 Task: Change the location setting on Google Flights to a different country.
Action: Mouse pressed left at (597, 201)
Screenshot: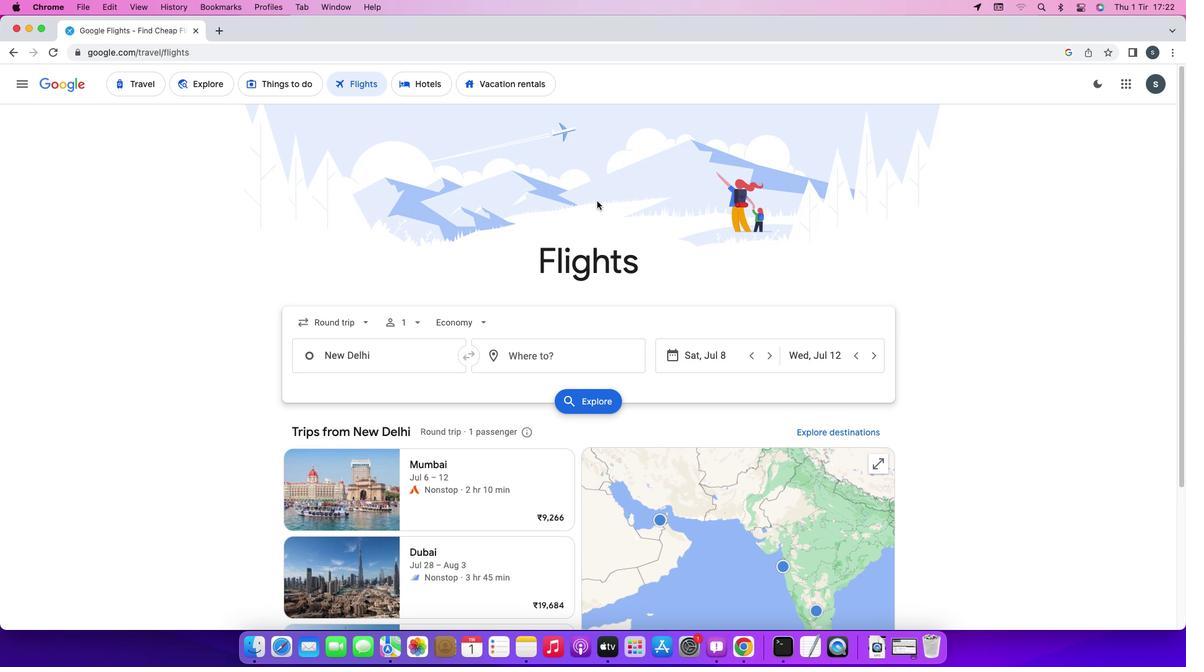 
Action: Mouse moved to (620, 257)
Screenshot: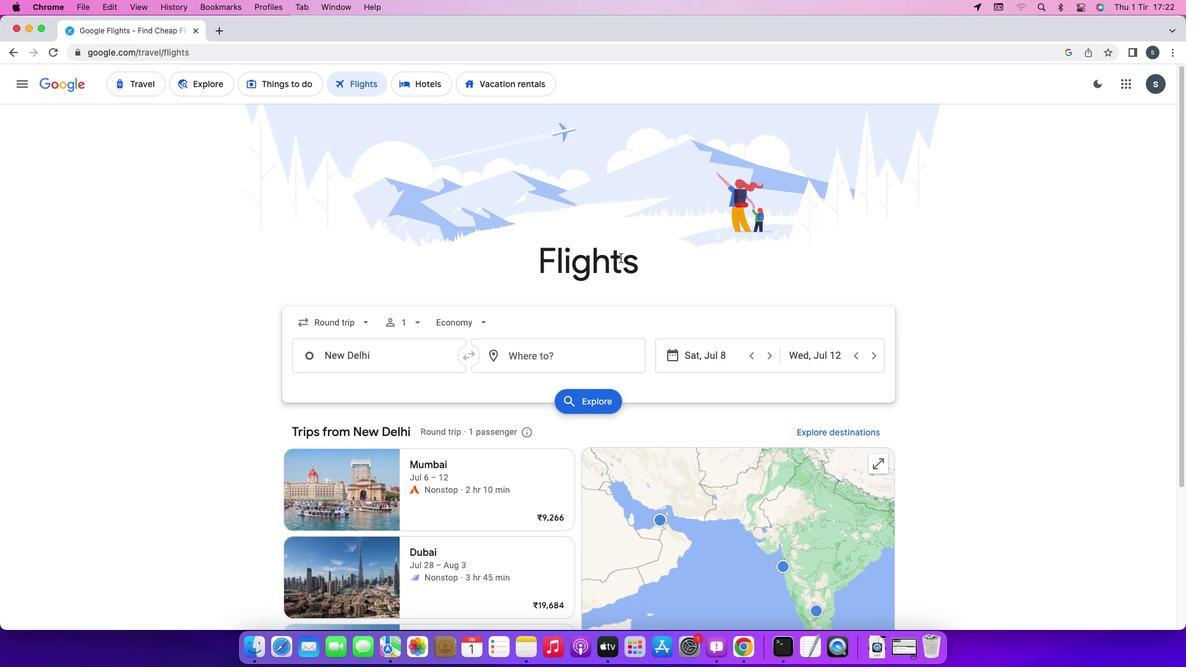 
Action: Mouse scrolled (620, 257) with delta (0, 0)
Screenshot: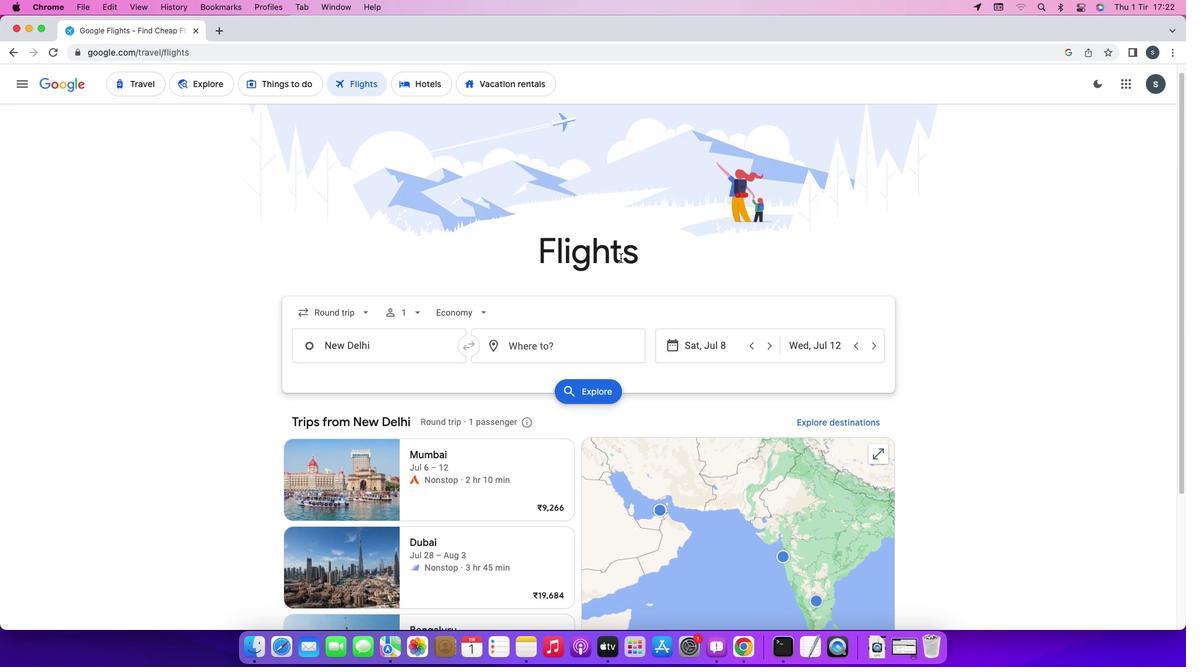 
Action: Mouse scrolled (620, 257) with delta (0, 0)
Screenshot: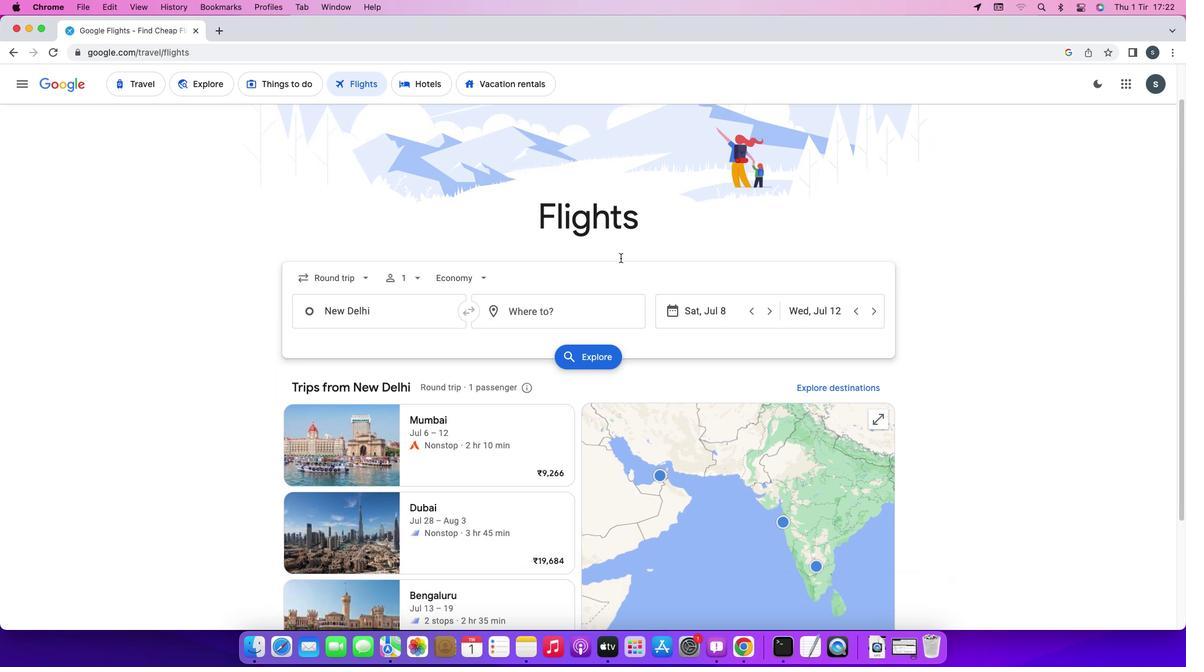 
Action: Mouse scrolled (620, 257) with delta (0, -1)
Screenshot: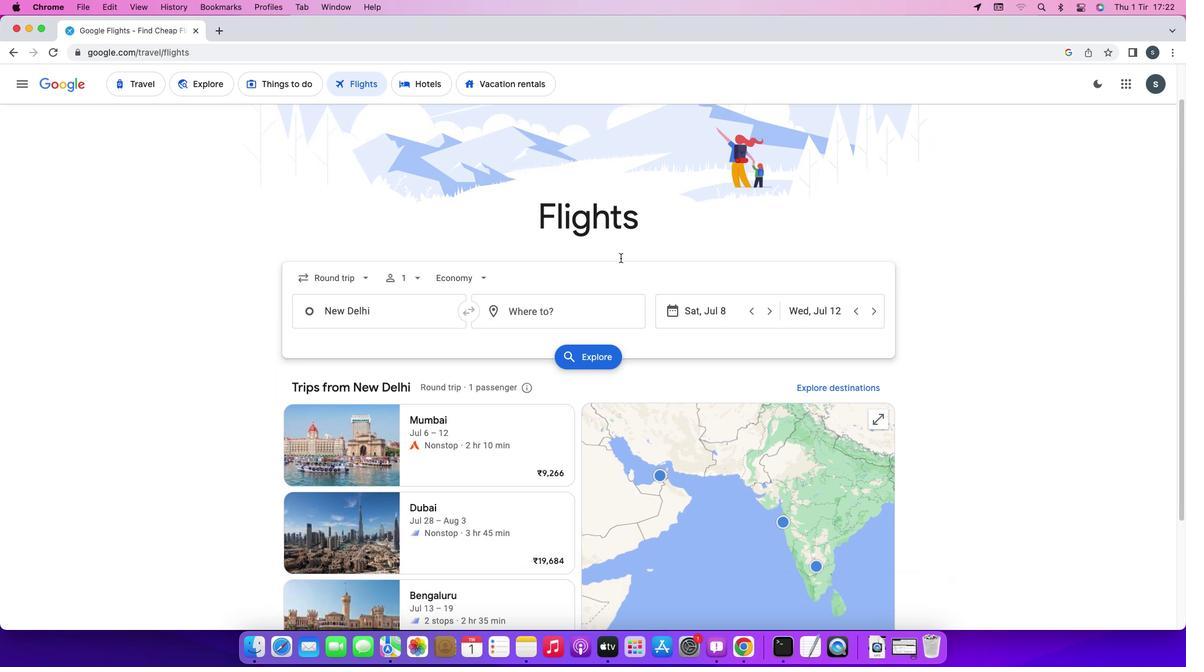 
Action: Mouse scrolled (620, 257) with delta (0, -3)
Screenshot: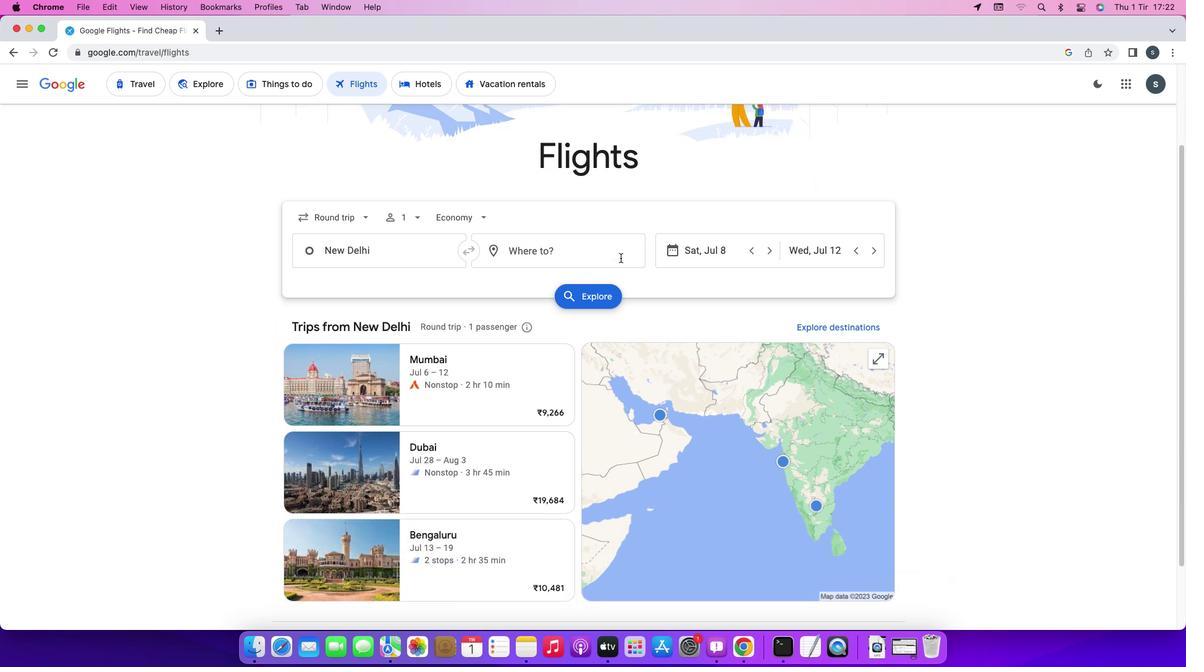 
Action: Mouse scrolled (620, 257) with delta (0, -3)
Screenshot: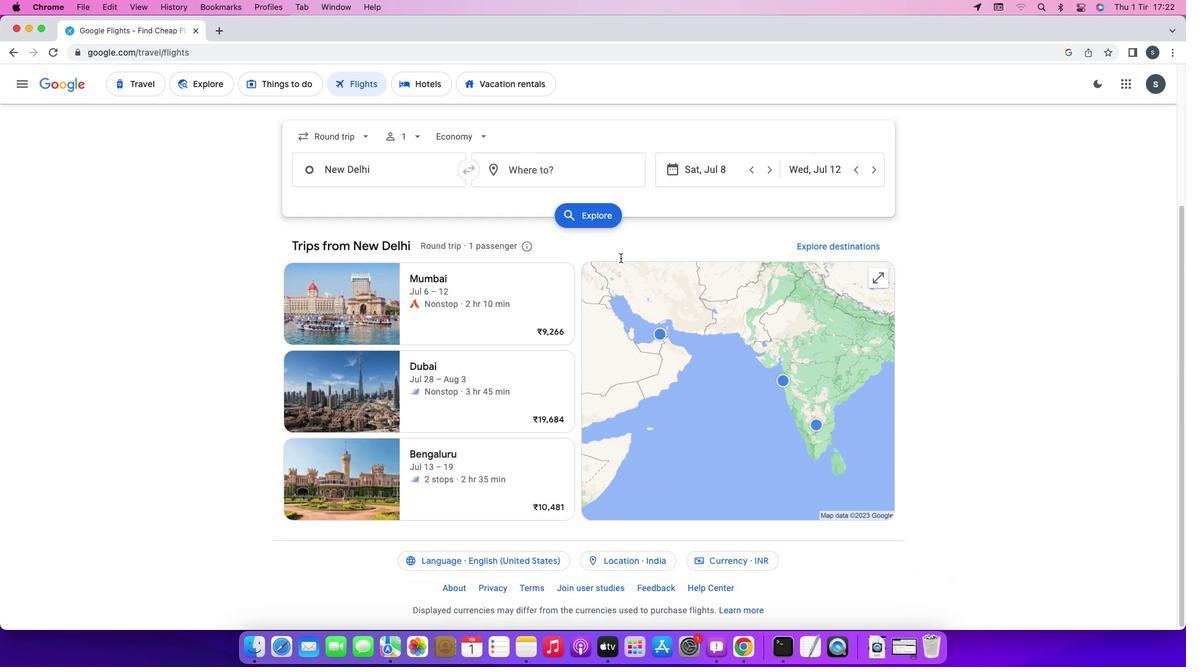 
Action: Mouse scrolled (620, 257) with delta (0, 0)
Screenshot: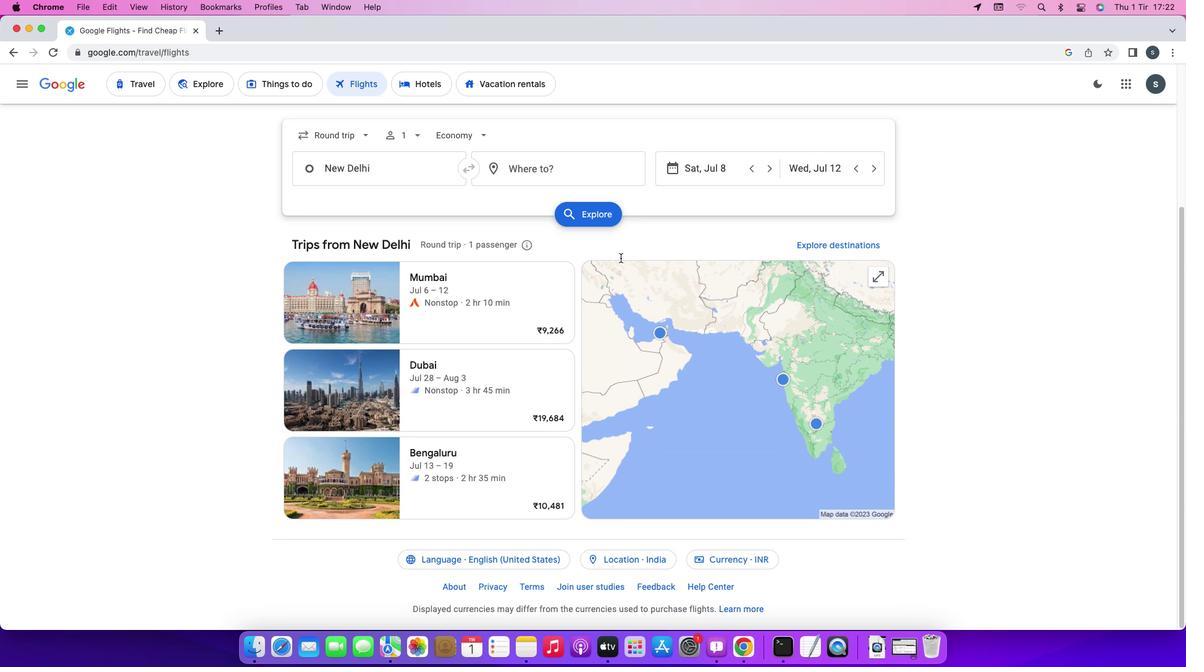 
Action: Mouse scrolled (620, 257) with delta (0, 0)
Screenshot: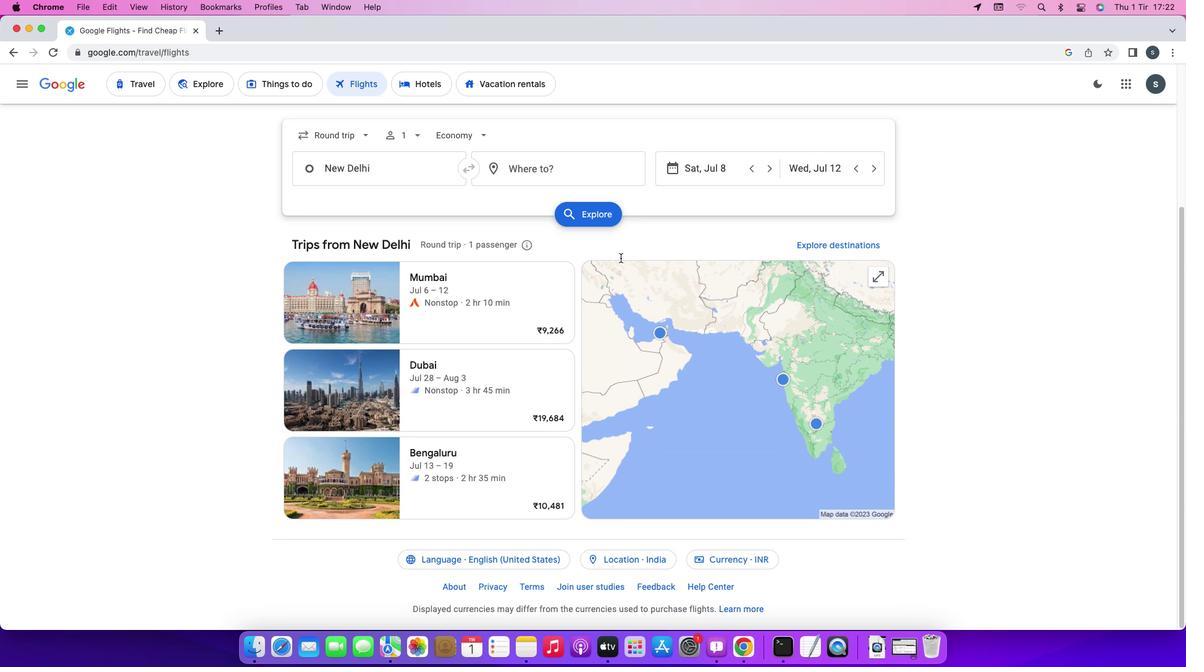 
Action: Mouse scrolled (620, 257) with delta (0, -1)
Screenshot: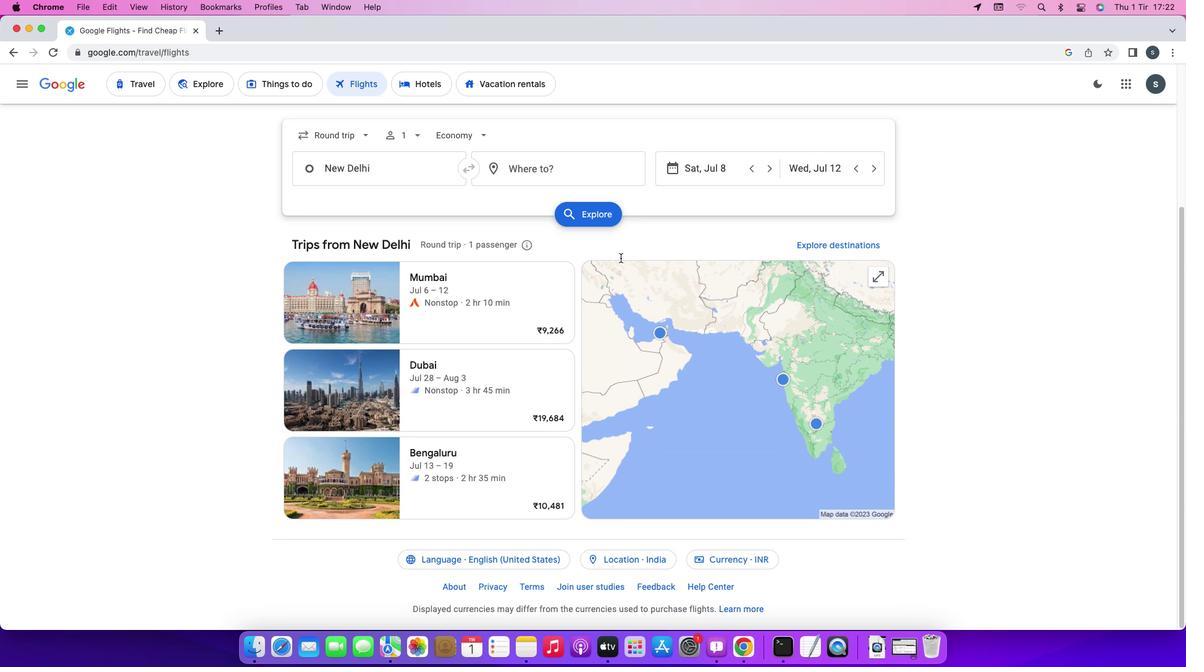 
Action: Mouse moved to (636, 558)
Screenshot: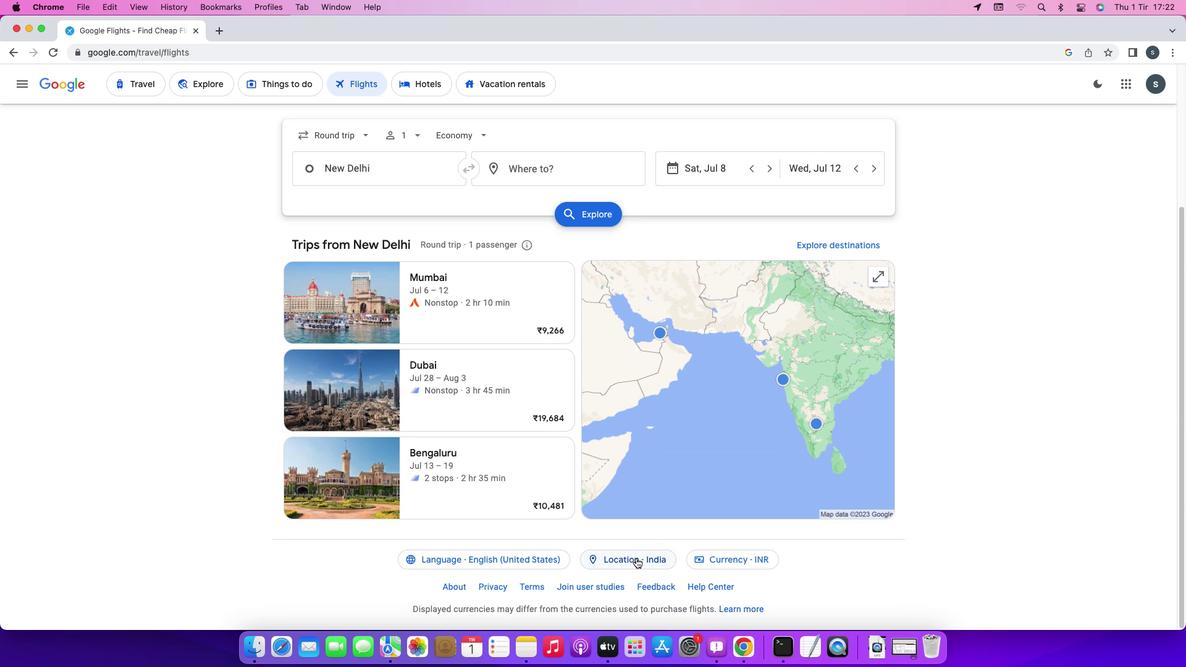 
Action: Mouse pressed left at (636, 558)
Screenshot: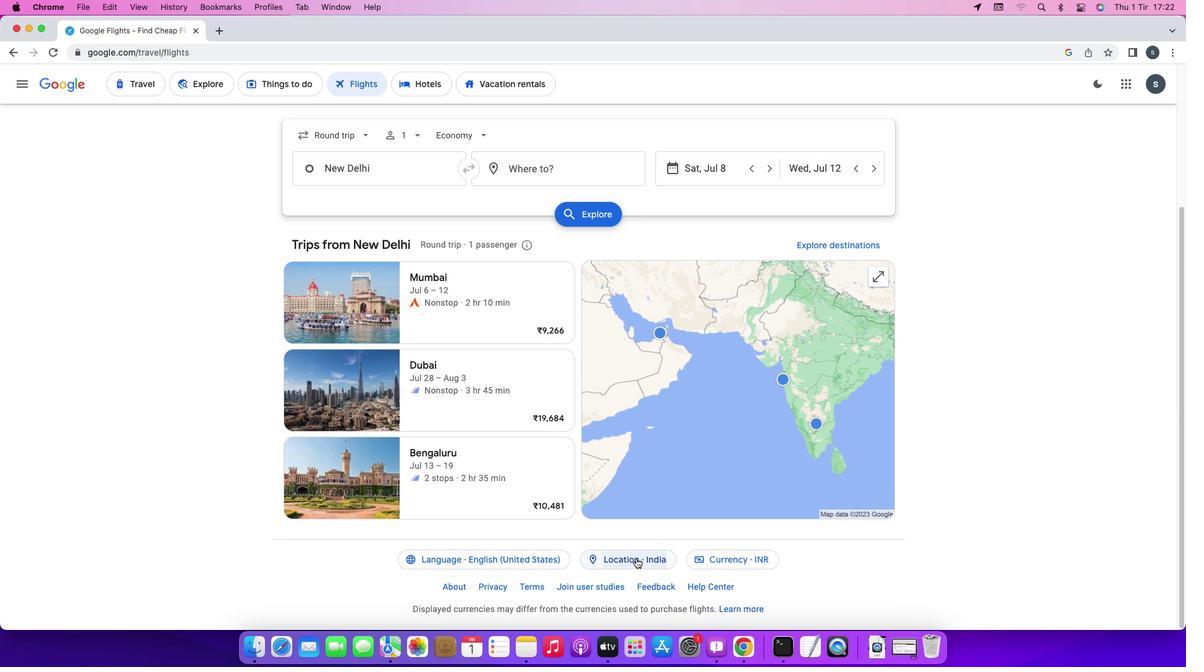 
Action: Mouse moved to (597, 406)
Screenshot: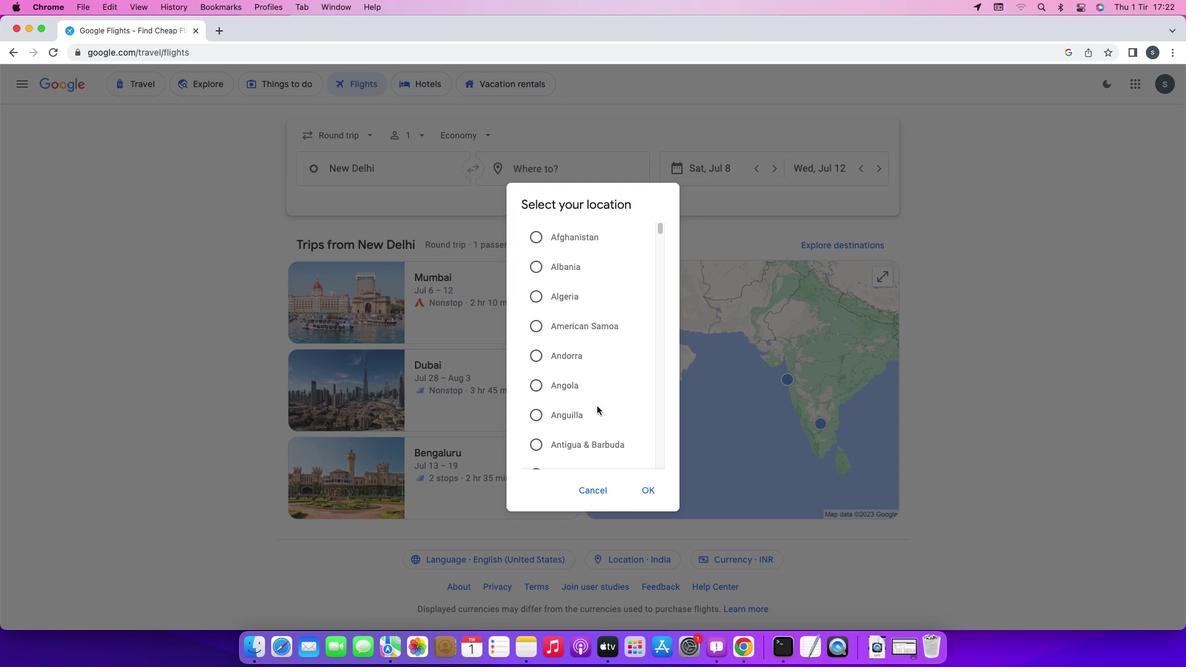
Action: Mouse scrolled (597, 406) with delta (0, 0)
Screenshot: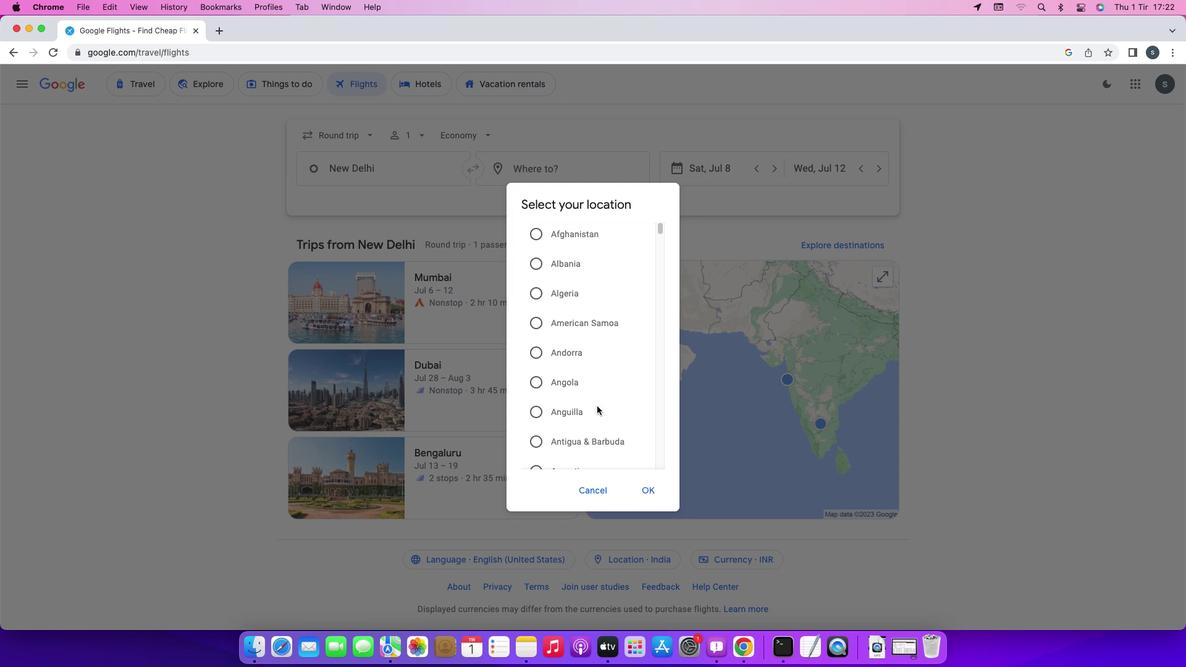 
Action: Mouse scrolled (597, 406) with delta (0, 0)
Screenshot: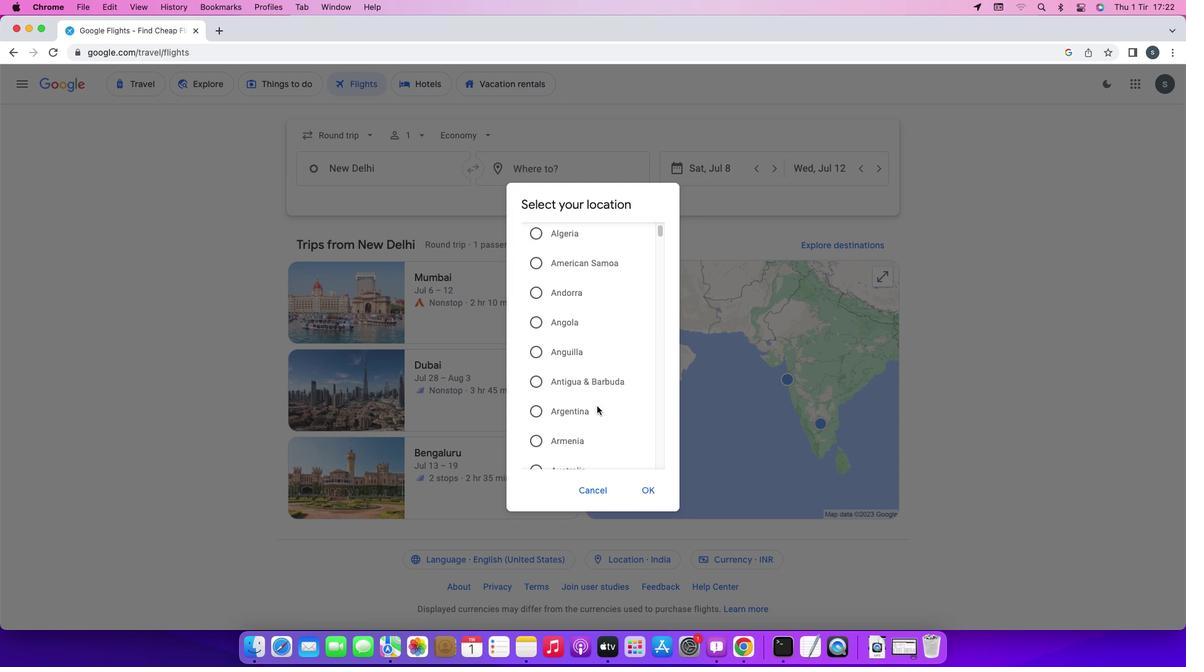 
Action: Mouse scrolled (597, 406) with delta (0, -1)
Screenshot: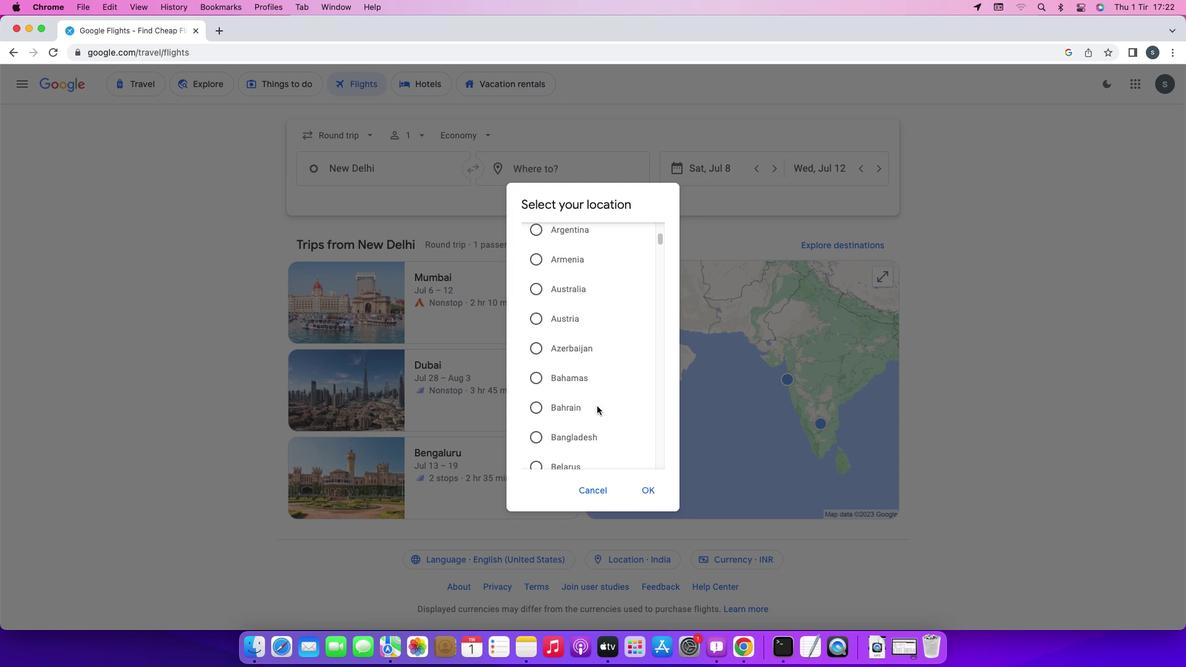 
Action: Mouse scrolled (597, 406) with delta (0, -3)
Screenshot: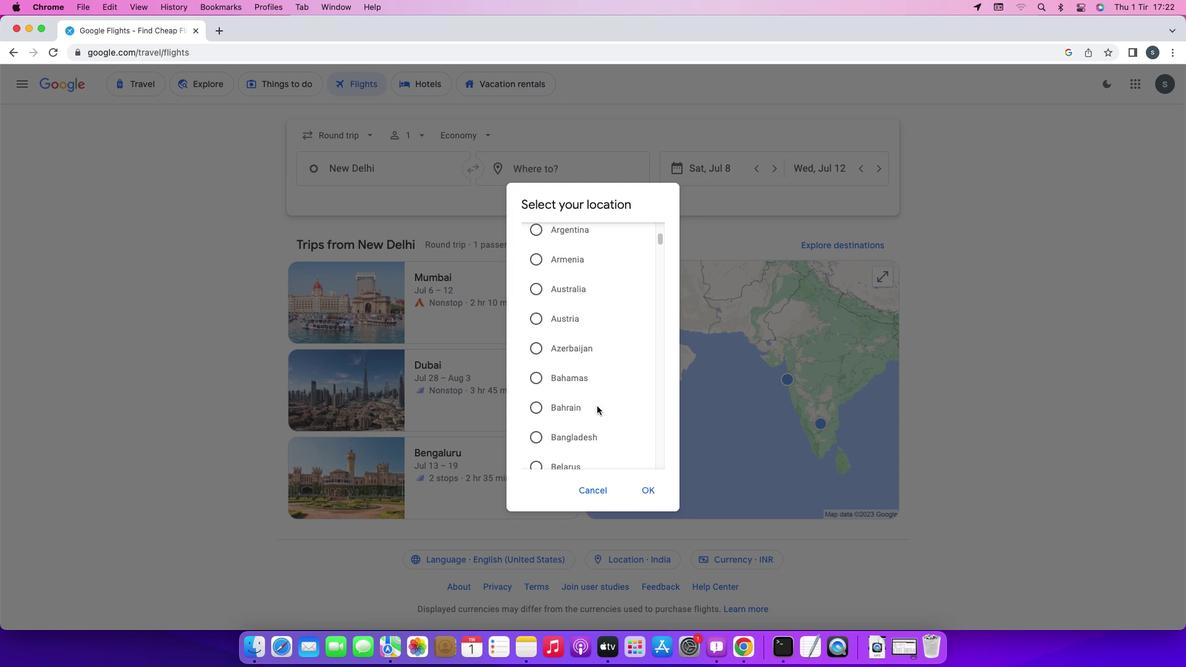
Action: Mouse scrolled (597, 406) with delta (0, -3)
Screenshot: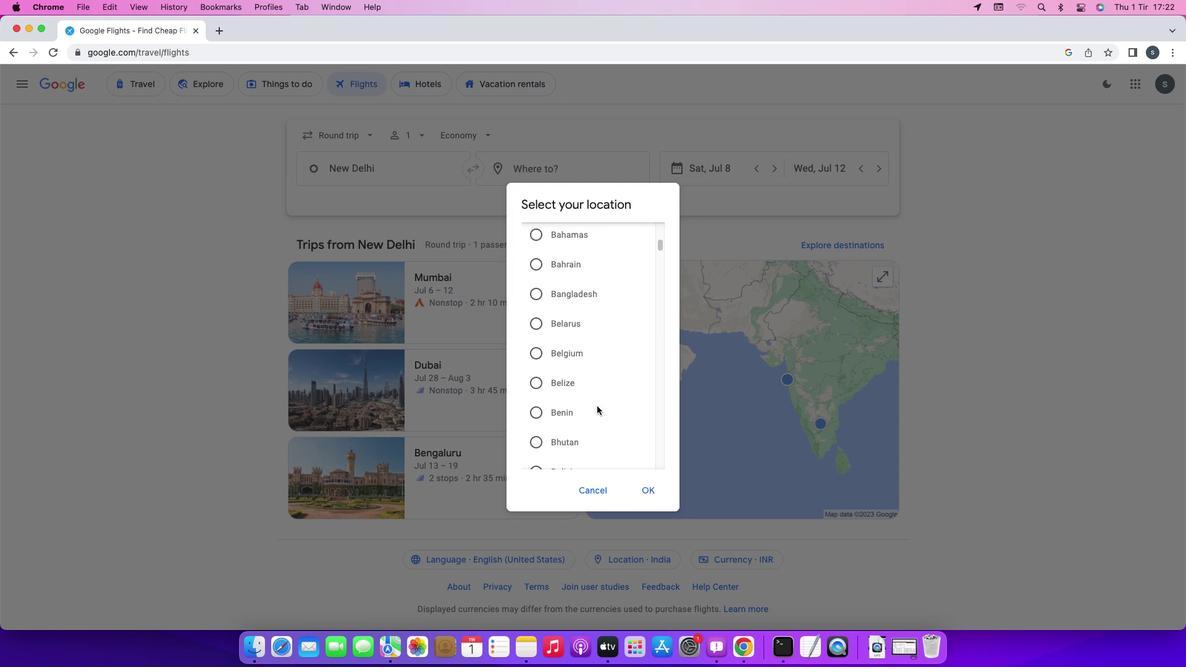 
Action: Mouse scrolled (597, 406) with delta (0, 0)
Screenshot: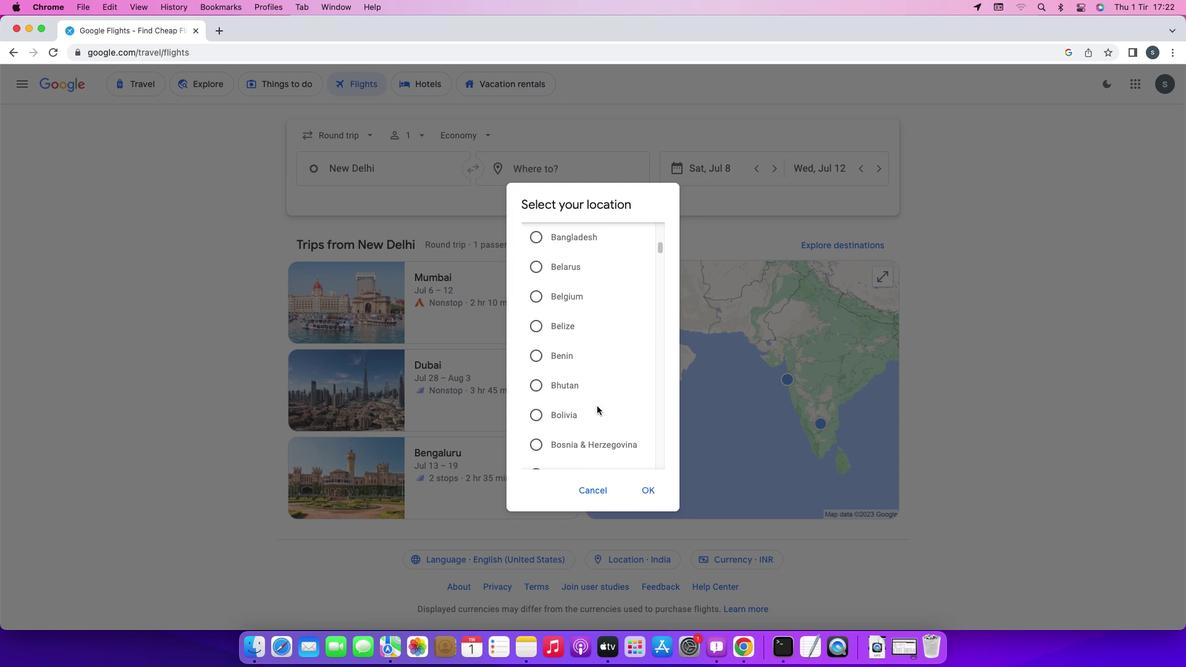 
Action: Mouse scrolled (597, 406) with delta (0, 0)
Screenshot: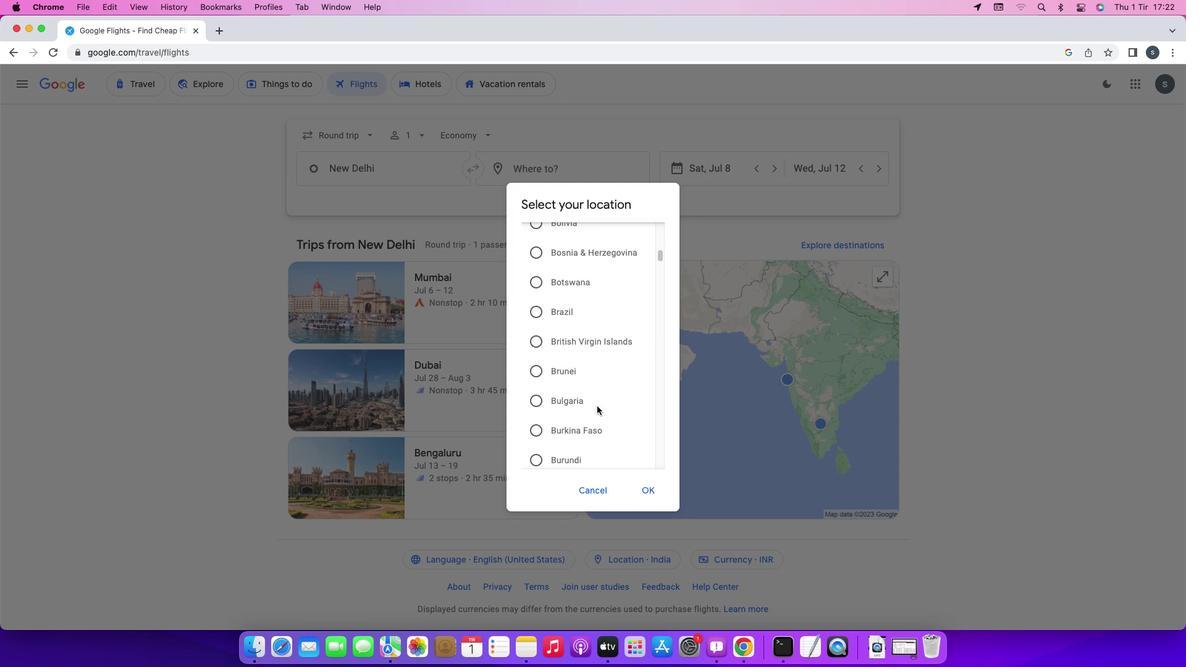 
Action: Mouse scrolled (597, 406) with delta (0, -1)
Screenshot: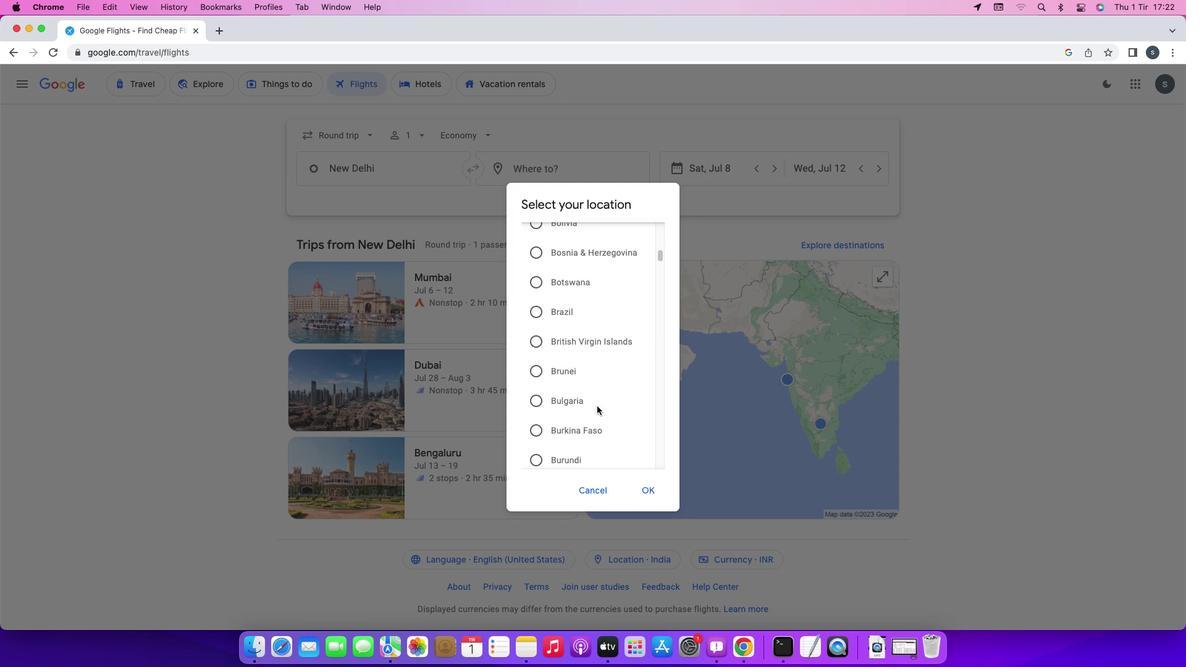 
Action: Mouse scrolled (597, 406) with delta (0, -3)
Screenshot: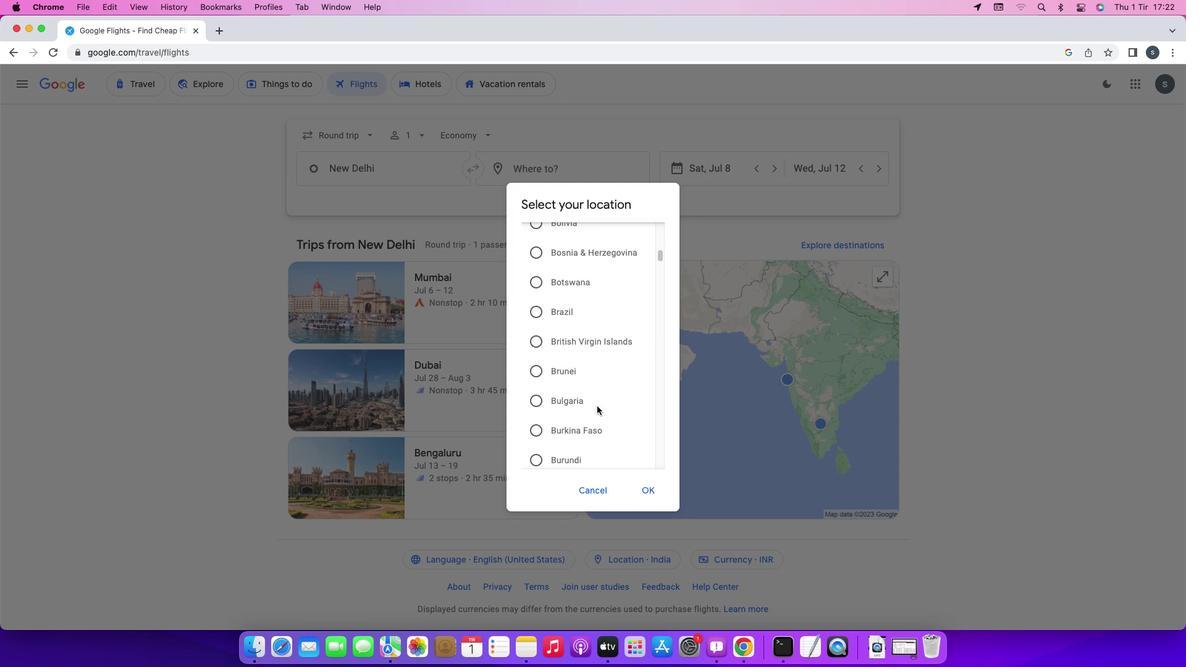 
Action: Mouse scrolled (597, 406) with delta (0, -3)
Screenshot: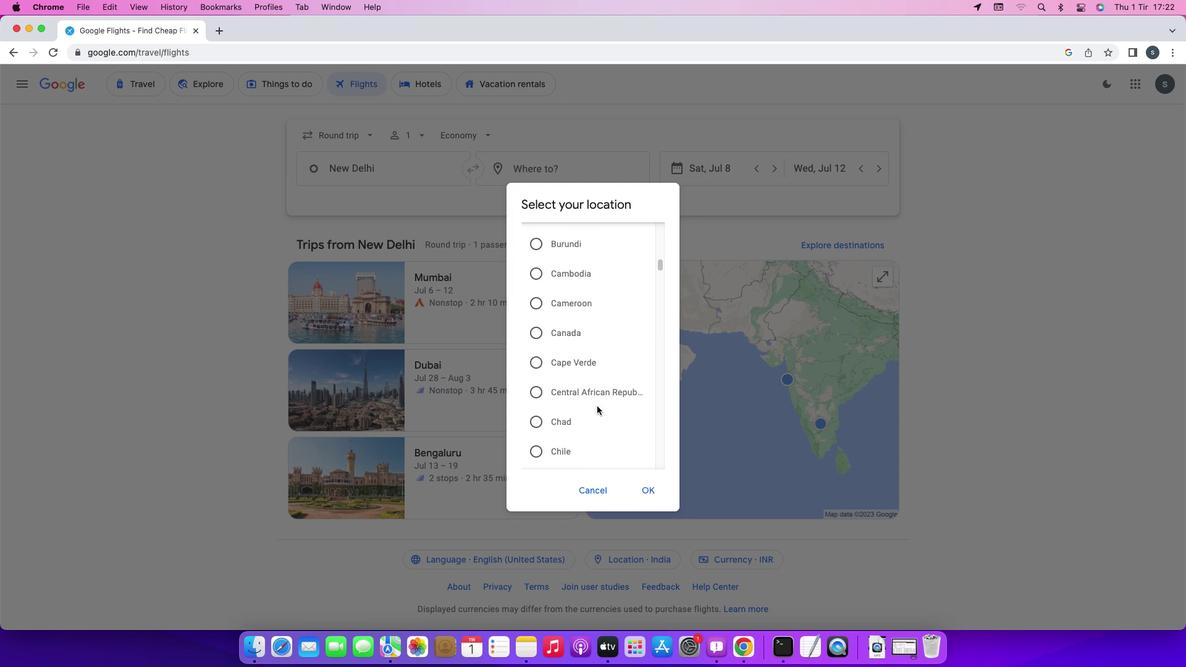 
Action: Mouse scrolled (597, 406) with delta (0, -3)
Screenshot: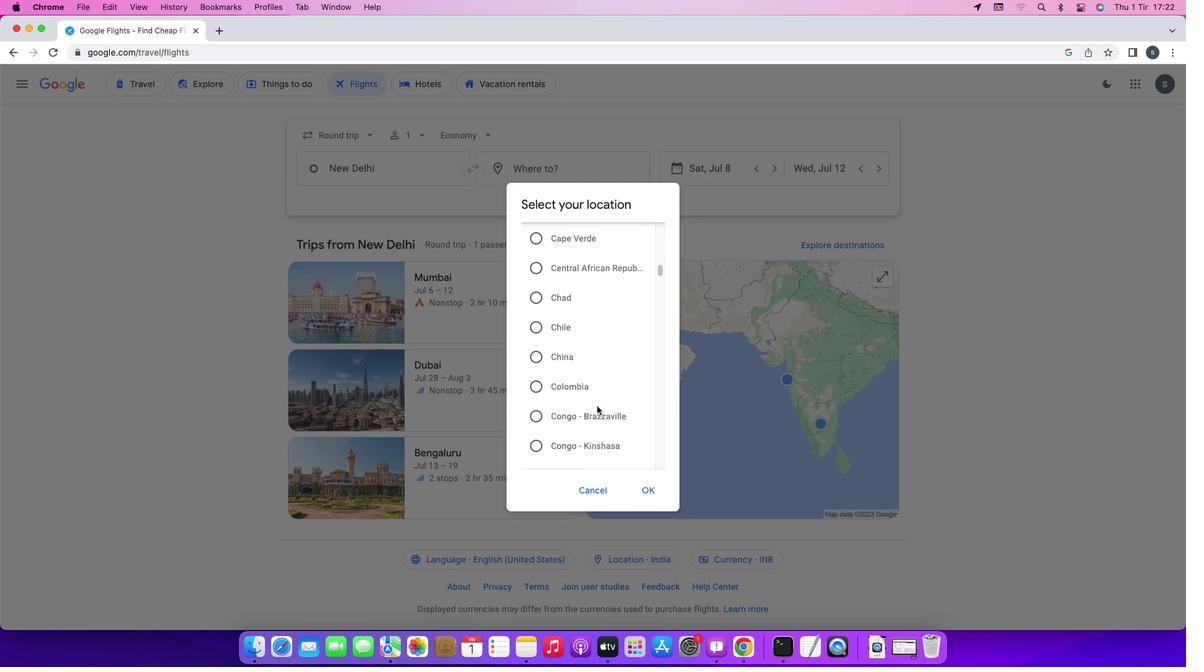 
Action: Mouse scrolled (597, 406) with delta (0, 0)
Screenshot: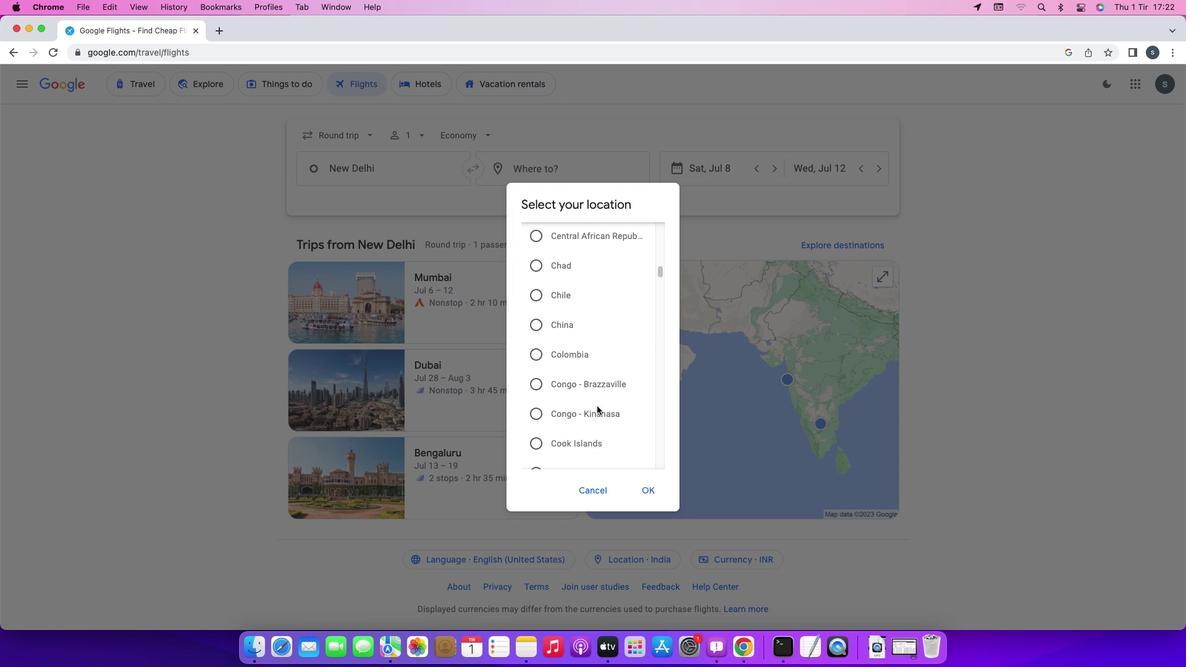 
Action: Mouse scrolled (597, 406) with delta (0, 0)
Screenshot: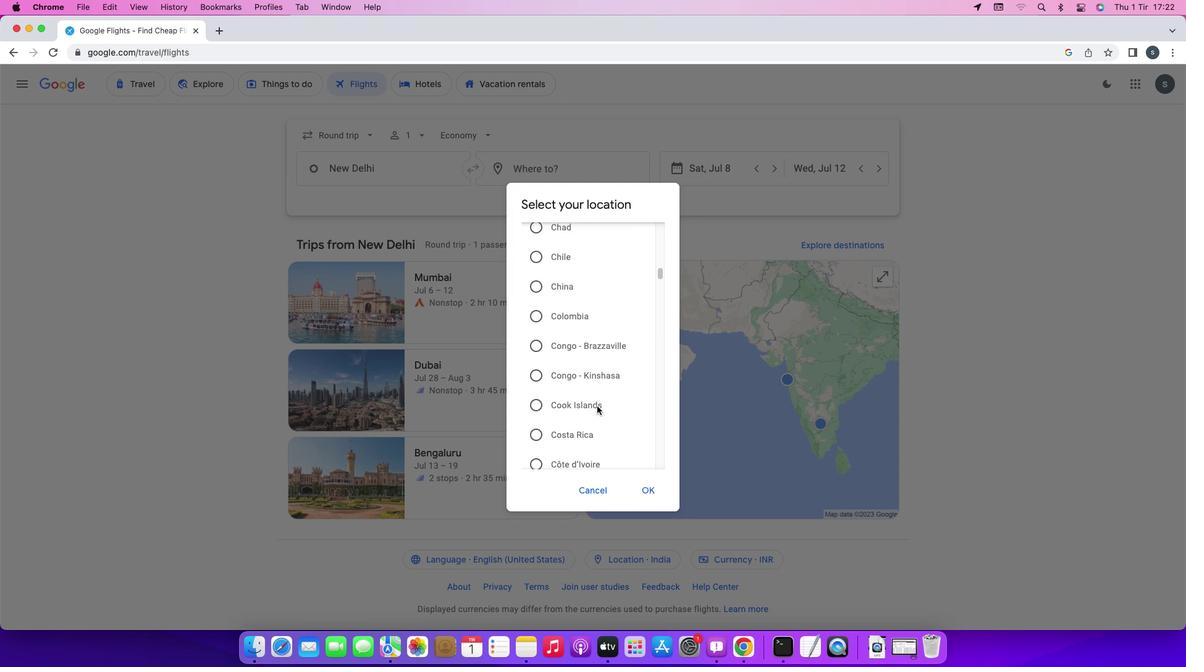 
Action: Mouse scrolled (597, 406) with delta (0, -1)
Screenshot: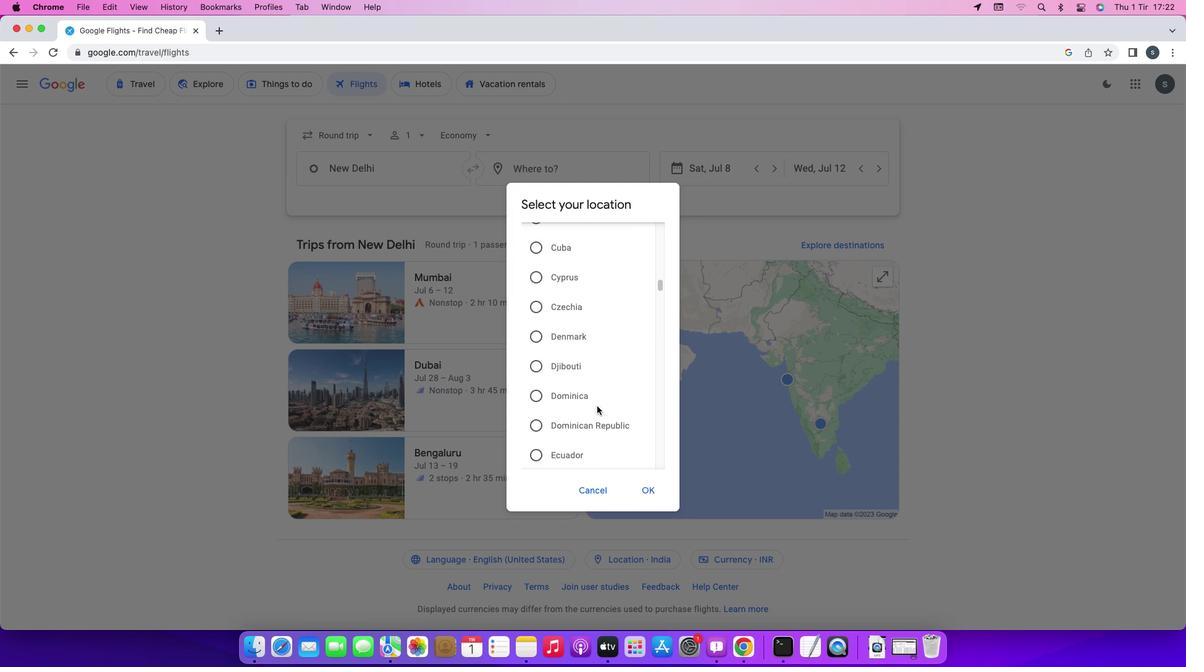 
Action: Mouse scrolled (597, 406) with delta (0, -3)
Screenshot: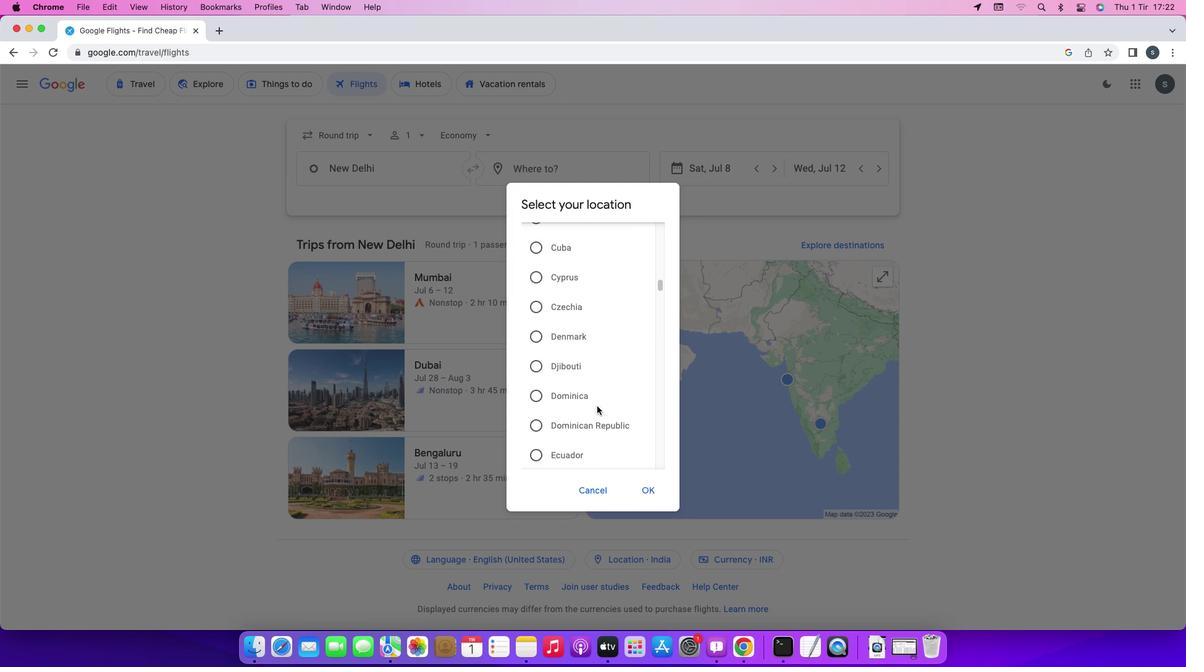 
Action: Mouse scrolled (597, 406) with delta (0, -3)
Screenshot: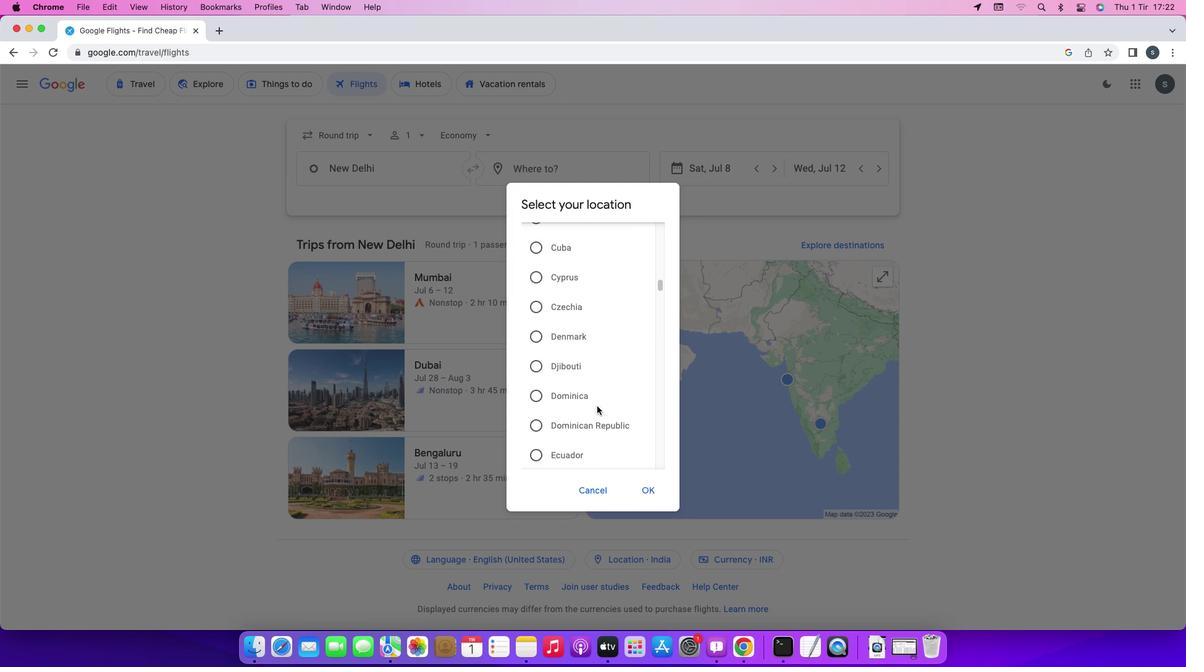 
Action: Mouse scrolled (597, 406) with delta (0, 0)
Screenshot: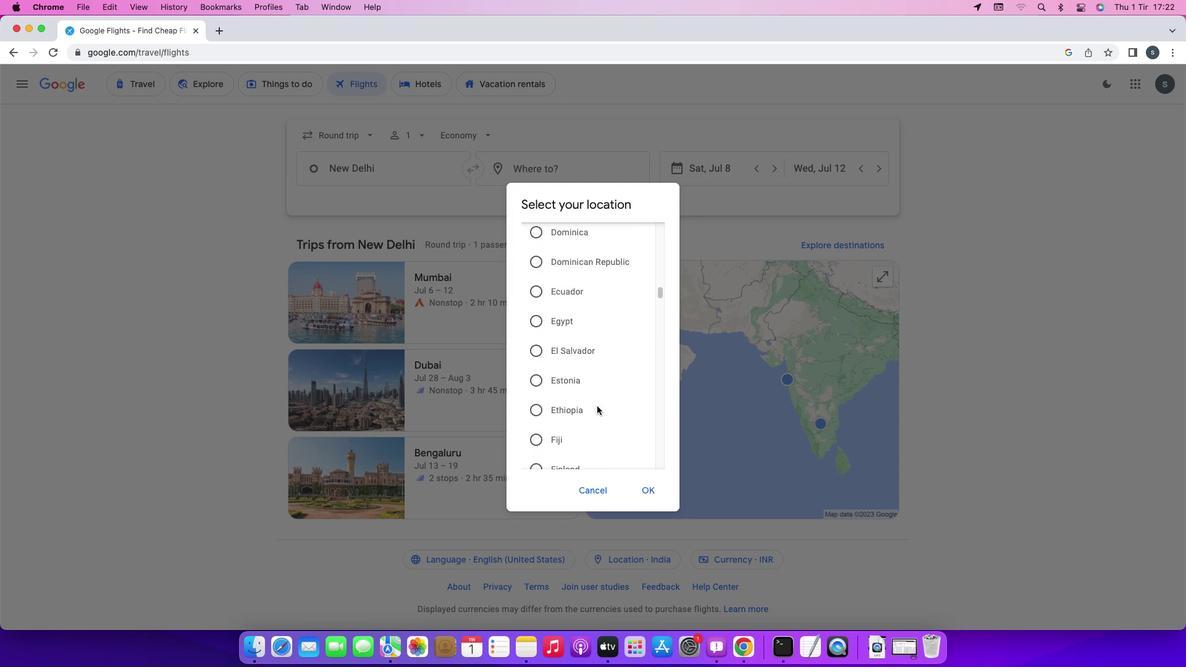 
Action: Mouse scrolled (597, 406) with delta (0, 0)
Screenshot: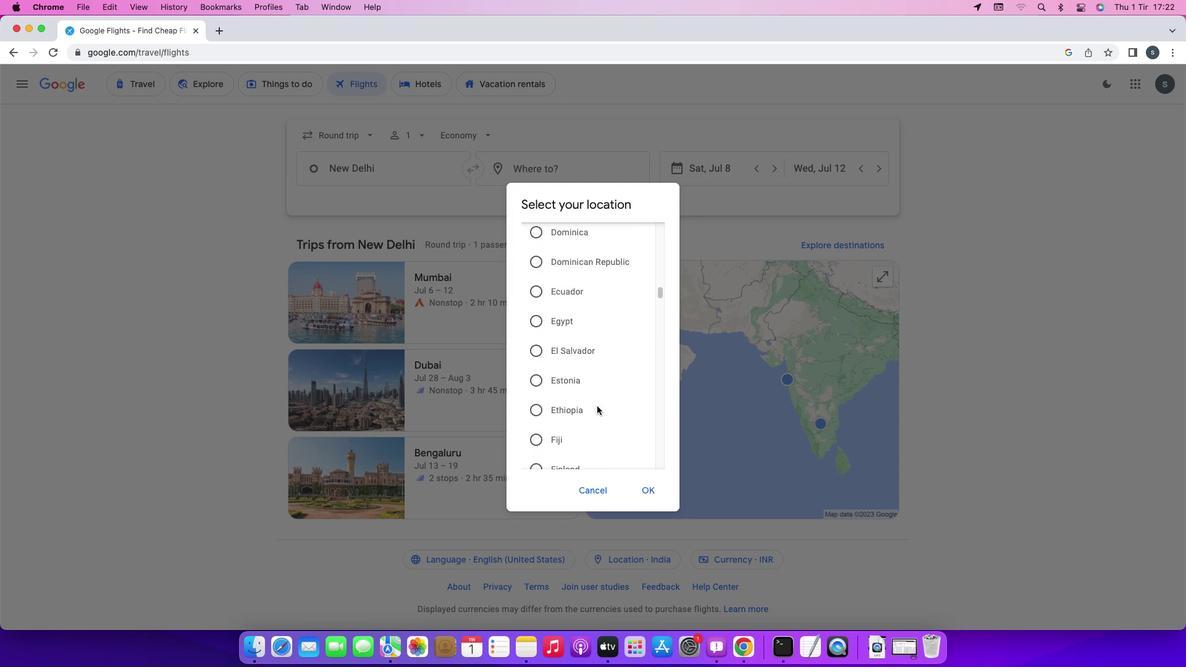 
Action: Mouse scrolled (597, 406) with delta (0, -1)
Screenshot: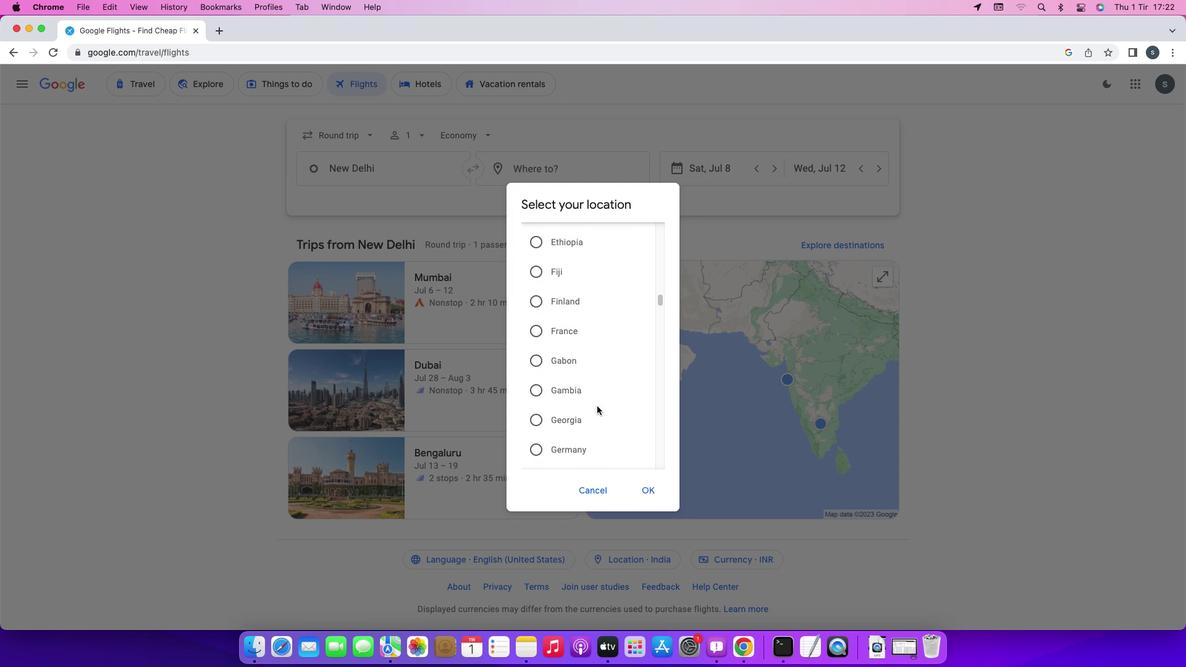 
Action: Mouse scrolled (597, 406) with delta (0, -3)
Screenshot: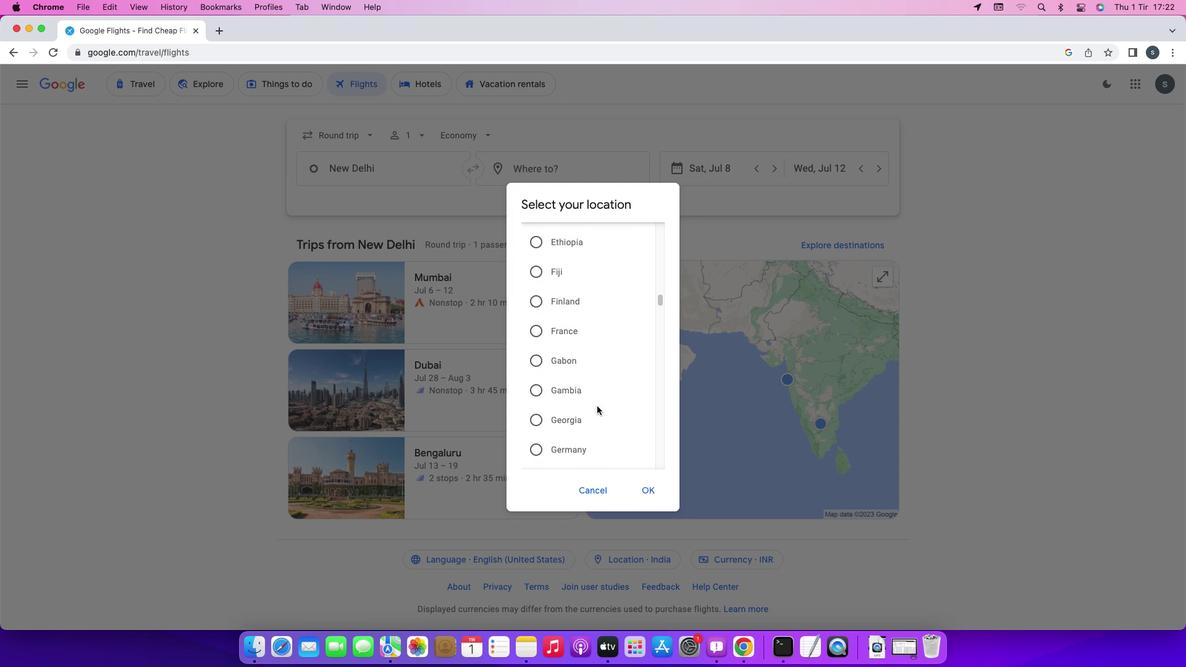 
Action: Mouse scrolled (597, 406) with delta (0, -3)
Screenshot: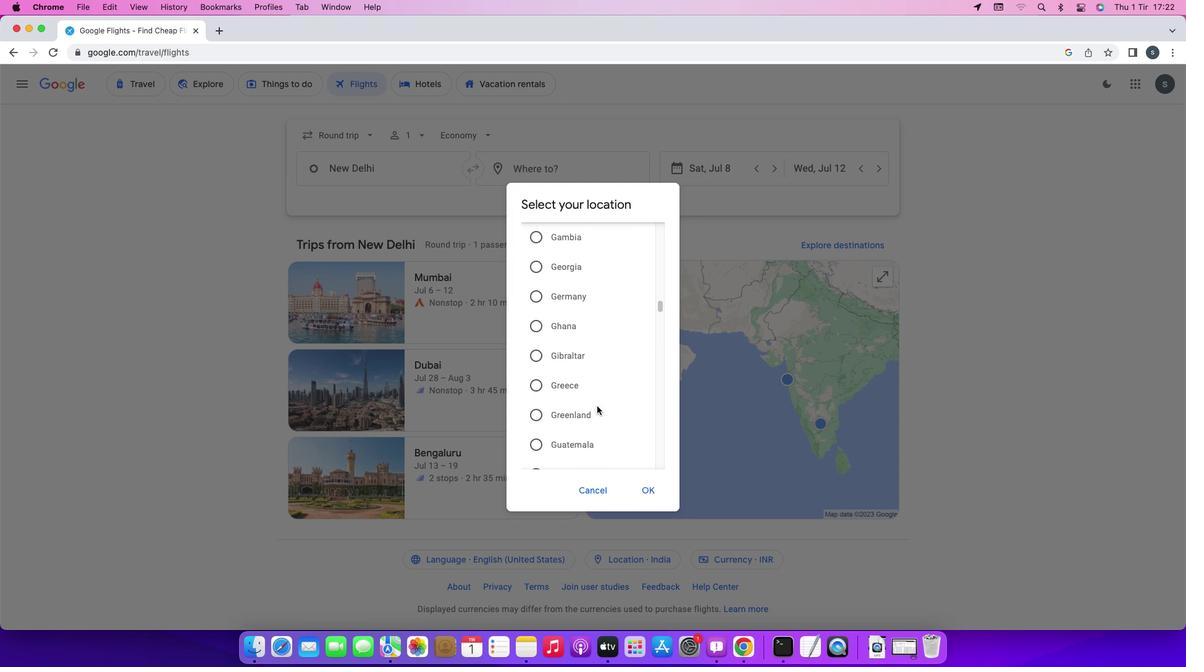 
Action: Mouse scrolled (597, 406) with delta (0, 0)
Screenshot: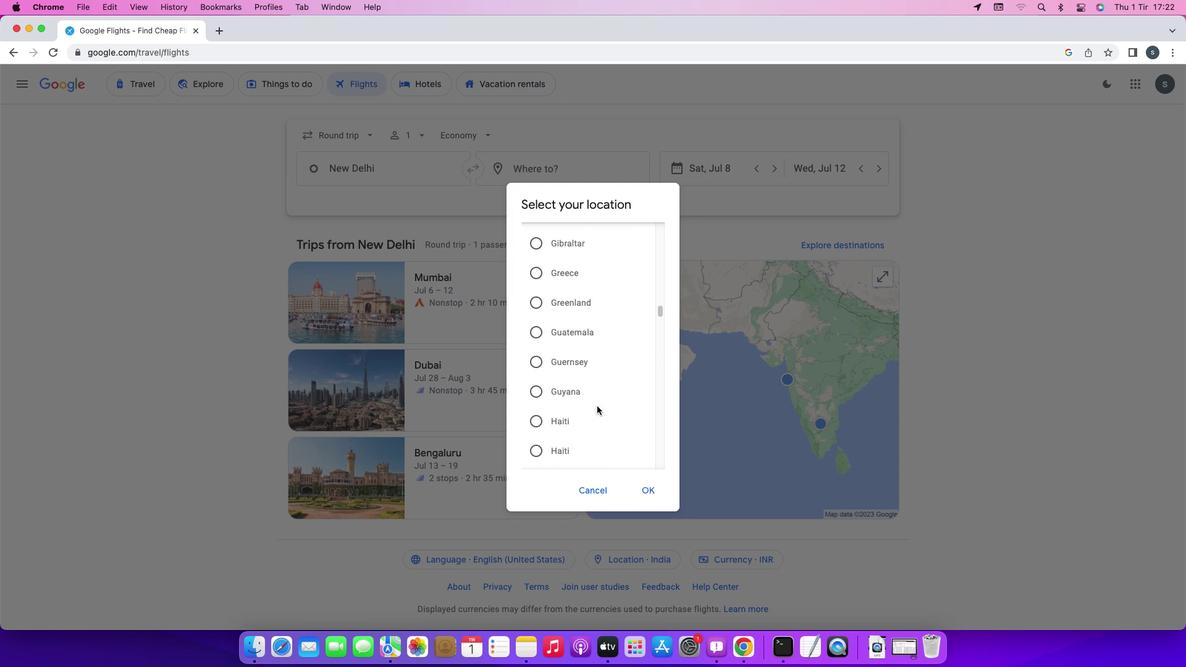 
Action: Mouse scrolled (597, 406) with delta (0, 0)
Screenshot: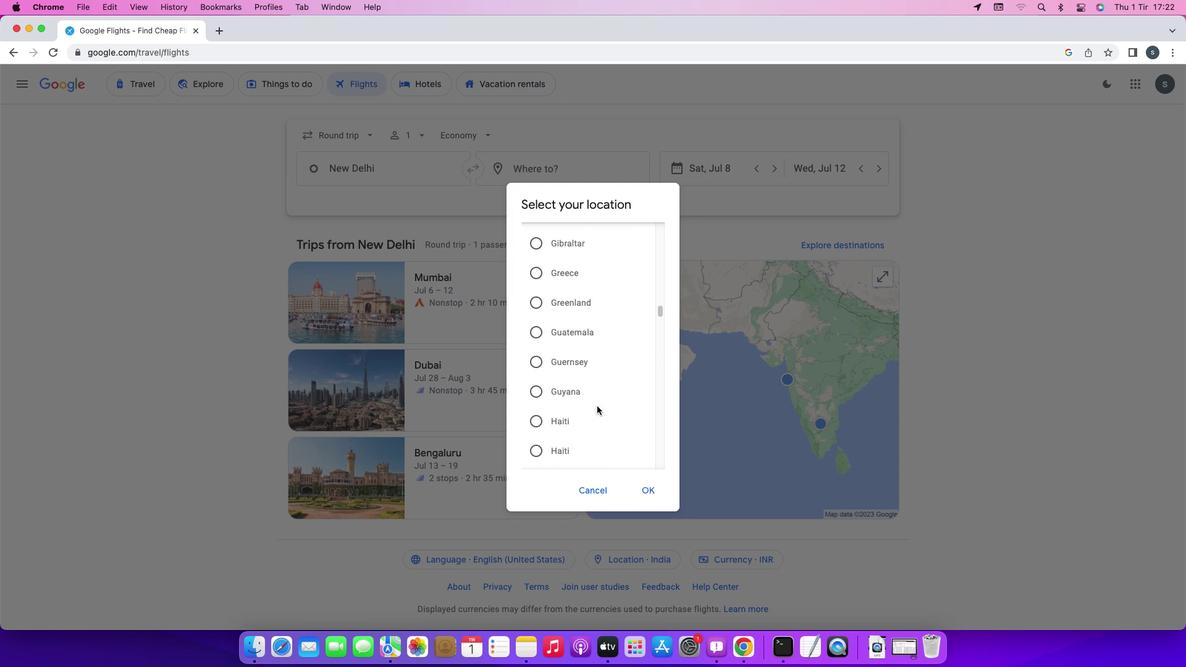 
Action: Mouse scrolled (597, 406) with delta (0, -1)
Screenshot: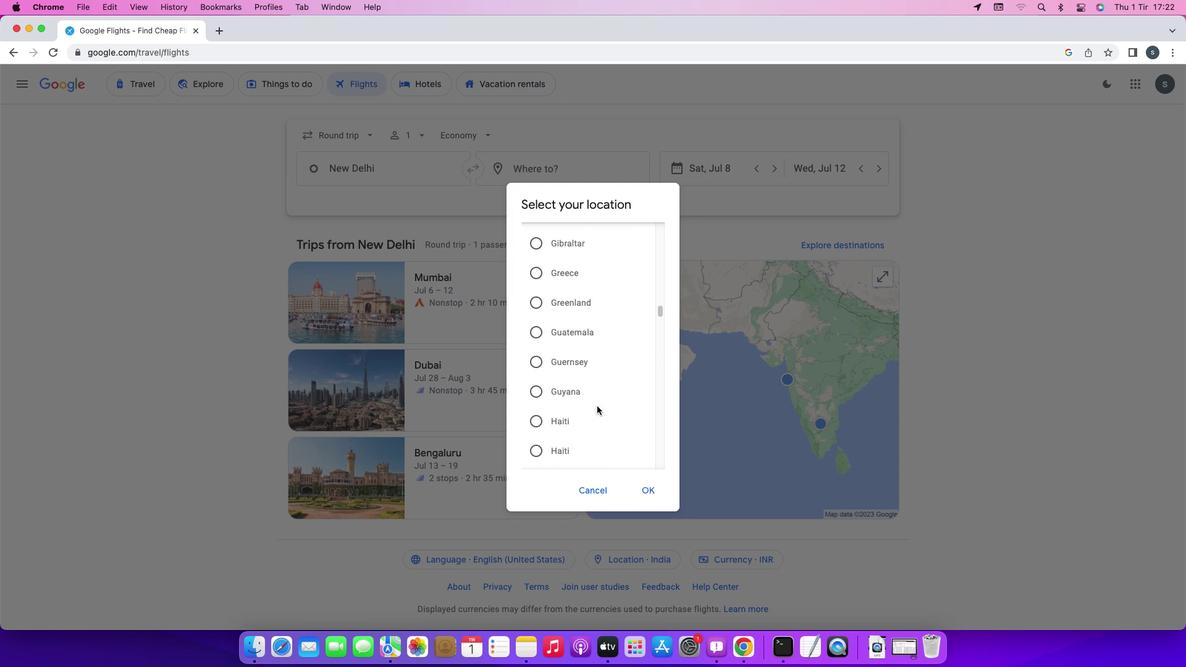 
Action: Mouse scrolled (597, 406) with delta (0, -3)
Screenshot: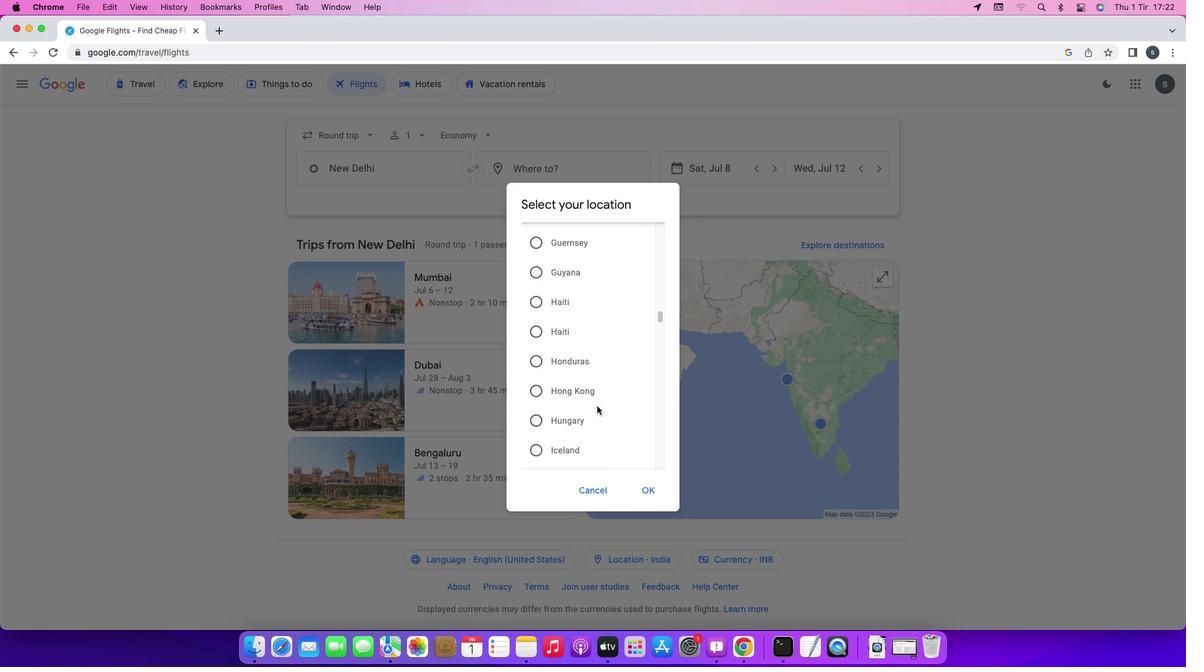 
Action: Mouse scrolled (597, 406) with delta (0, 0)
Screenshot: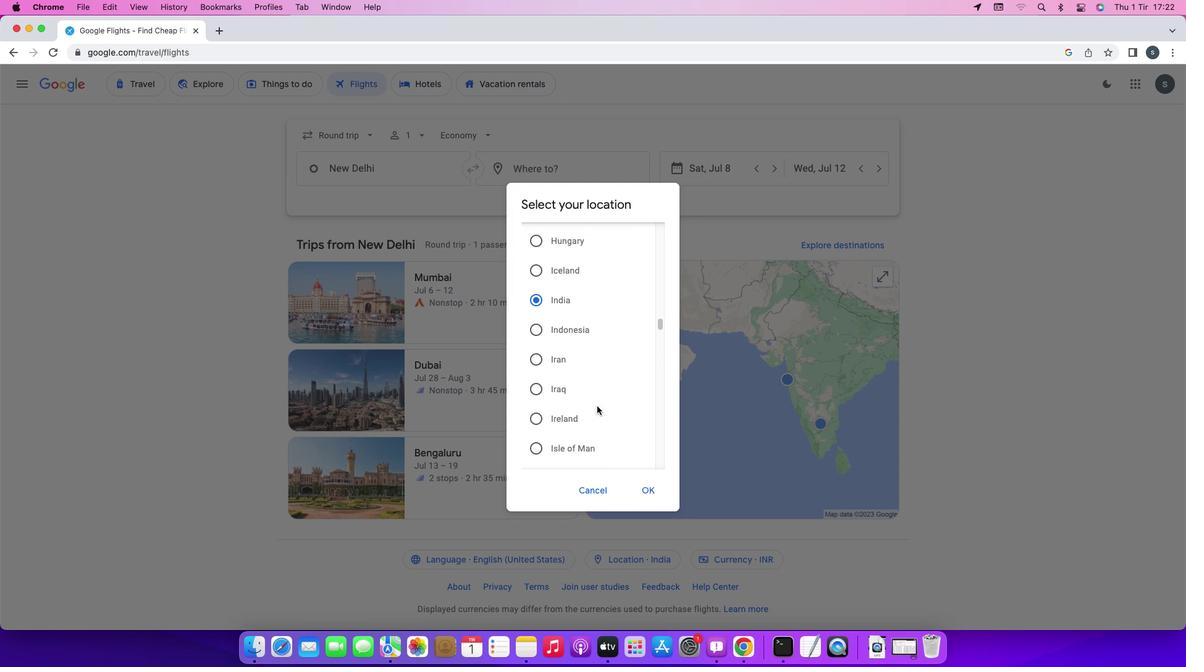 
Action: Mouse scrolled (597, 406) with delta (0, 0)
Screenshot: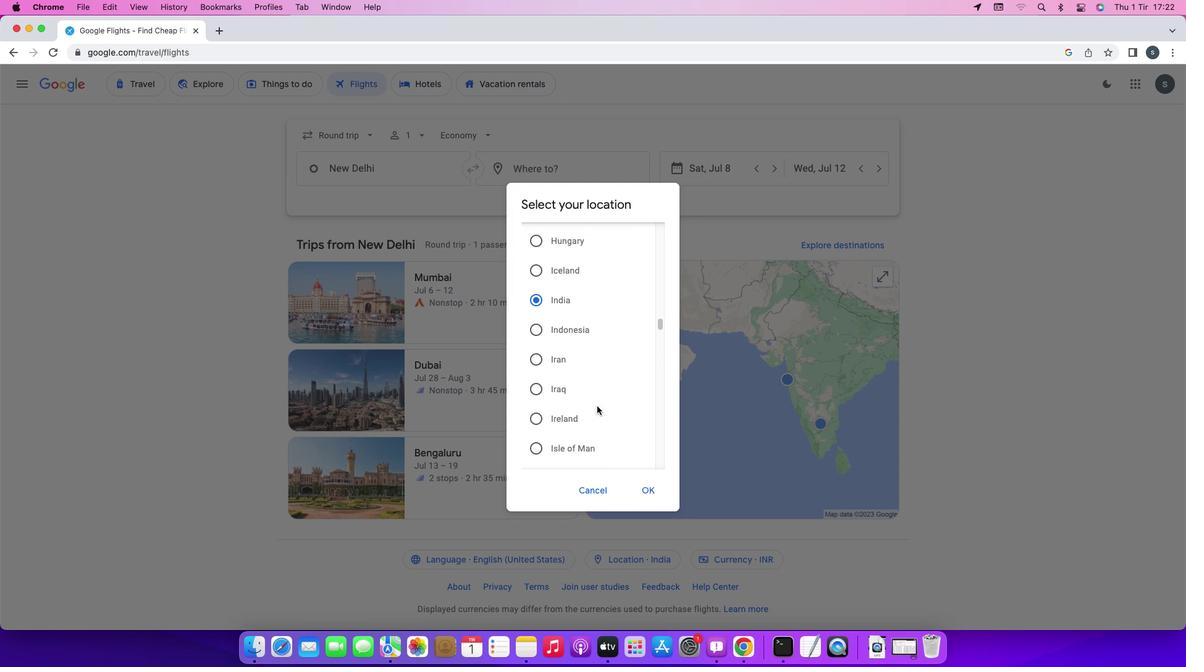 
Action: Mouse scrolled (597, 406) with delta (0, -1)
Screenshot: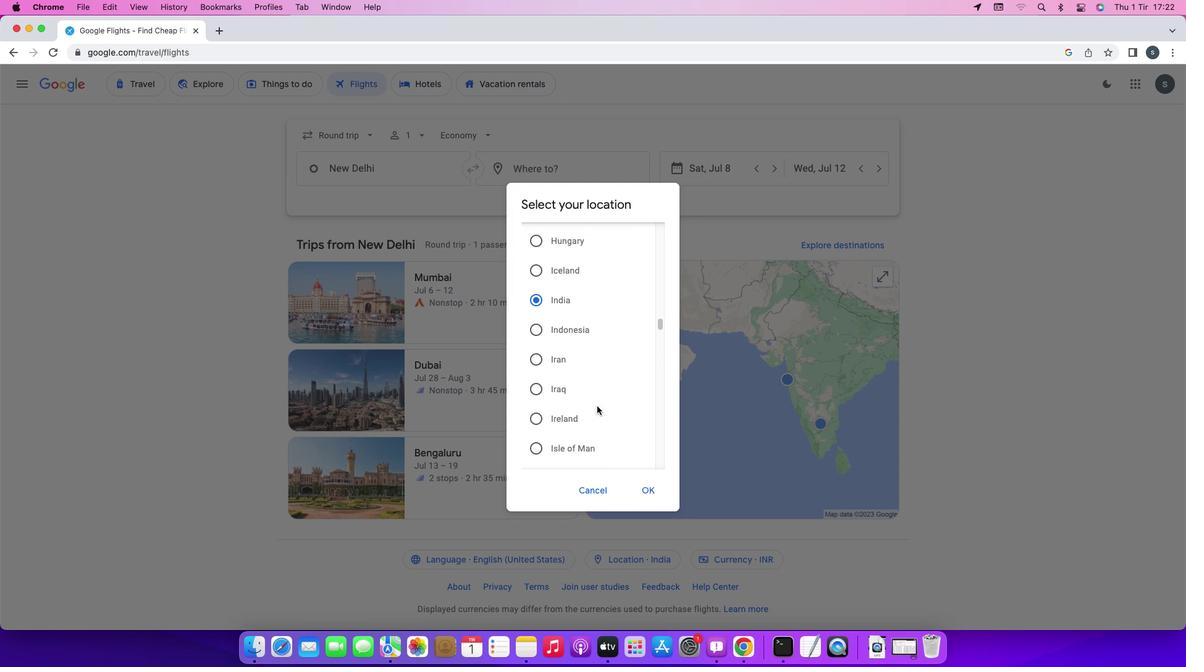 
Action: Mouse scrolled (597, 406) with delta (0, -3)
Screenshot: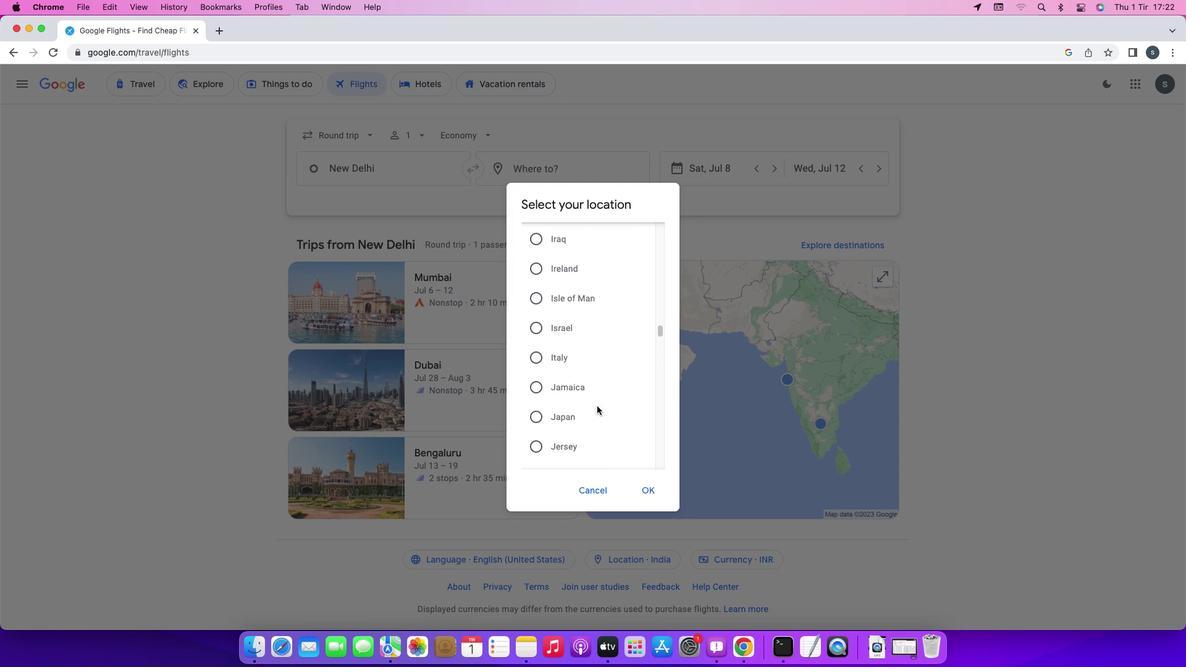 
Action: Mouse scrolled (597, 406) with delta (0, -3)
Screenshot: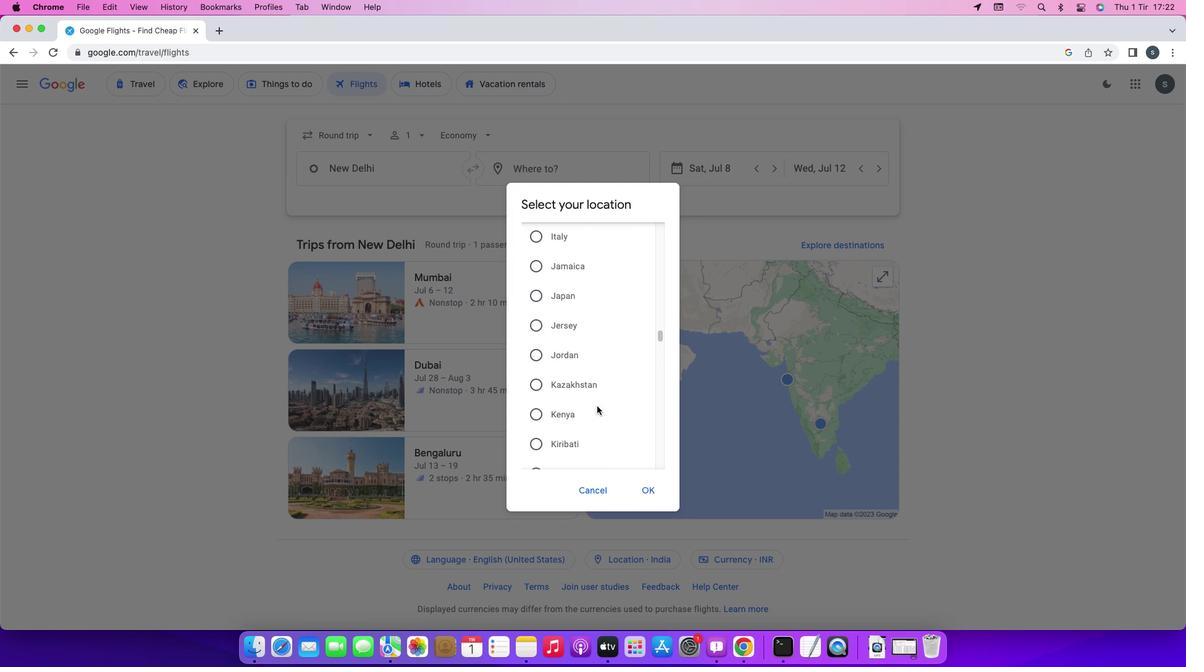 
Action: Mouse scrolled (597, 406) with delta (0, 0)
Screenshot: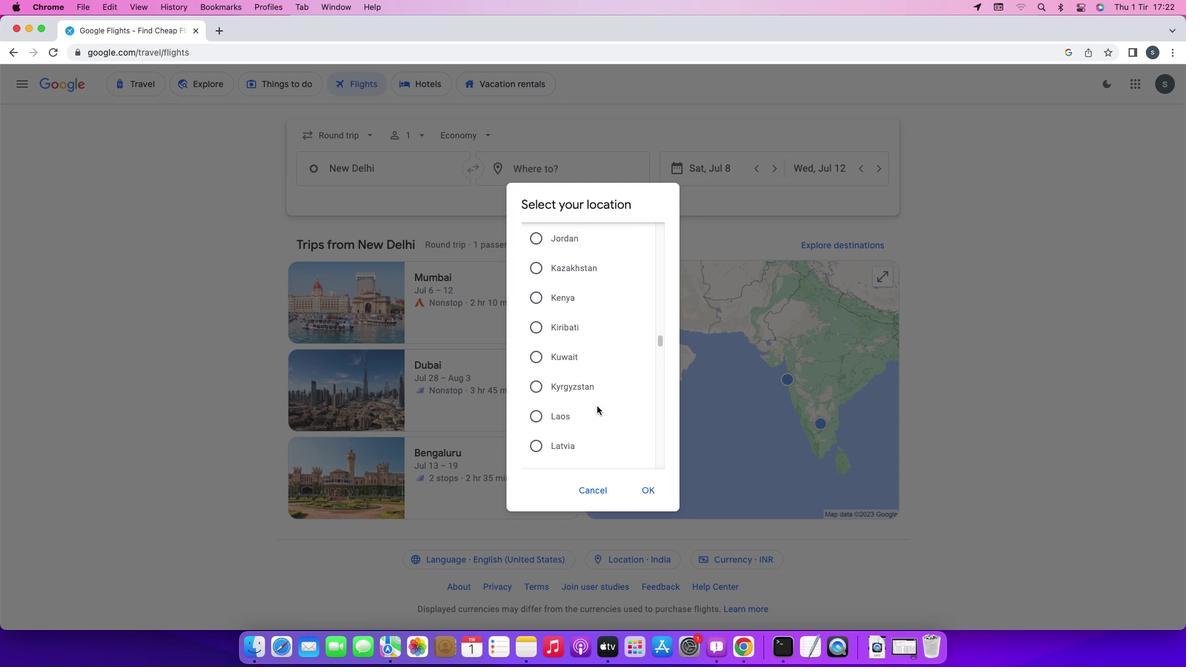 
Action: Mouse scrolled (597, 406) with delta (0, 0)
Screenshot: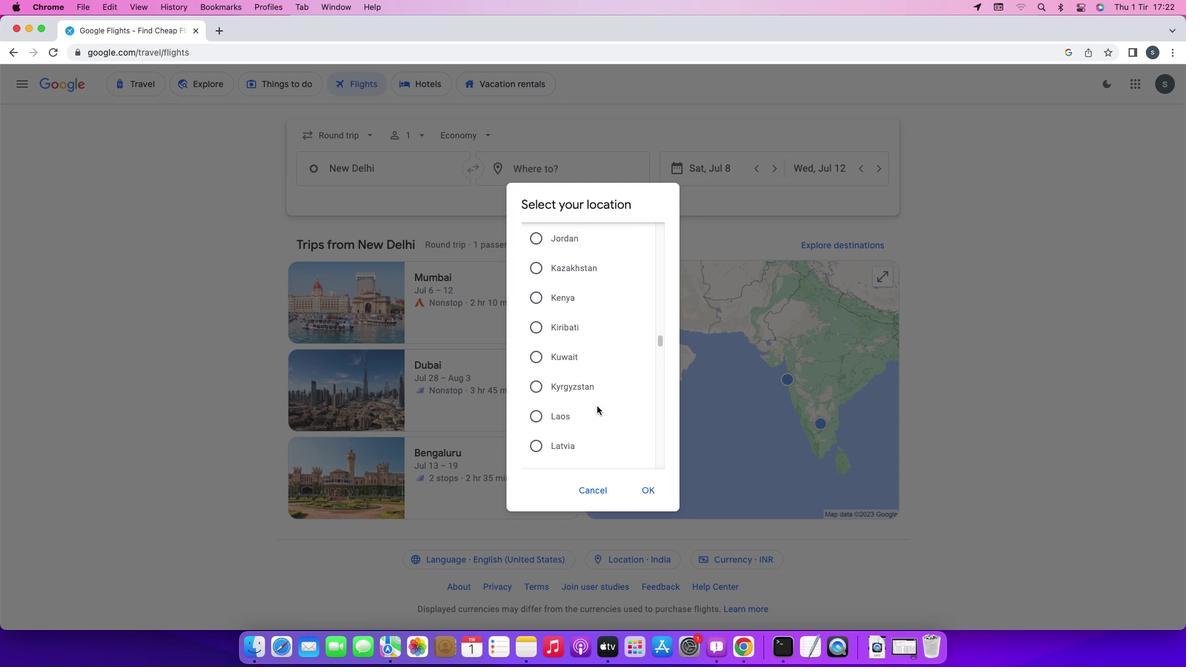 
Action: Mouse scrolled (597, 406) with delta (0, -2)
Screenshot: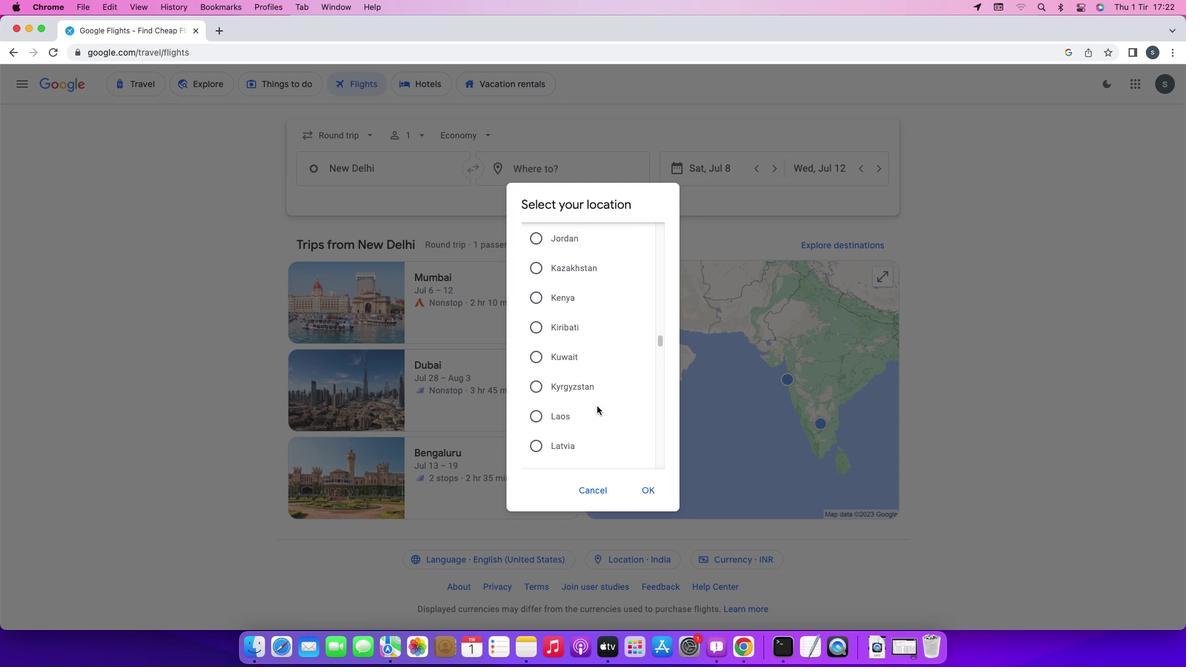 
Action: Mouse scrolled (597, 406) with delta (0, -3)
Screenshot: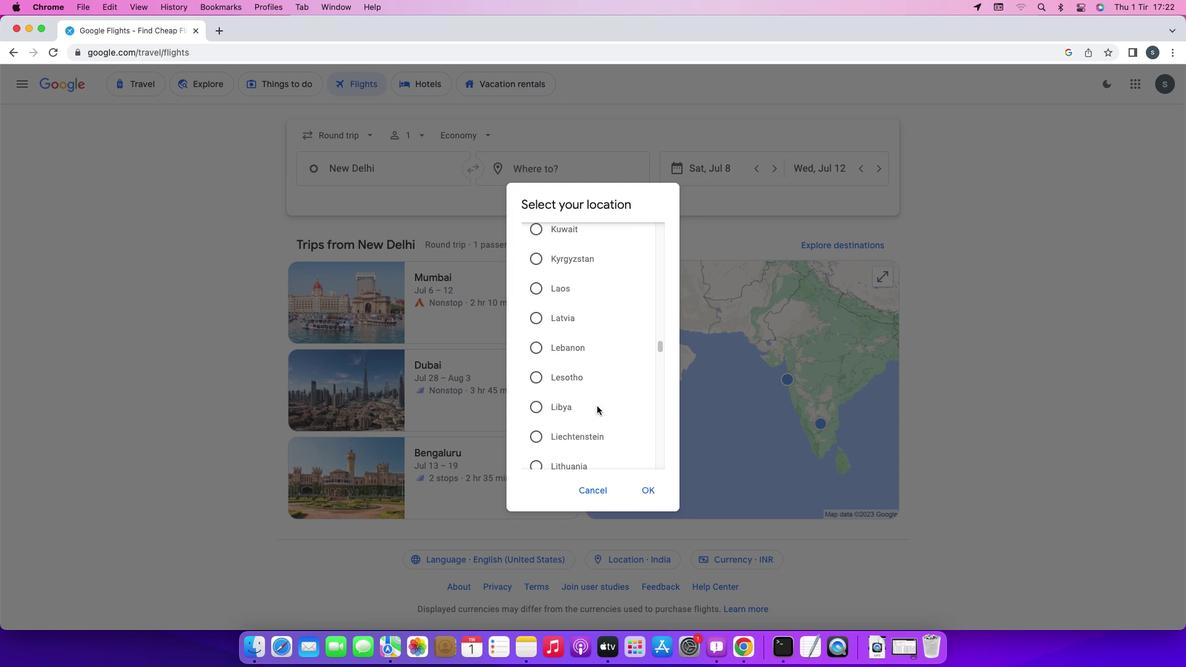 
Action: Mouse scrolled (597, 406) with delta (0, 0)
Screenshot: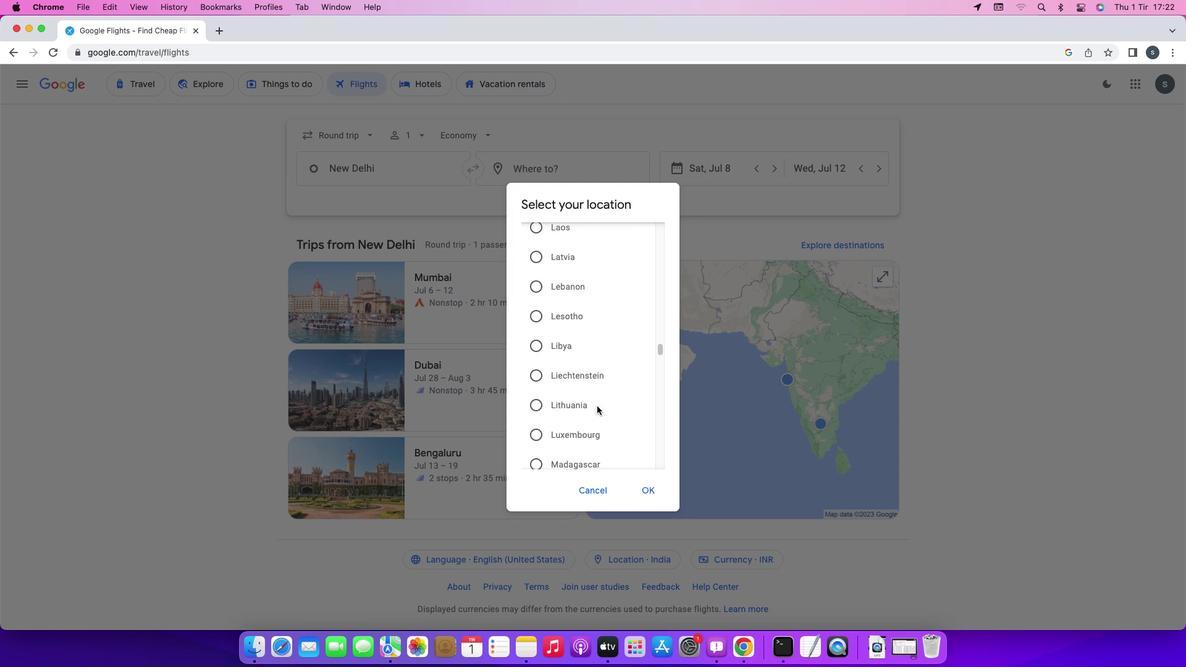 
Action: Mouse scrolled (597, 406) with delta (0, 0)
Screenshot: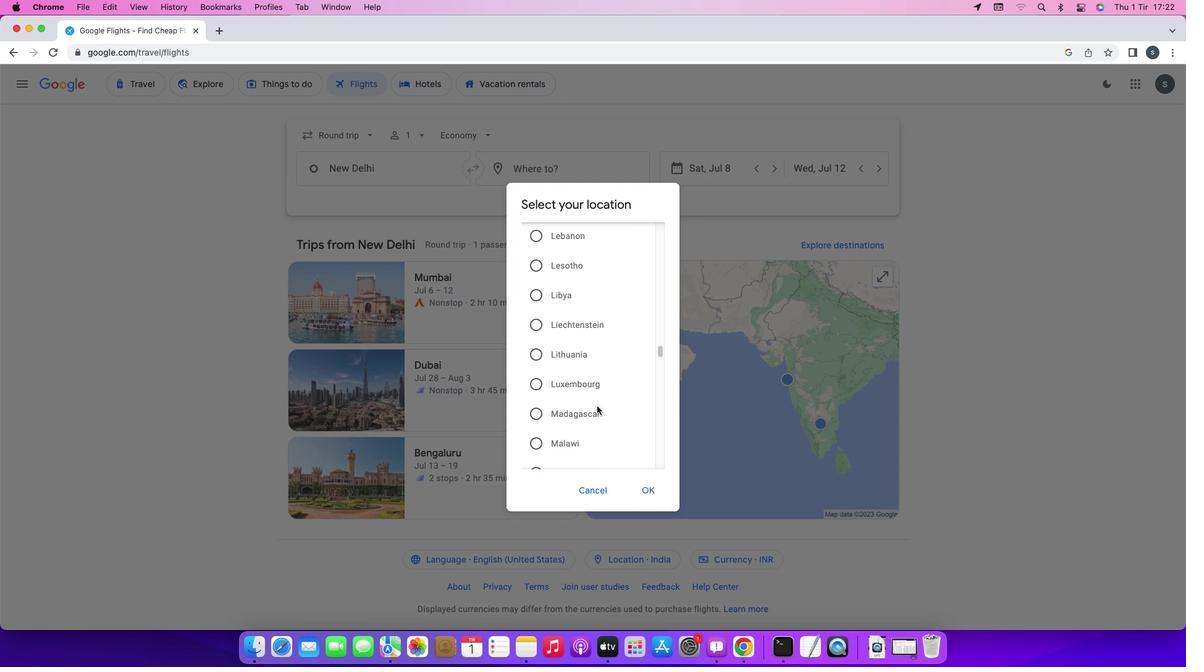 
Action: Mouse scrolled (597, 406) with delta (0, -1)
Screenshot: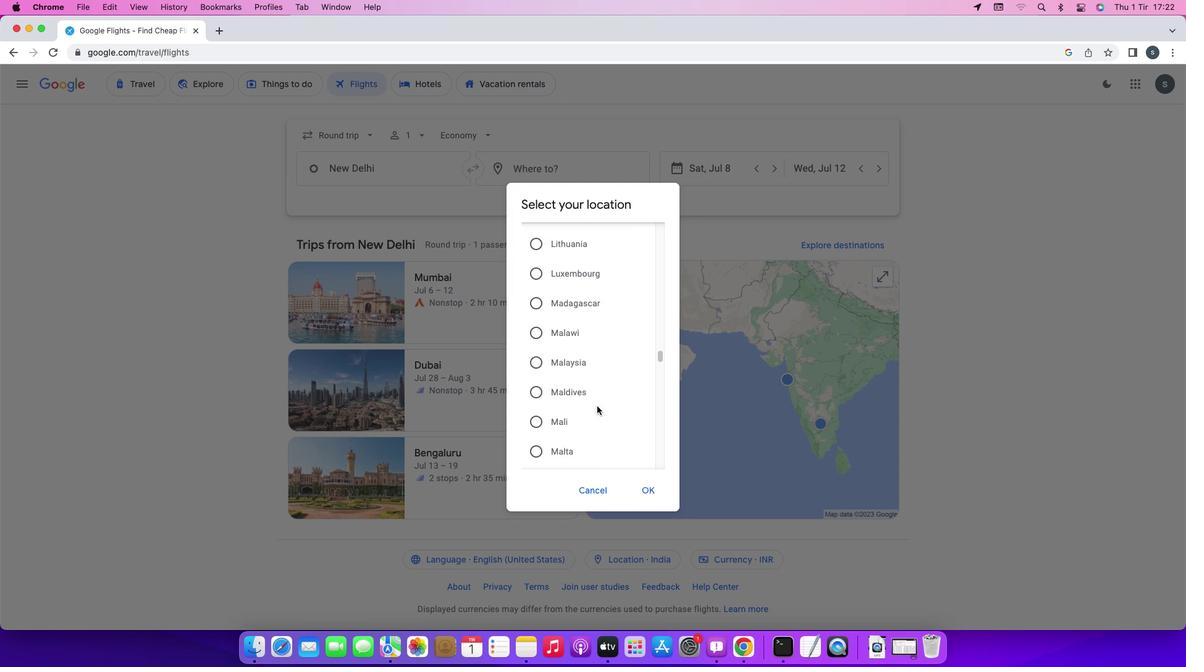 
Action: Mouse scrolled (597, 406) with delta (0, -3)
Screenshot: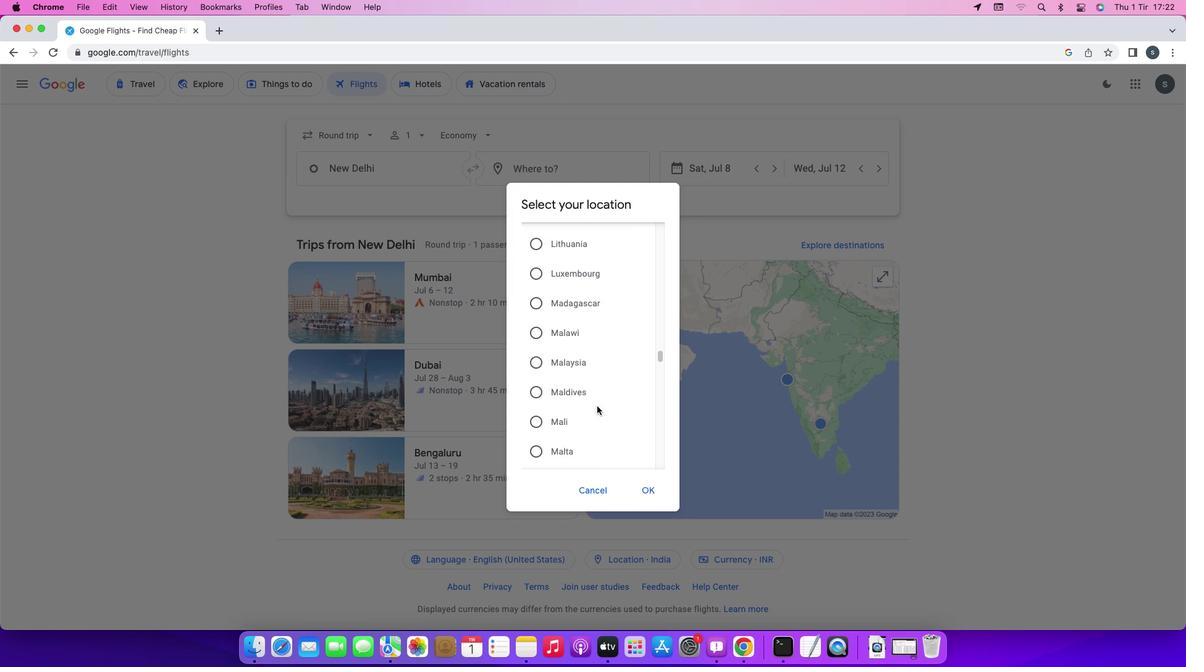 
Action: Mouse scrolled (597, 406) with delta (0, 0)
Screenshot: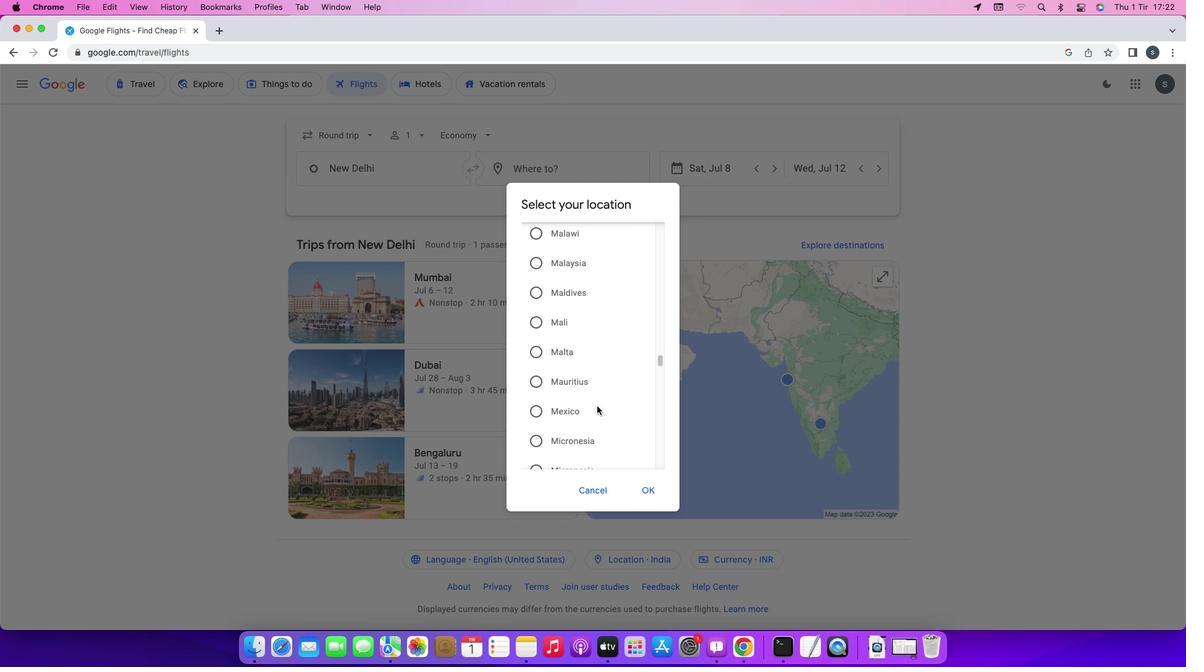 
Action: Mouse scrolled (597, 406) with delta (0, 0)
Screenshot: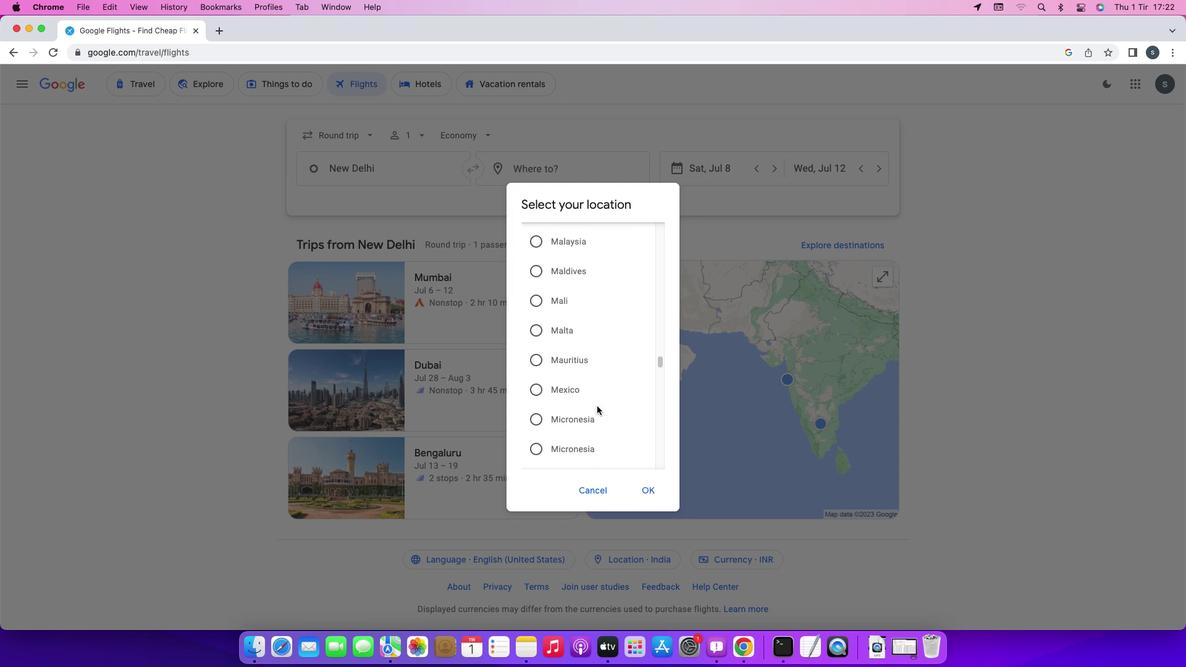 
Action: Mouse scrolled (597, 406) with delta (0, -1)
Screenshot: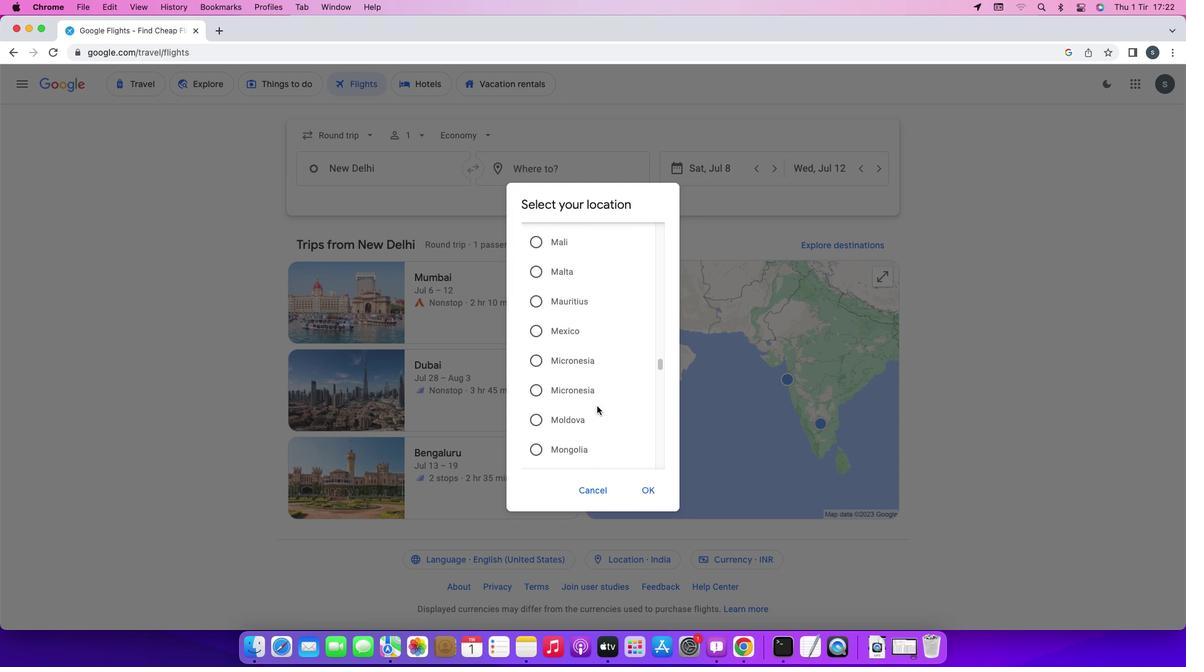 
Action: Mouse scrolled (597, 406) with delta (0, -2)
Screenshot: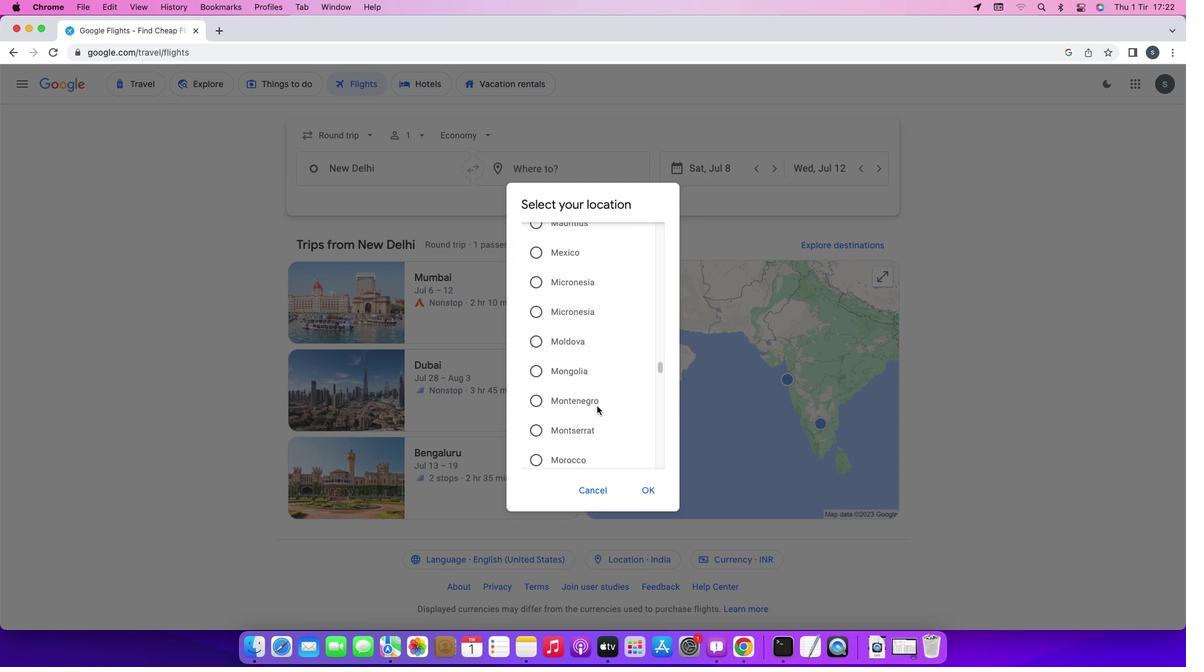 
Action: Mouse scrolled (597, 406) with delta (0, 0)
Screenshot: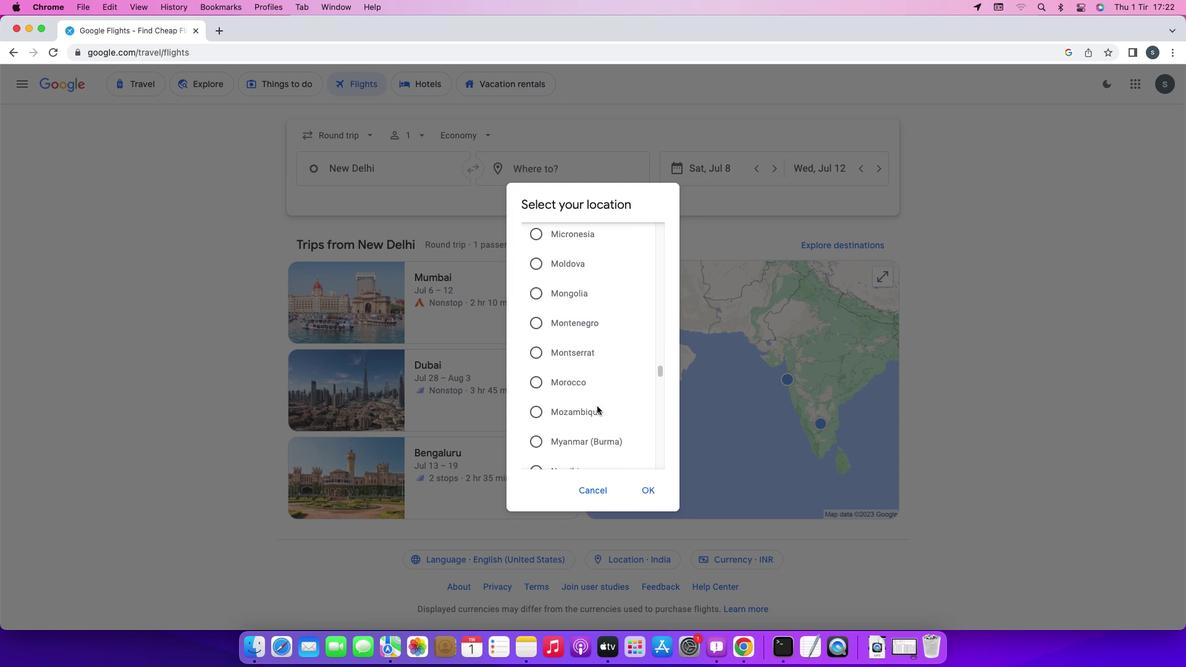 
Action: Mouse scrolled (597, 406) with delta (0, 0)
Screenshot: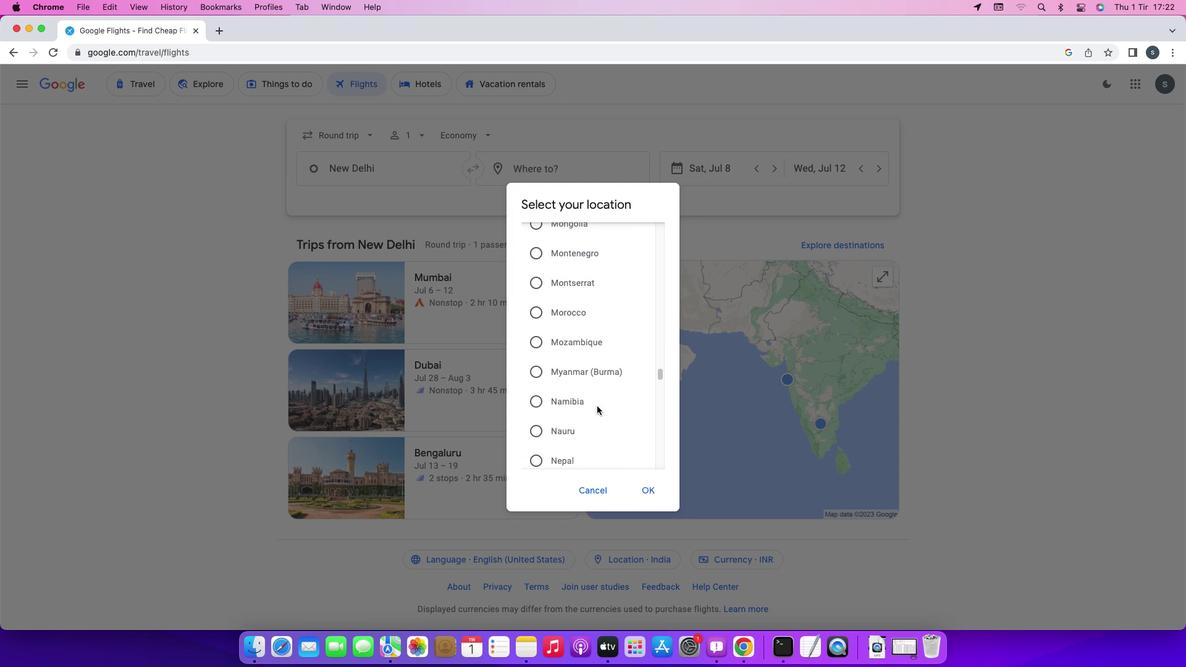 
Action: Mouse scrolled (597, 406) with delta (0, -1)
Screenshot: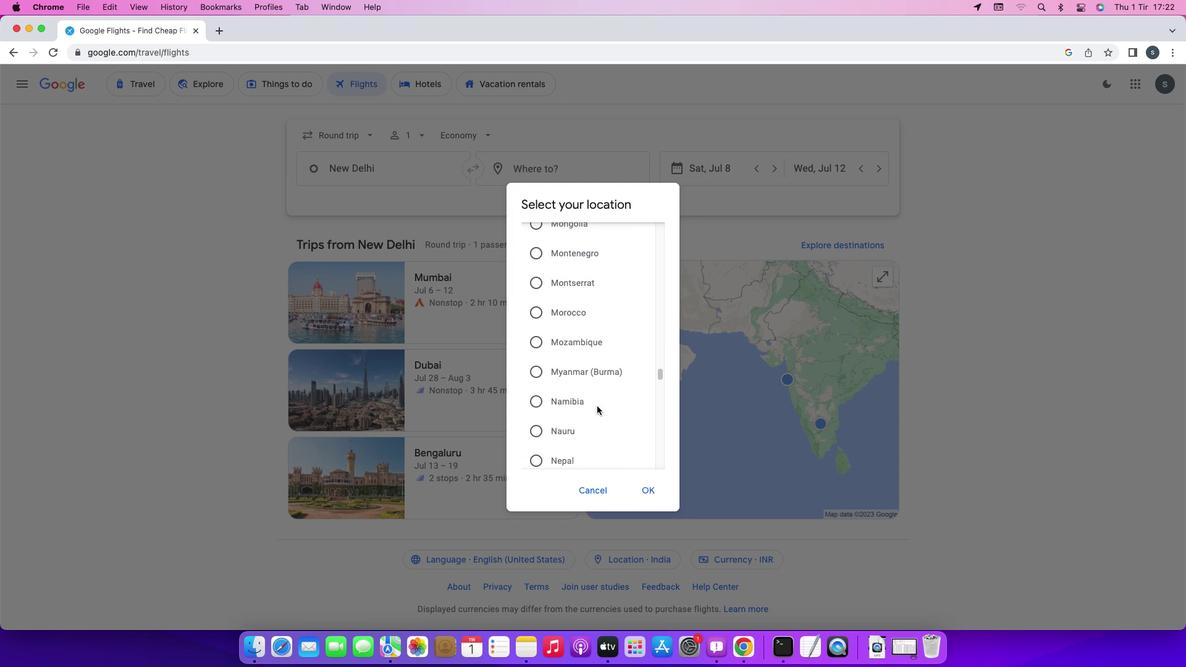 
Action: Mouse scrolled (597, 406) with delta (0, -3)
Screenshot: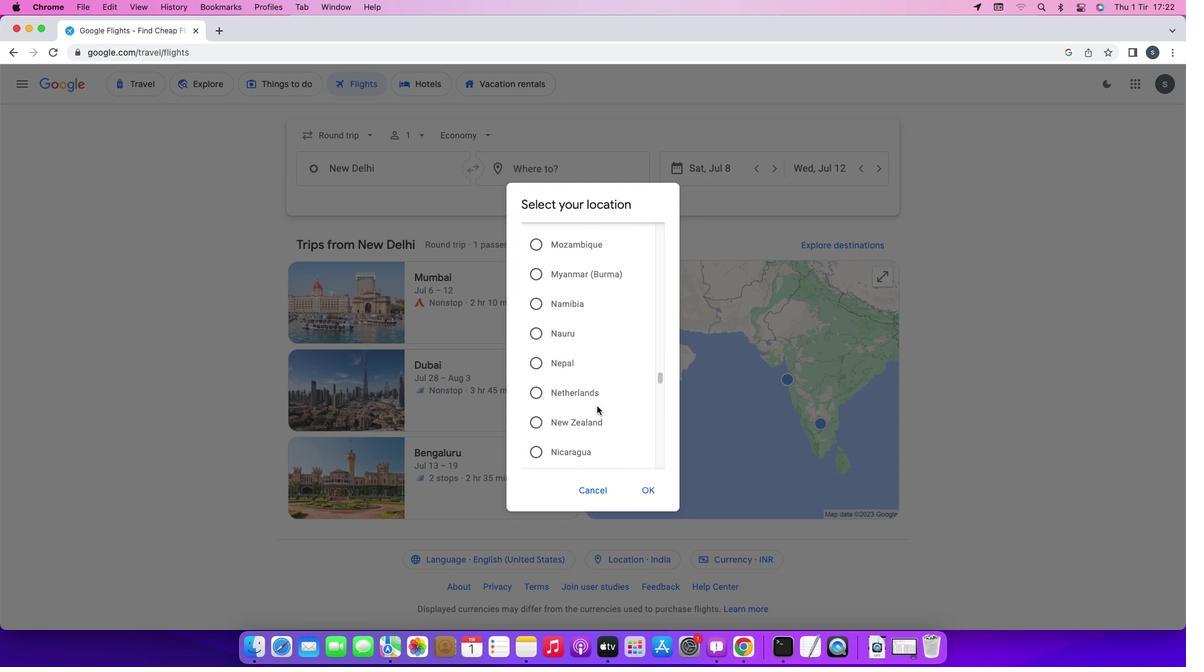 
Action: Mouse scrolled (597, 406) with delta (0, 0)
Screenshot: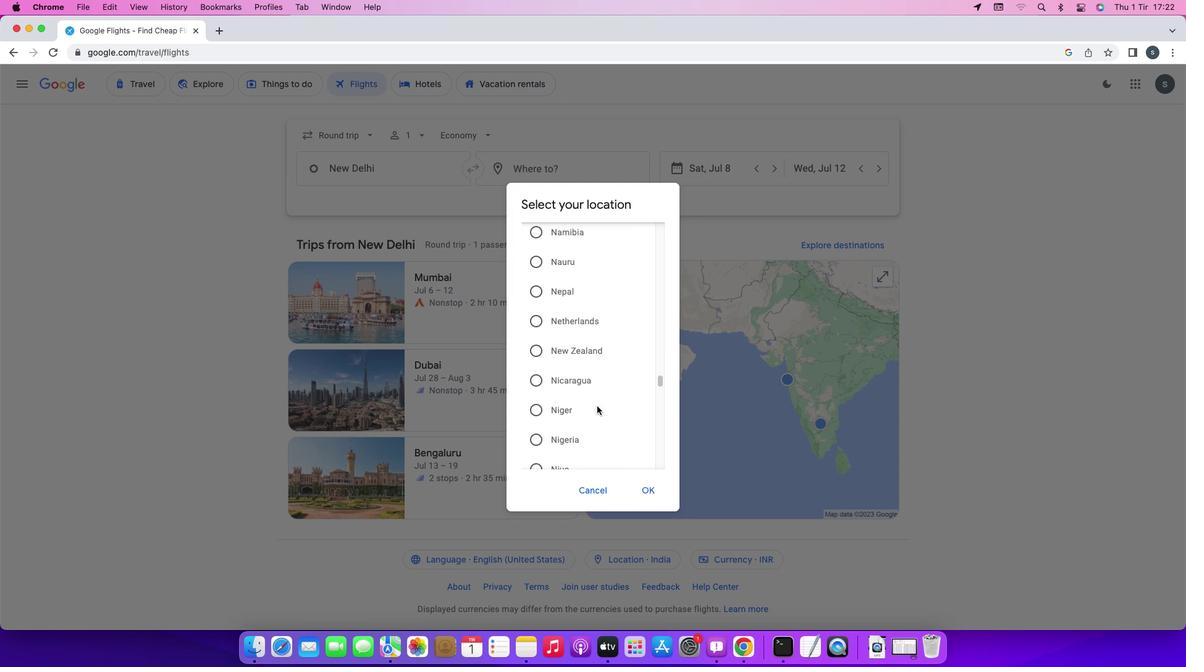 
Action: Mouse scrolled (597, 406) with delta (0, 0)
Screenshot: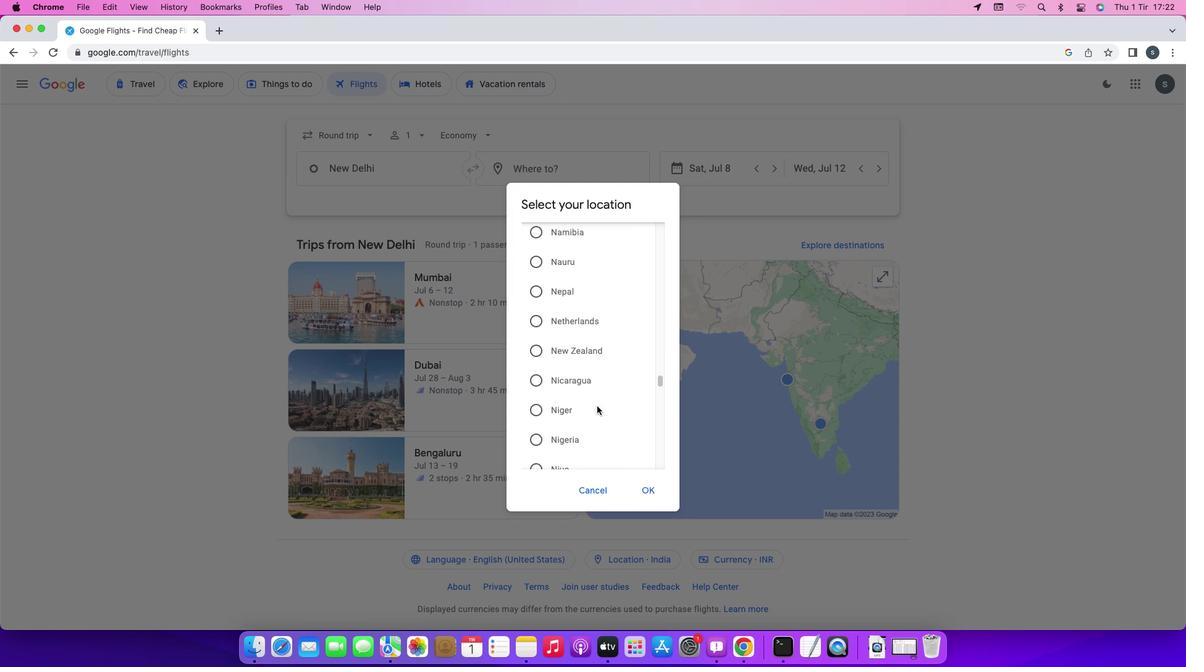 
Action: Mouse scrolled (597, 406) with delta (0, -1)
Screenshot: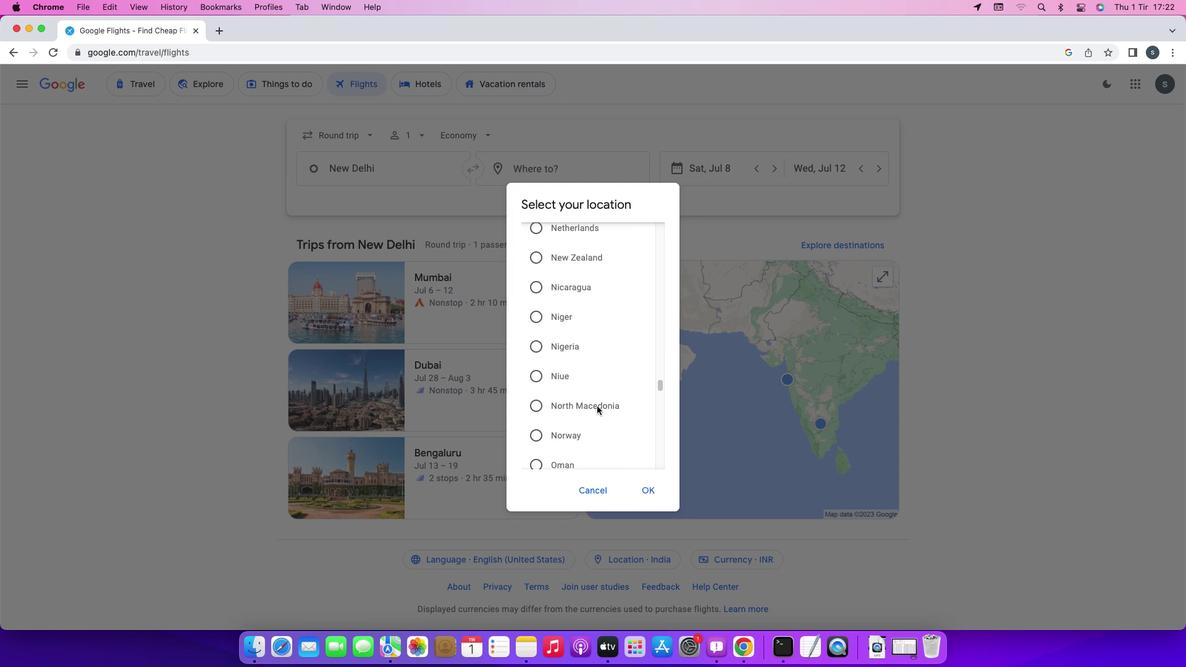 
Action: Mouse moved to (597, 406)
Screenshot: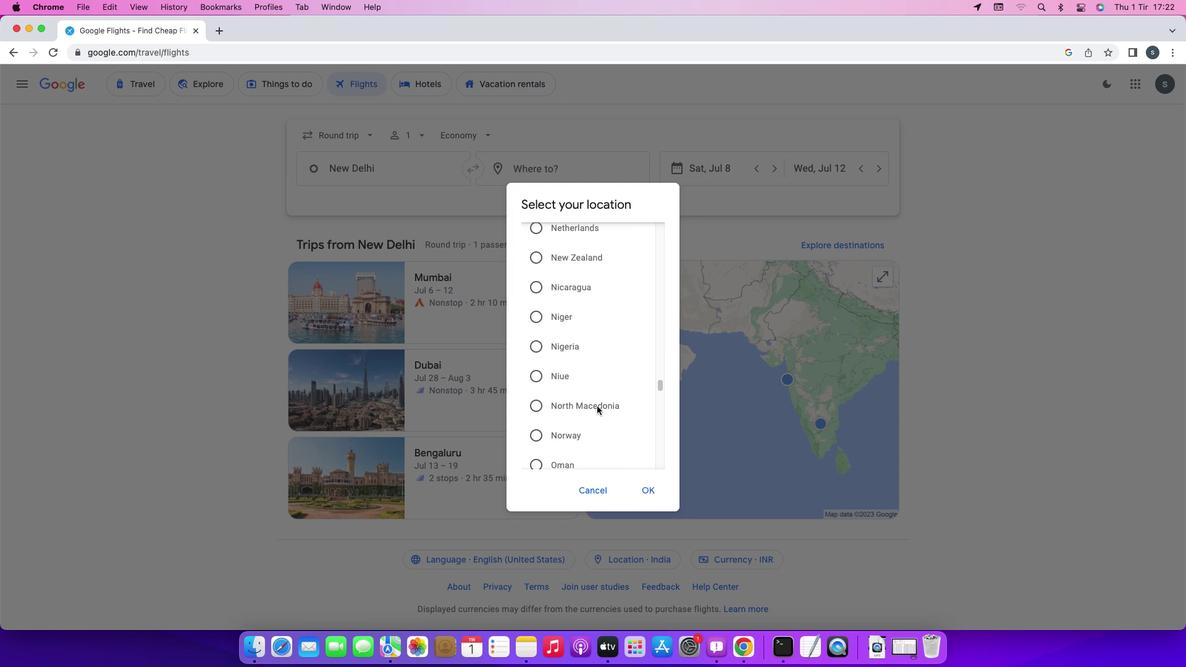 
Action: Mouse scrolled (597, 406) with delta (0, -3)
Screenshot: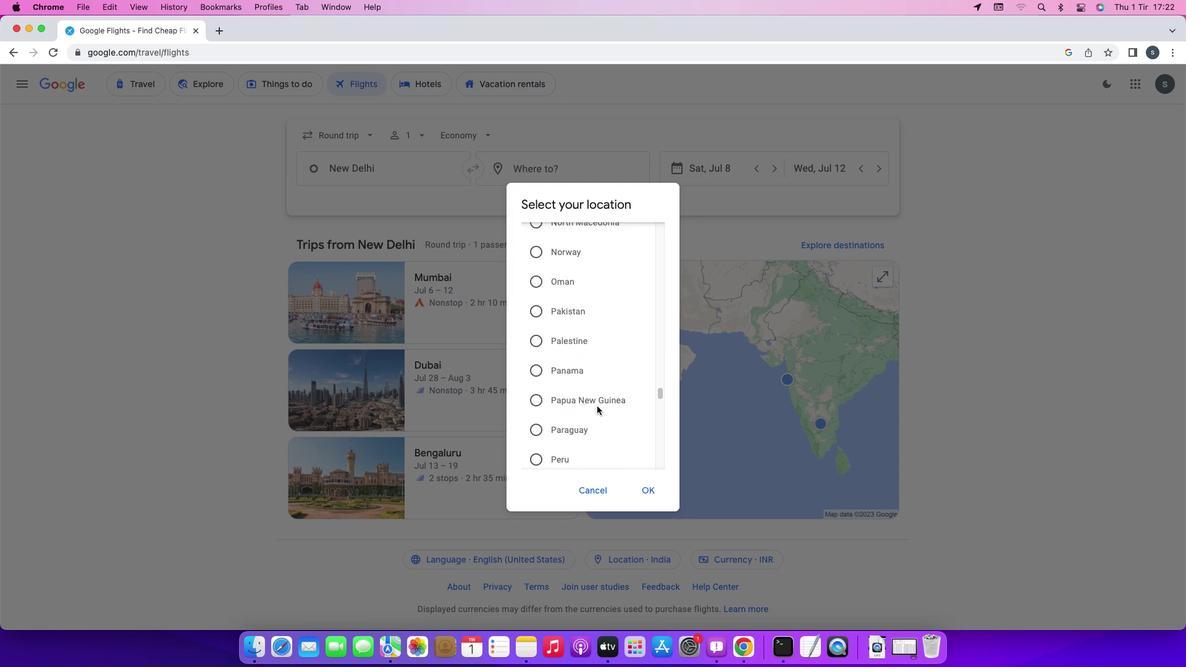 
Action: Mouse moved to (597, 406)
Screenshot: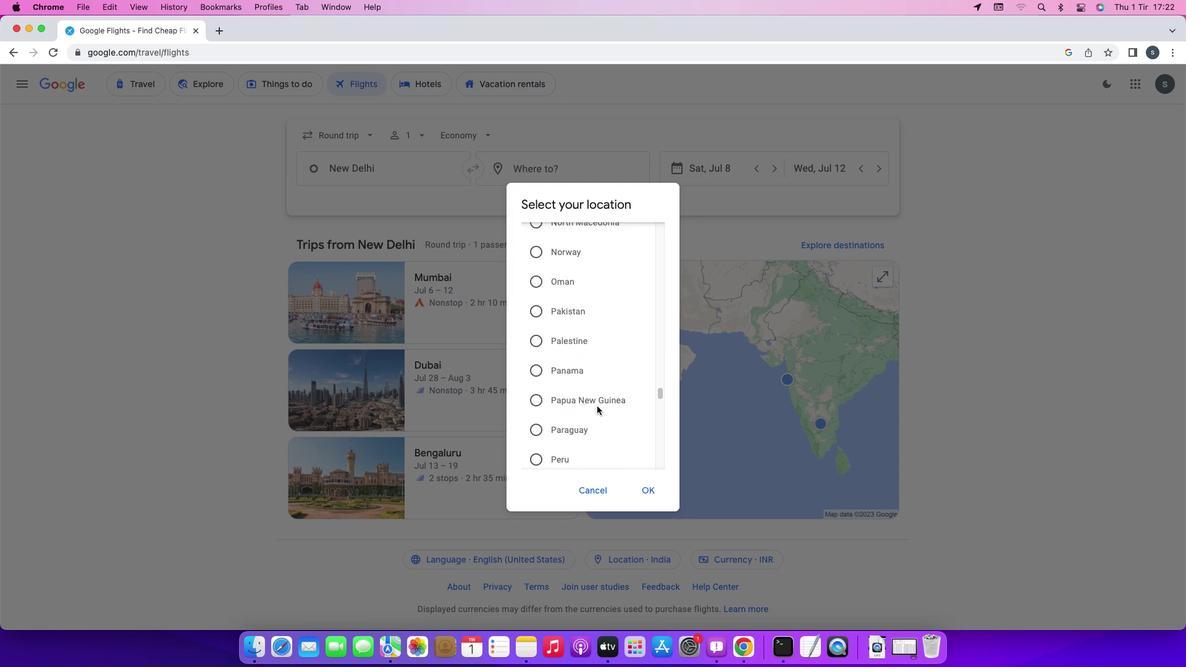 
Action: Mouse scrolled (597, 406) with delta (0, -3)
Screenshot: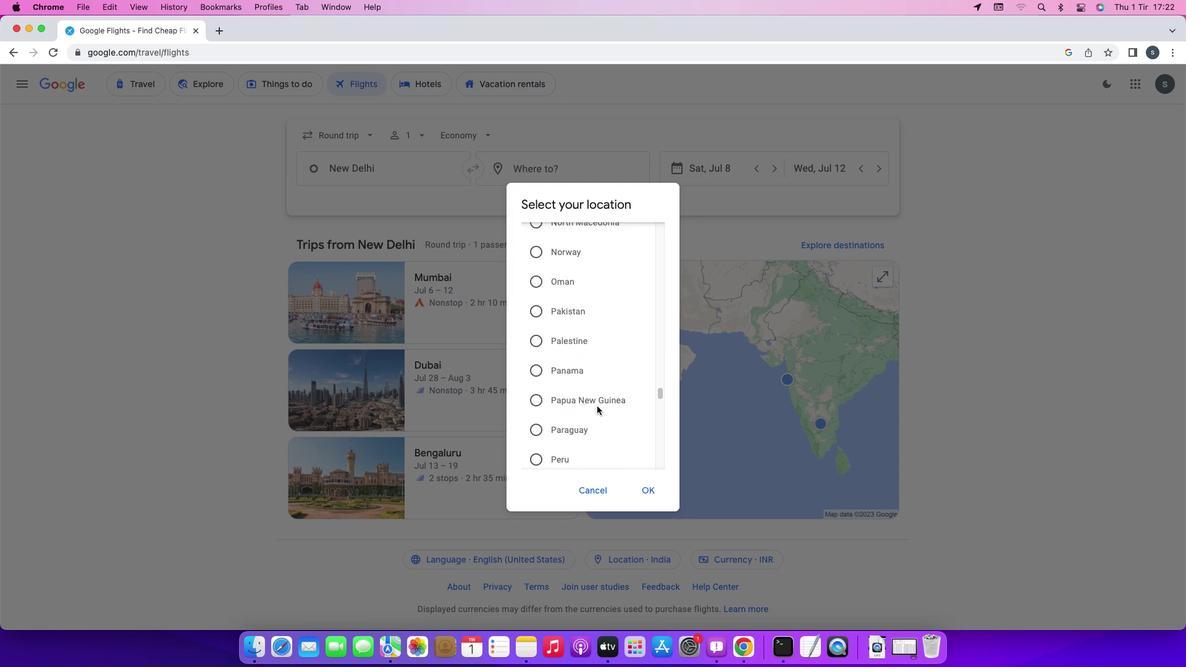 
Action: Mouse scrolled (597, 406) with delta (0, 0)
Screenshot: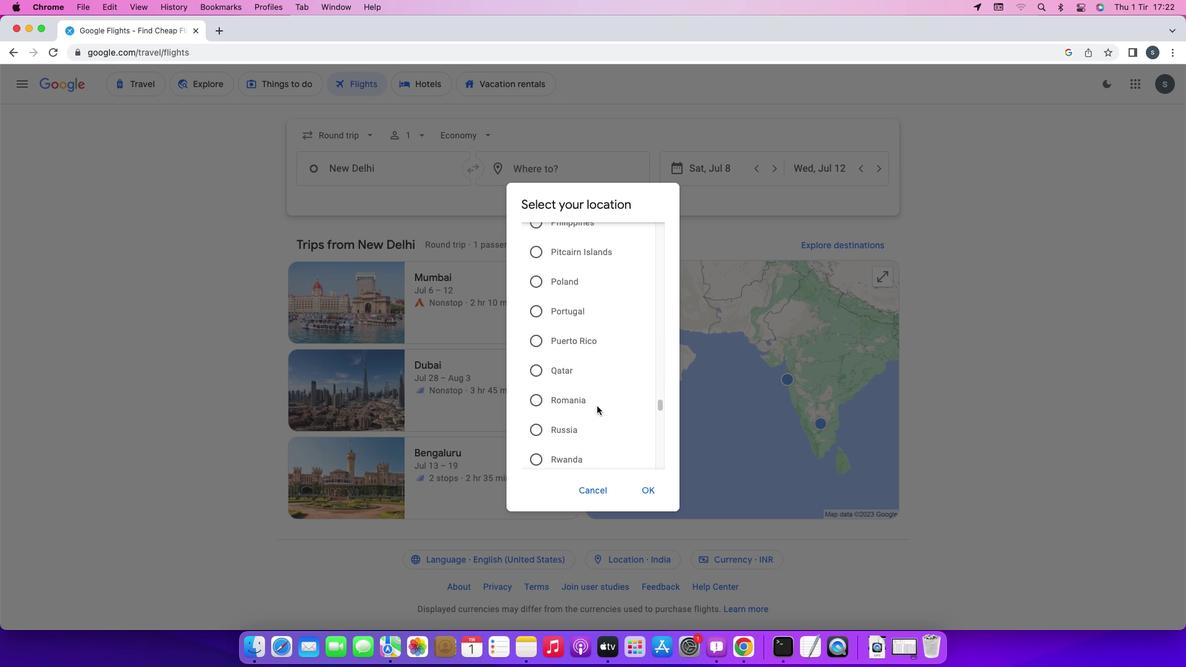 
Action: Mouse scrolled (597, 406) with delta (0, 0)
Screenshot: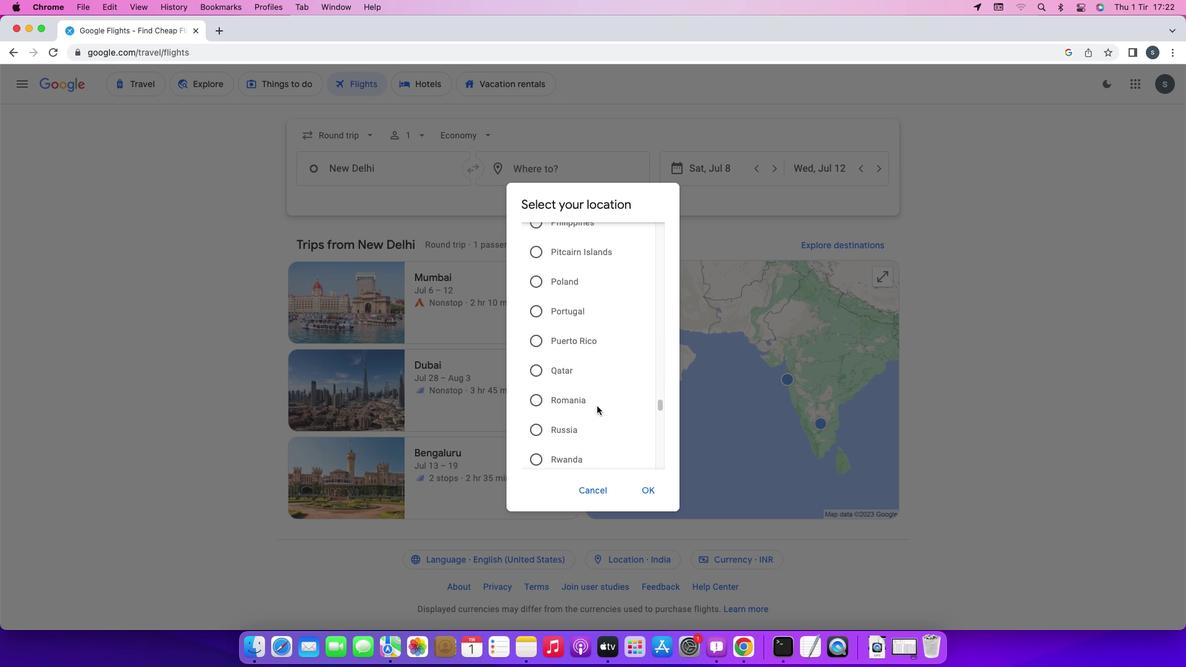 
Action: Mouse scrolled (597, 406) with delta (0, -2)
Screenshot: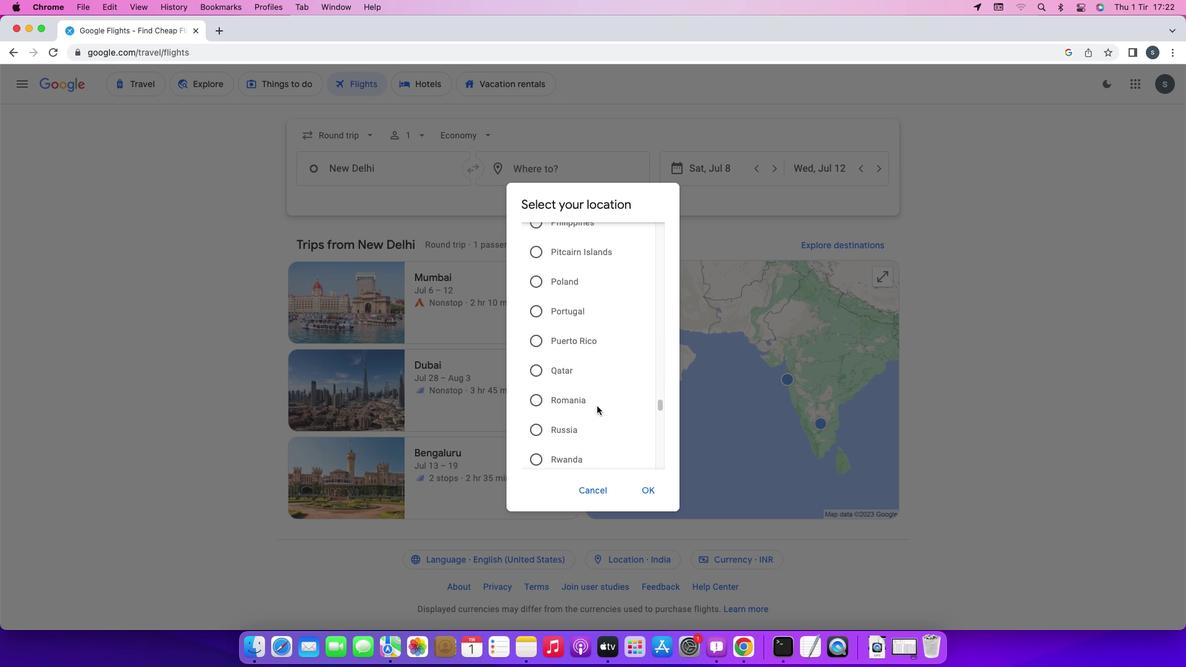 
Action: Mouse scrolled (597, 406) with delta (0, -3)
Screenshot: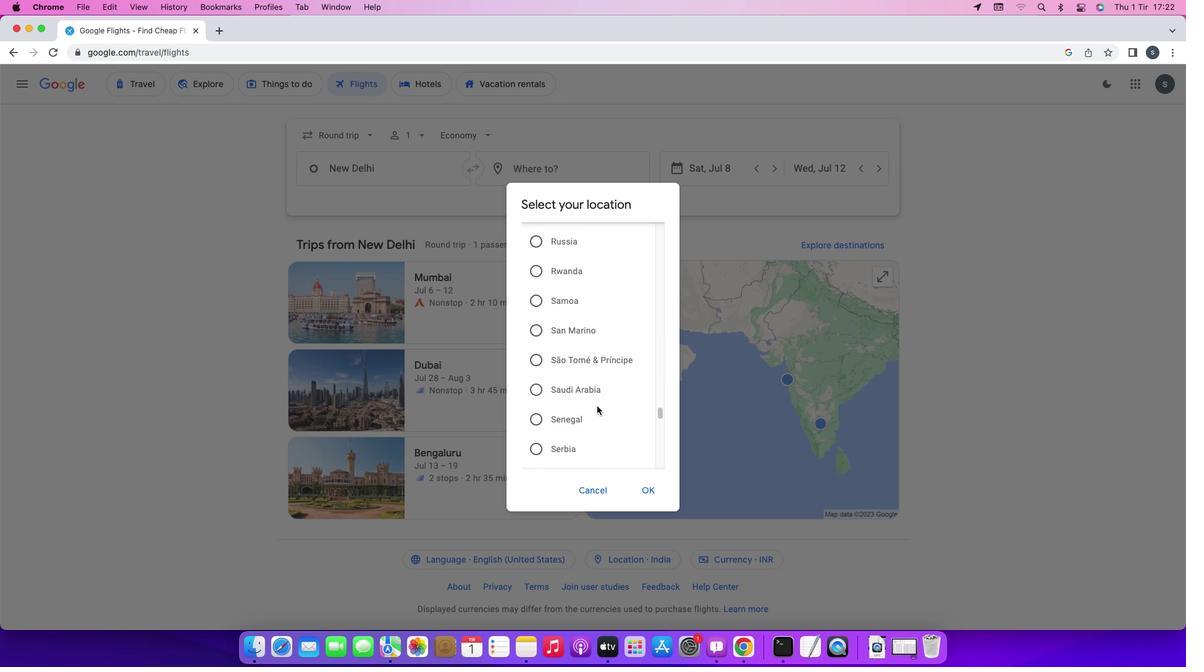 
Action: Mouse scrolled (597, 406) with delta (0, -3)
Screenshot: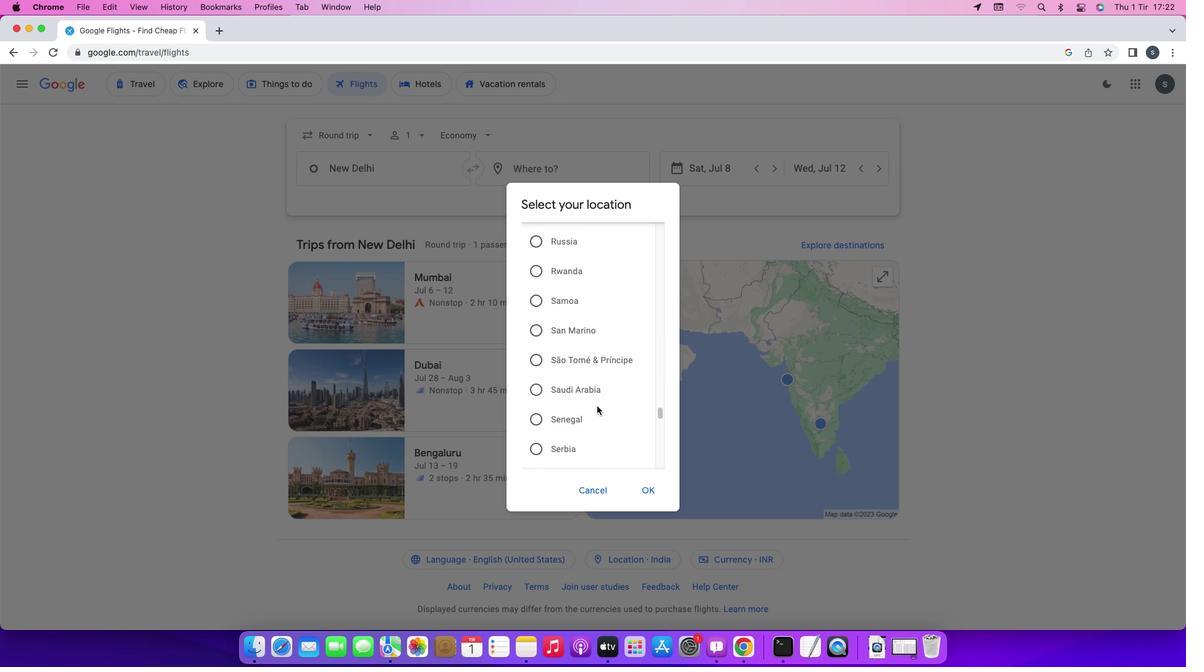 
Action: Mouse scrolled (597, 406) with delta (0, 0)
Screenshot: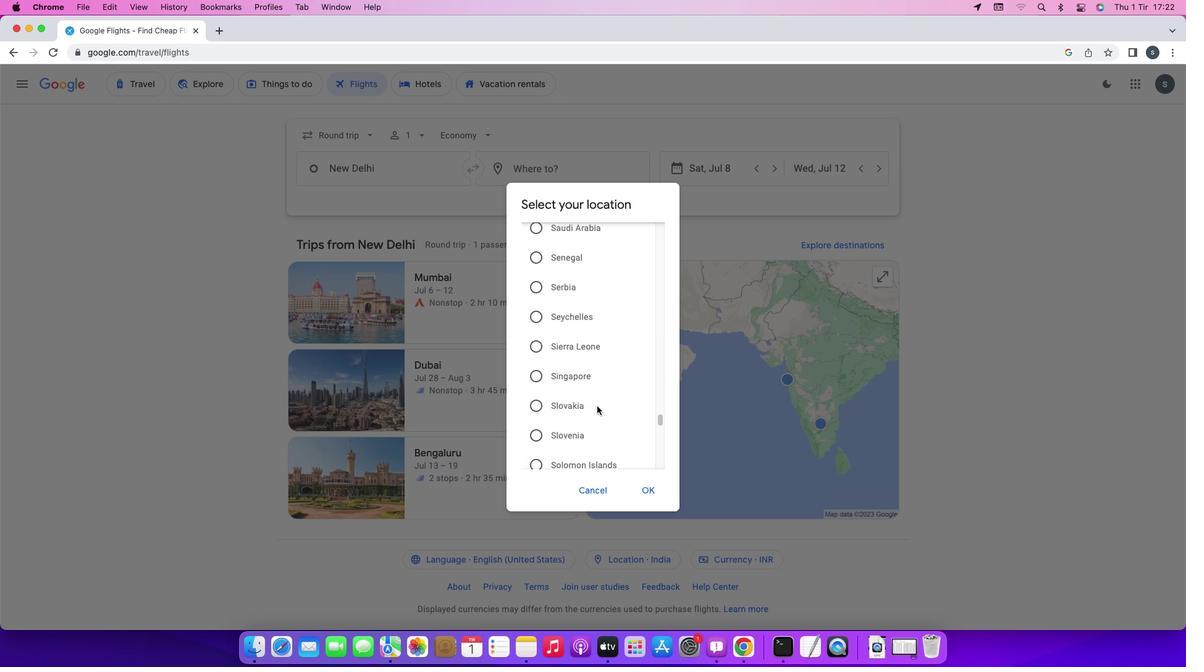 
Action: Mouse scrolled (597, 406) with delta (0, 0)
Screenshot: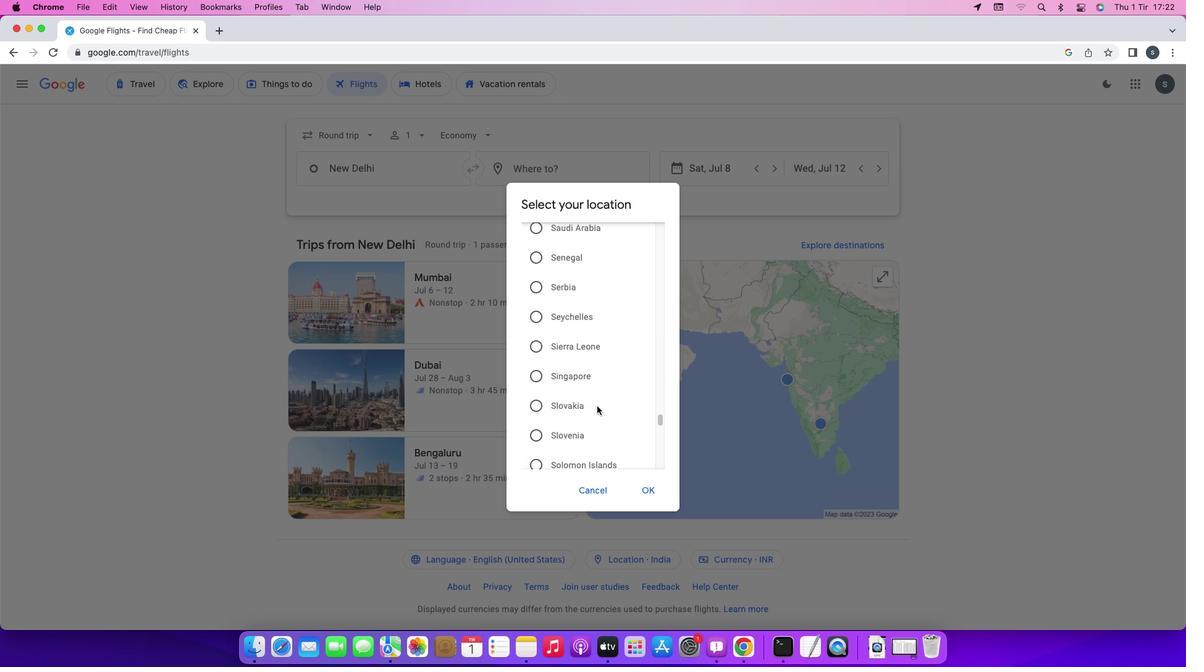 
Action: Mouse scrolled (597, 406) with delta (0, -2)
Screenshot: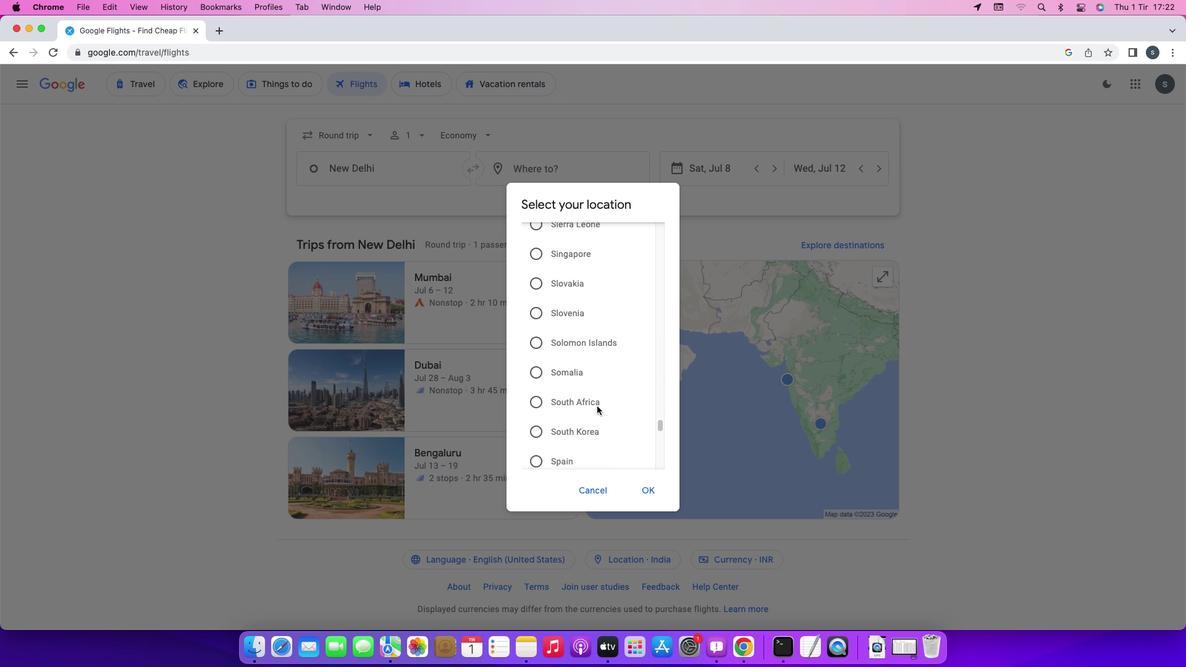 
Action: Mouse scrolled (597, 406) with delta (0, -3)
Screenshot: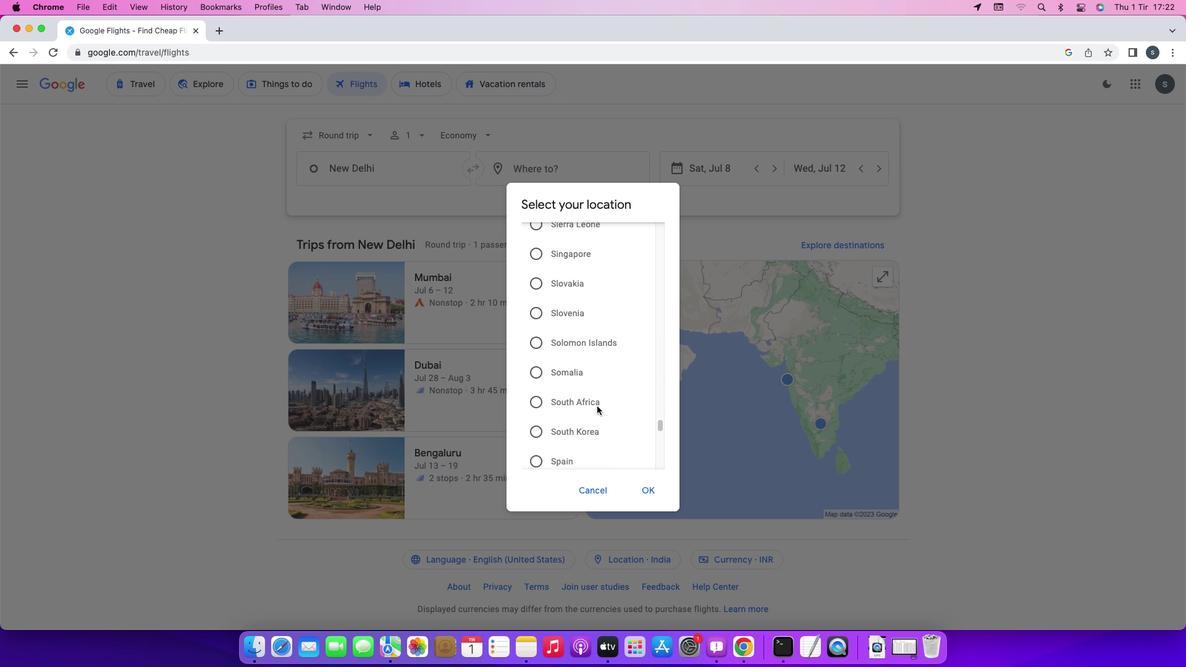
Action: Mouse scrolled (597, 406) with delta (0, 0)
Screenshot: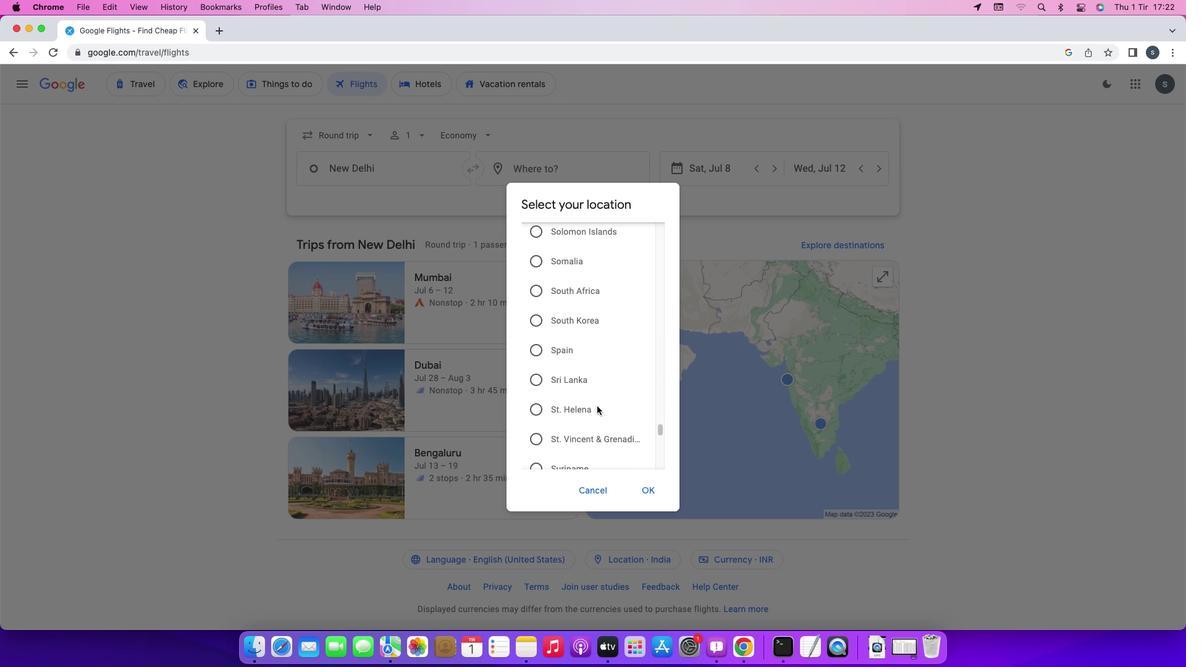 
Action: Mouse scrolled (597, 406) with delta (0, 0)
Screenshot: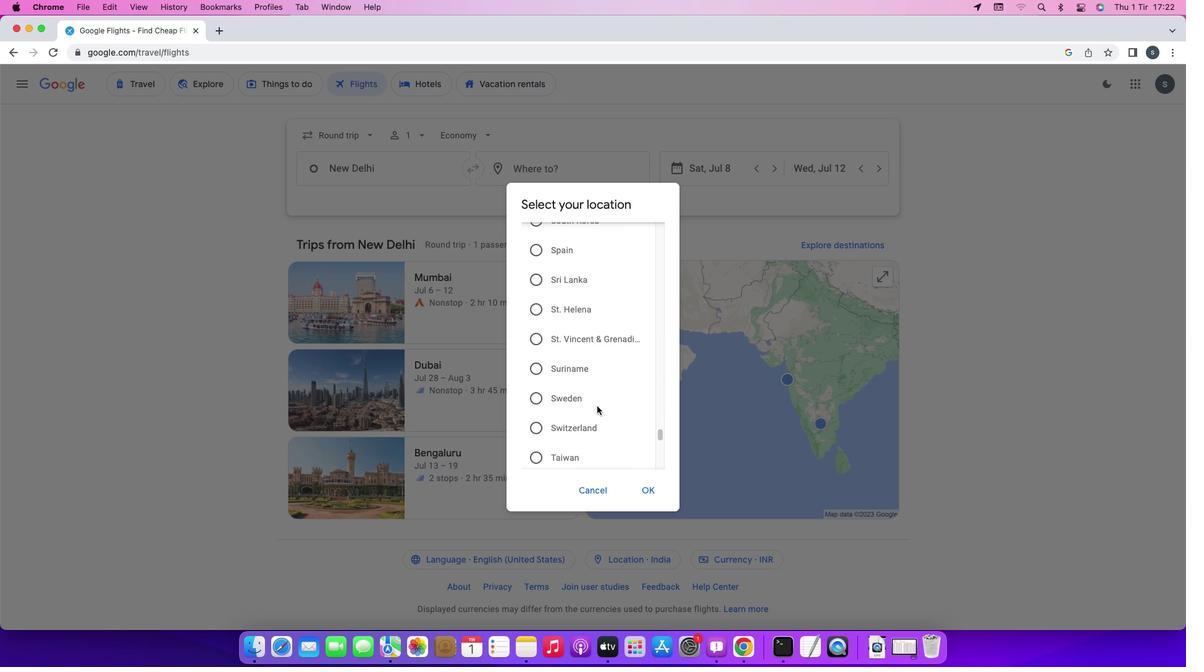 
Action: Mouse scrolled (597, 406) with delta (0, -1)
Screenshot: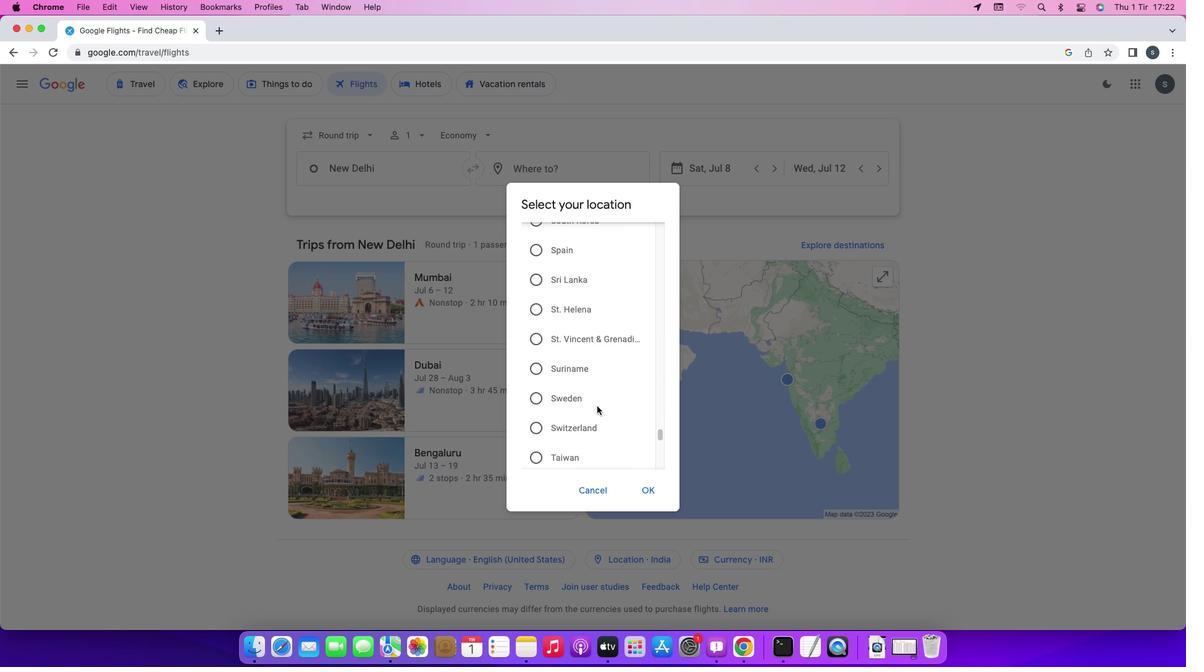 
Action: Mouse scrolled (597, 406) with delta (0, -3)
Screenshot: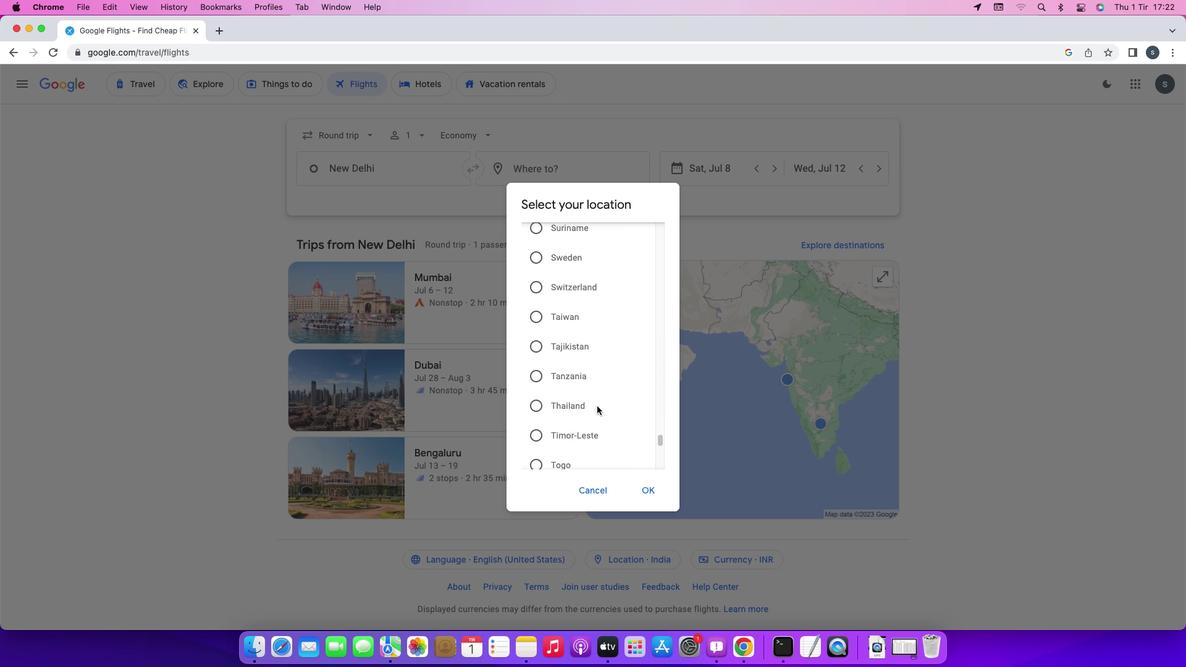 
Action: Mouse scrolled (597, 406) with delta (0, -3)
Screenshot: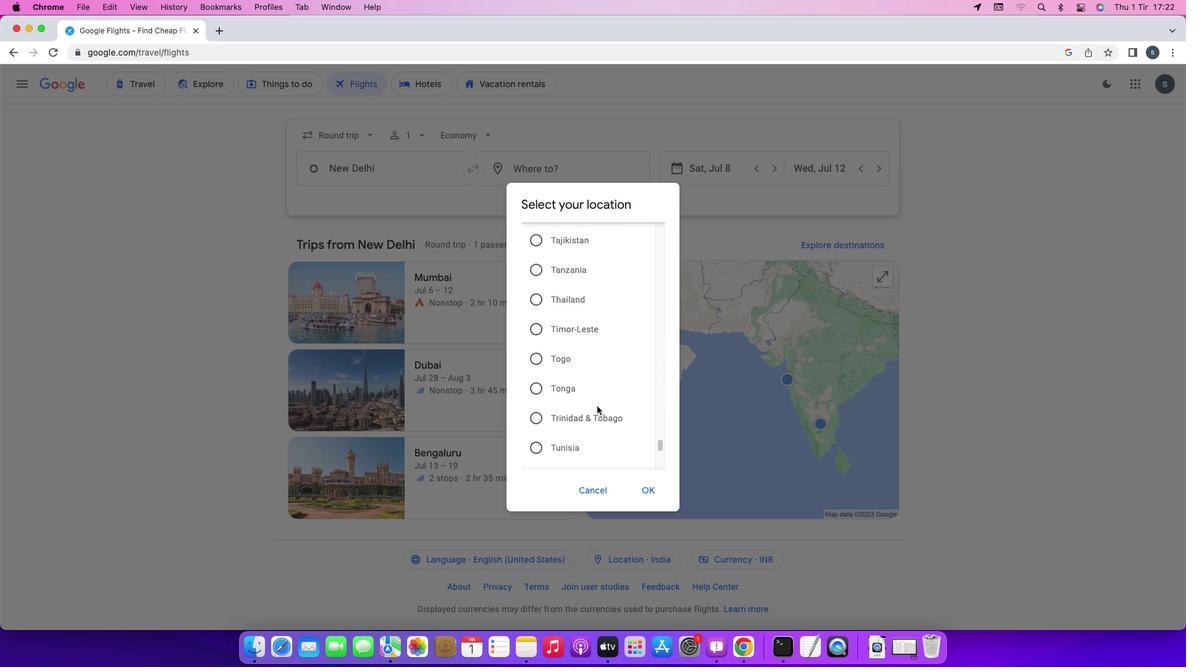 
Action: Mouse scrolled (597, 406) with delta (0, 0)
Screenshot: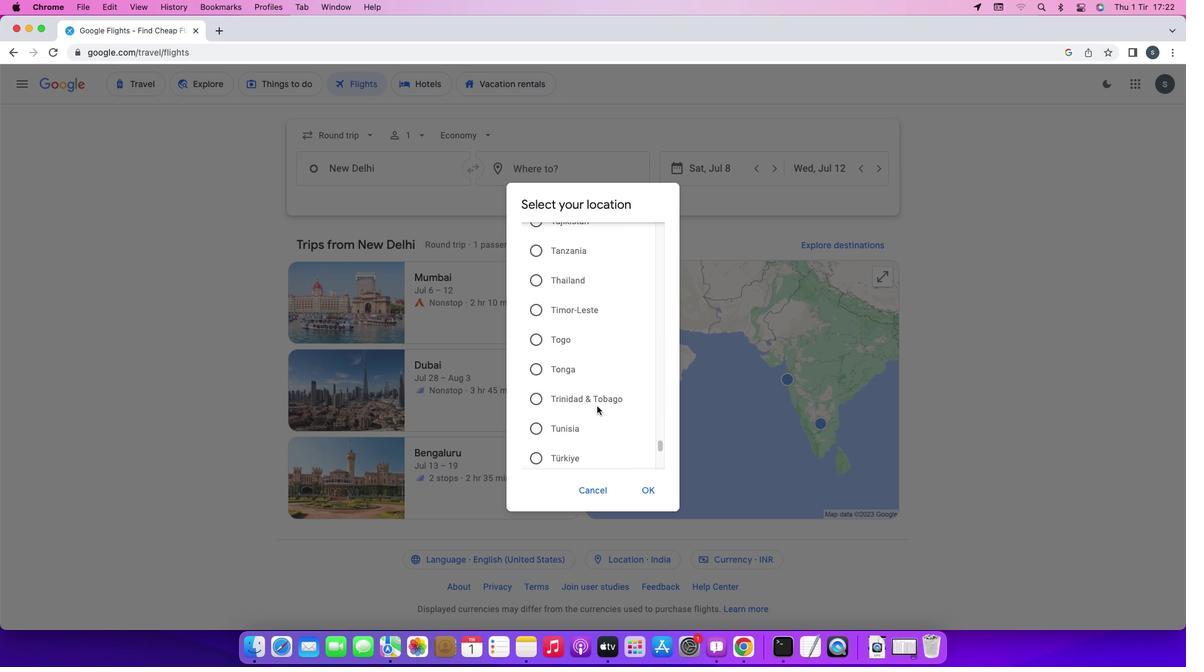 
Action: Mouse scrolled (597, 406) with delta (0, 0)
Screenshot: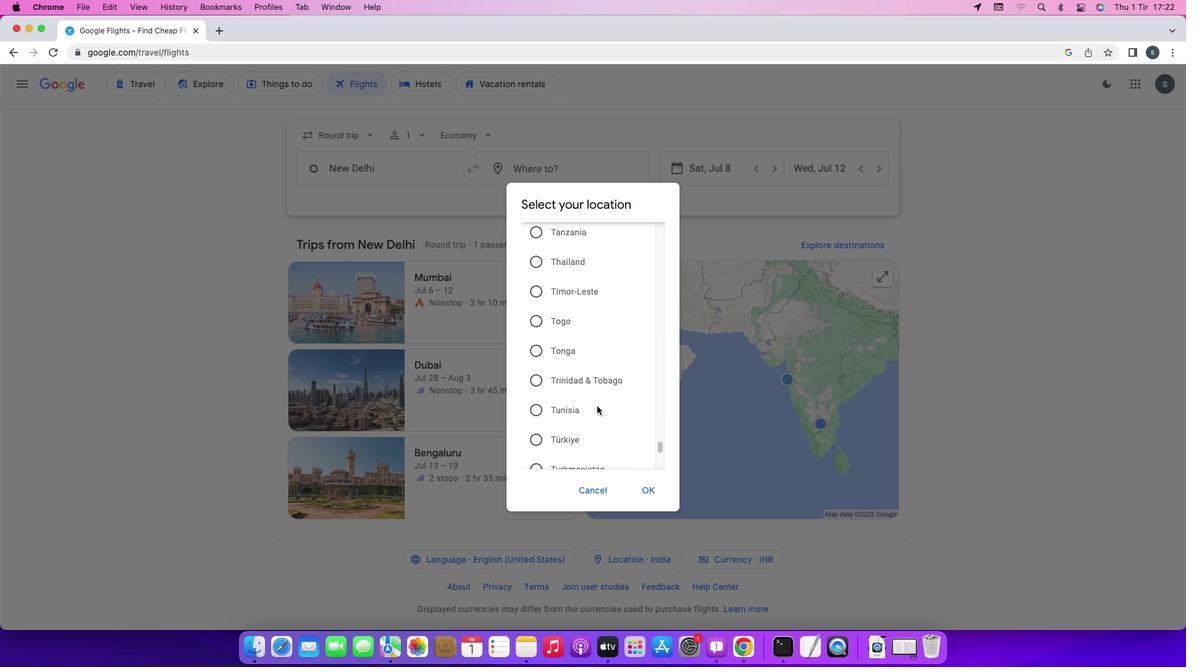 
Action: Mouse scrolled (597, 406) with delta (0, 0)
Screenshot: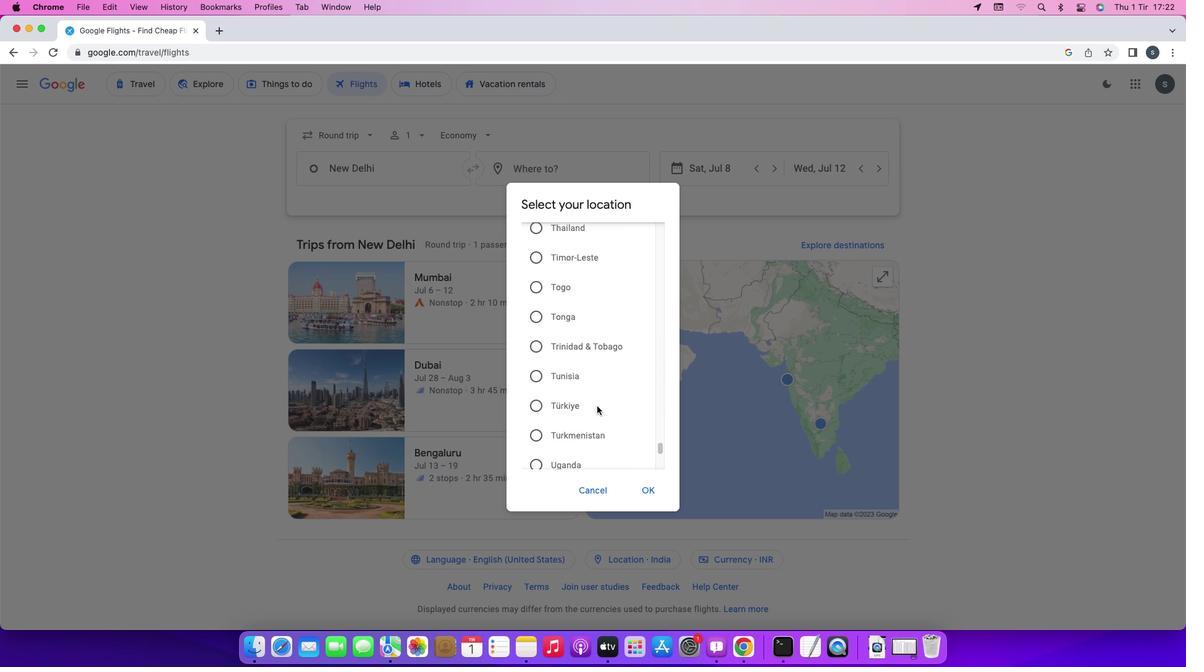 
Action: Mouse scrolled (597, 406) with delta (0, -1)
Screenshot: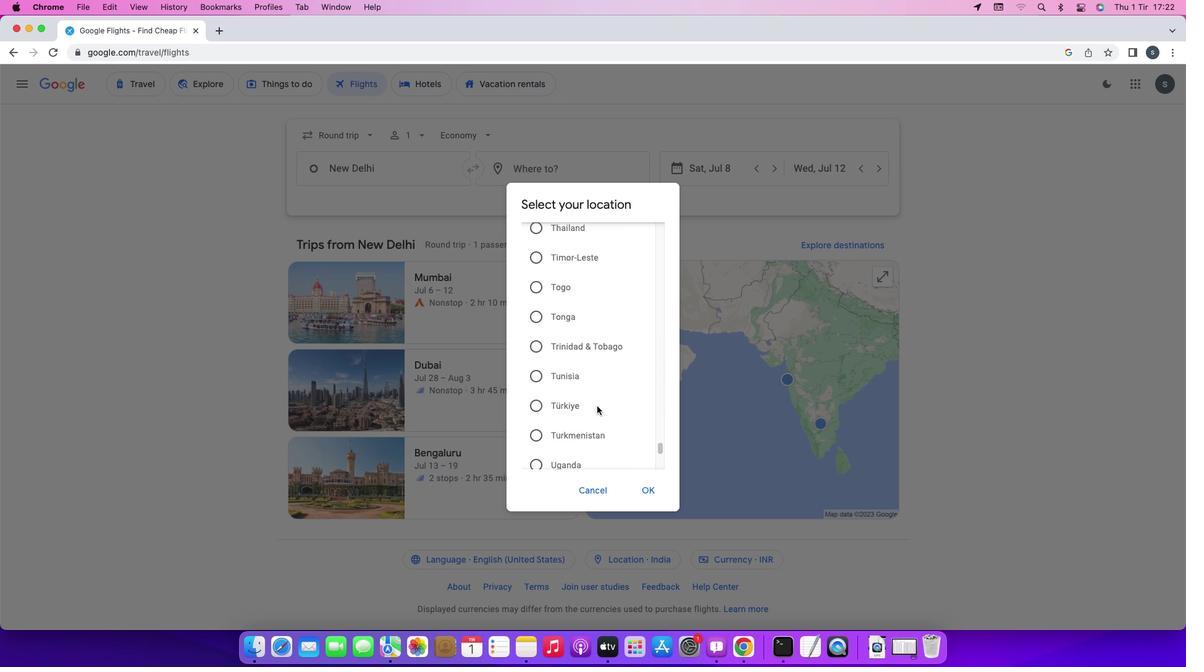 
Action: Mouse scrolled (597, 406) with delta (0, 0)
Screenshot: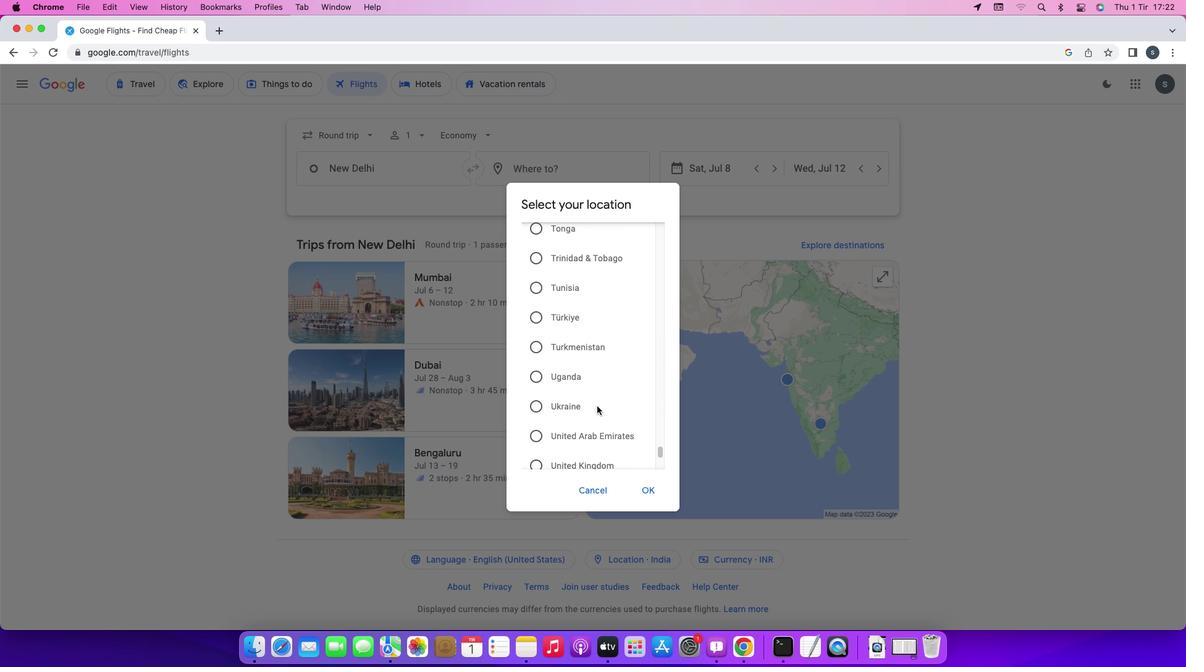 
Action: Mouse scrolled (597, 406) with delta (0, 0)
Screenshot: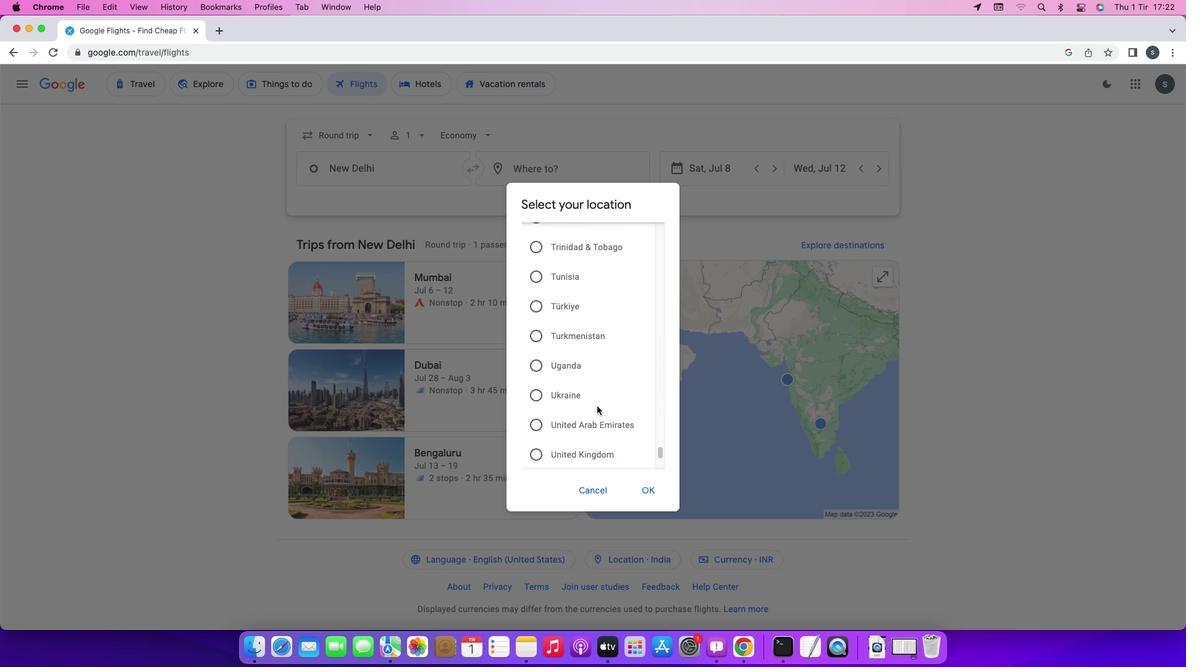 
Action: Mouse scrolled (597, 406) with delta (0, -1)
Screenshot: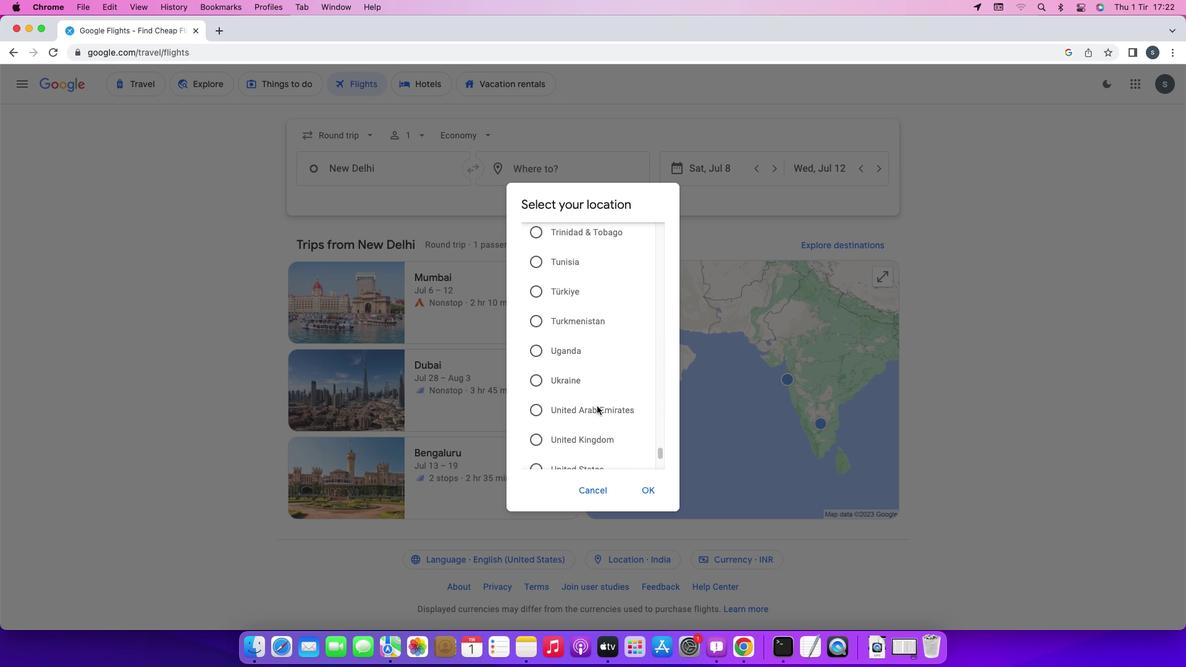 
Action: Mouse scrolled (597, 406) with delta (0, -1)
Screenshot: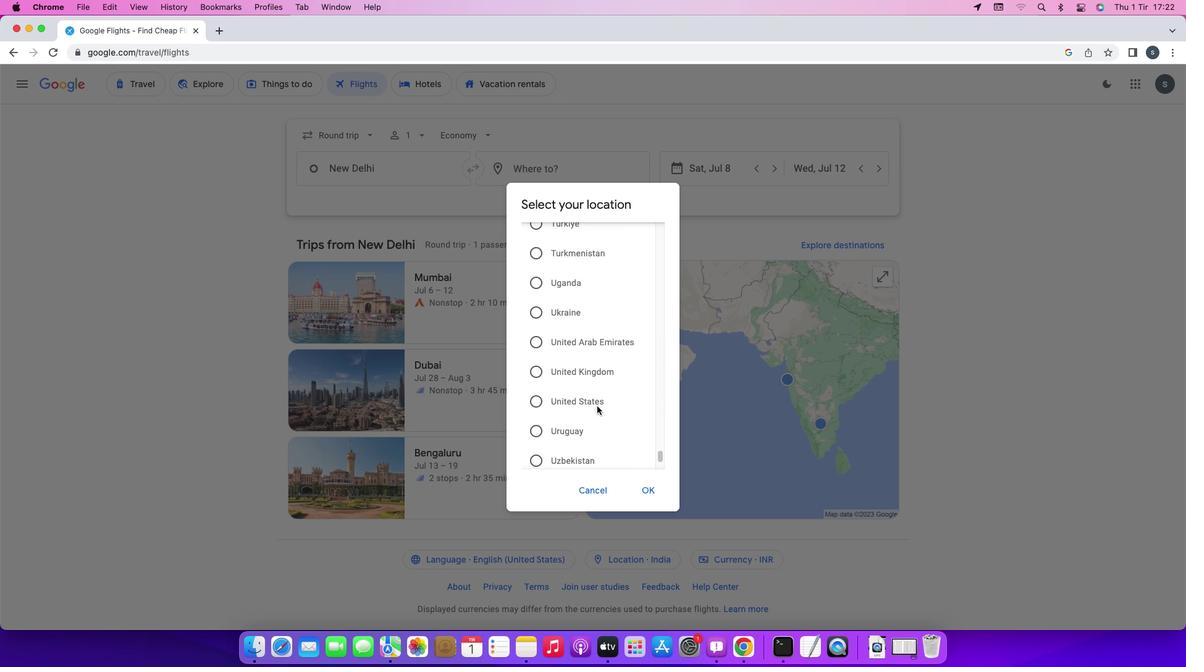 
Action: Mouse moved to (534, 338)
Screenshot: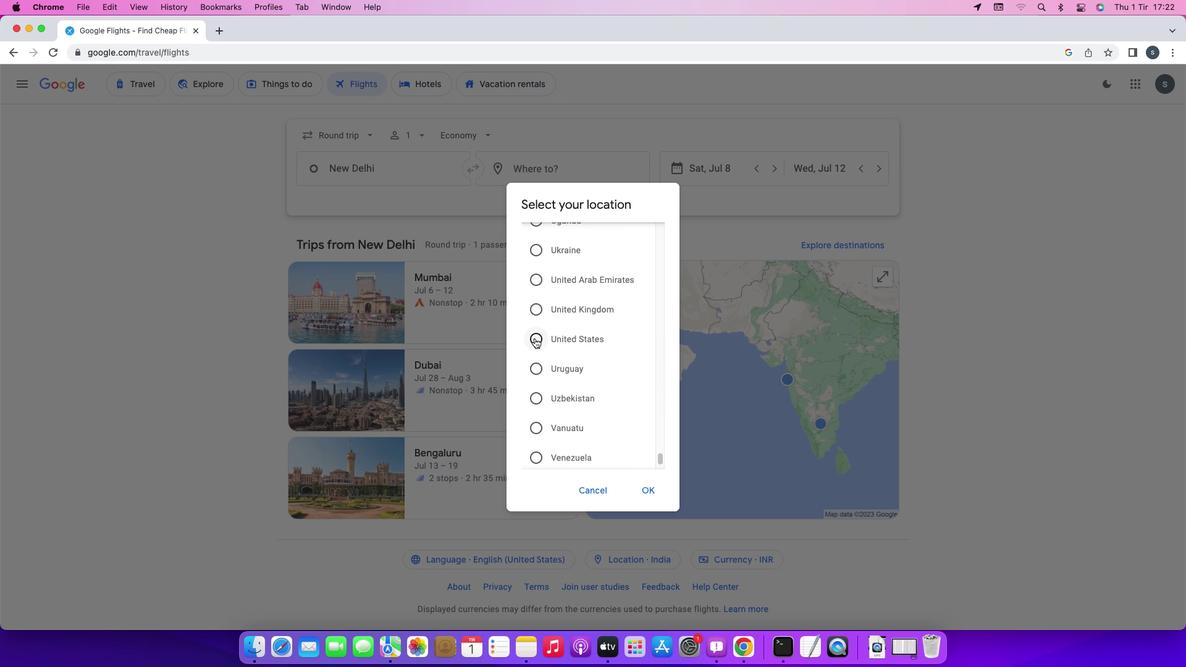 
Action: Mouse pressed left at (534, 338)
Screenshot: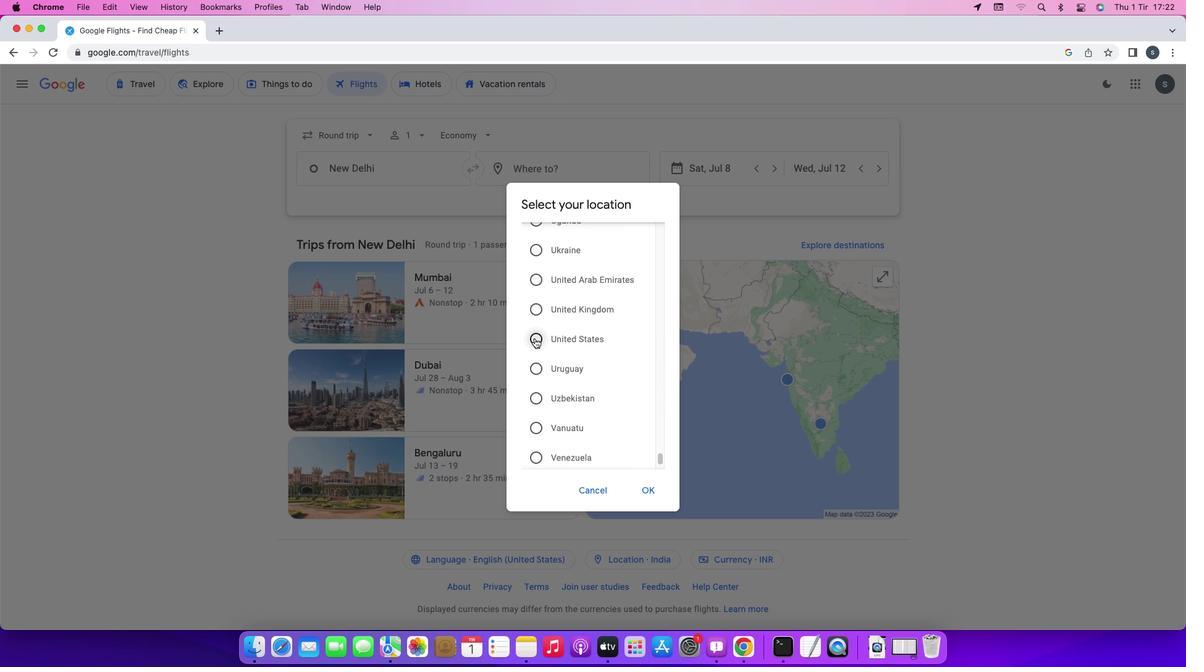 
Action: Mouse moved to (647, 486)
Screenshot: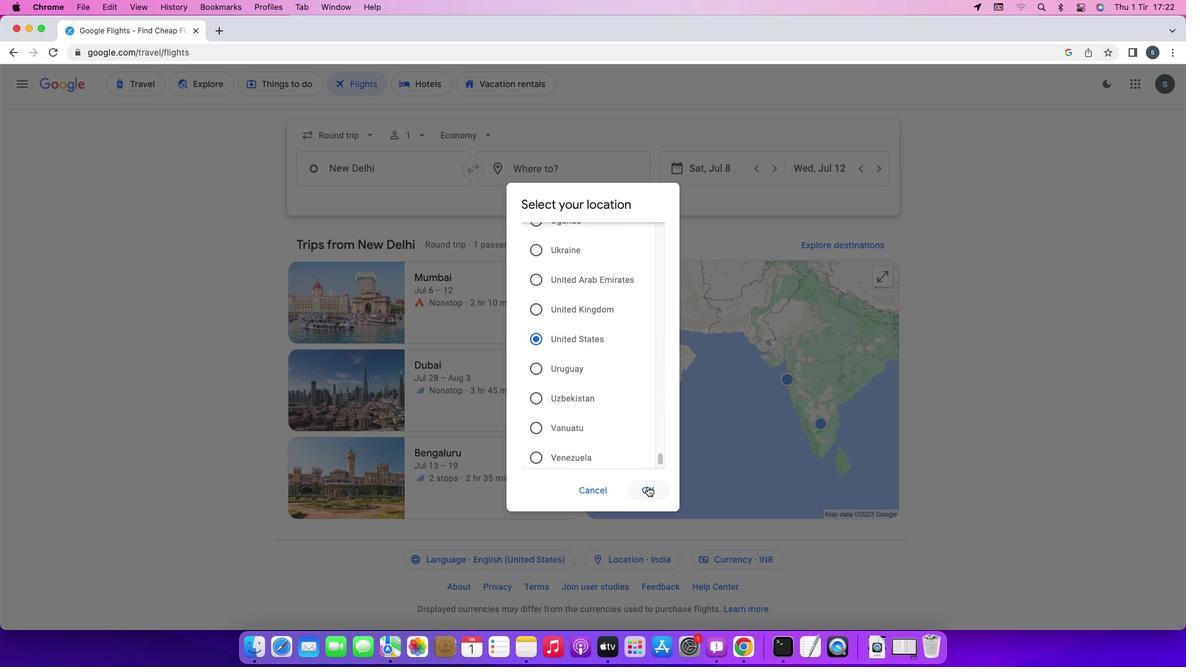 
Action: Mouse pressed left at (647, 486)
Screenshot: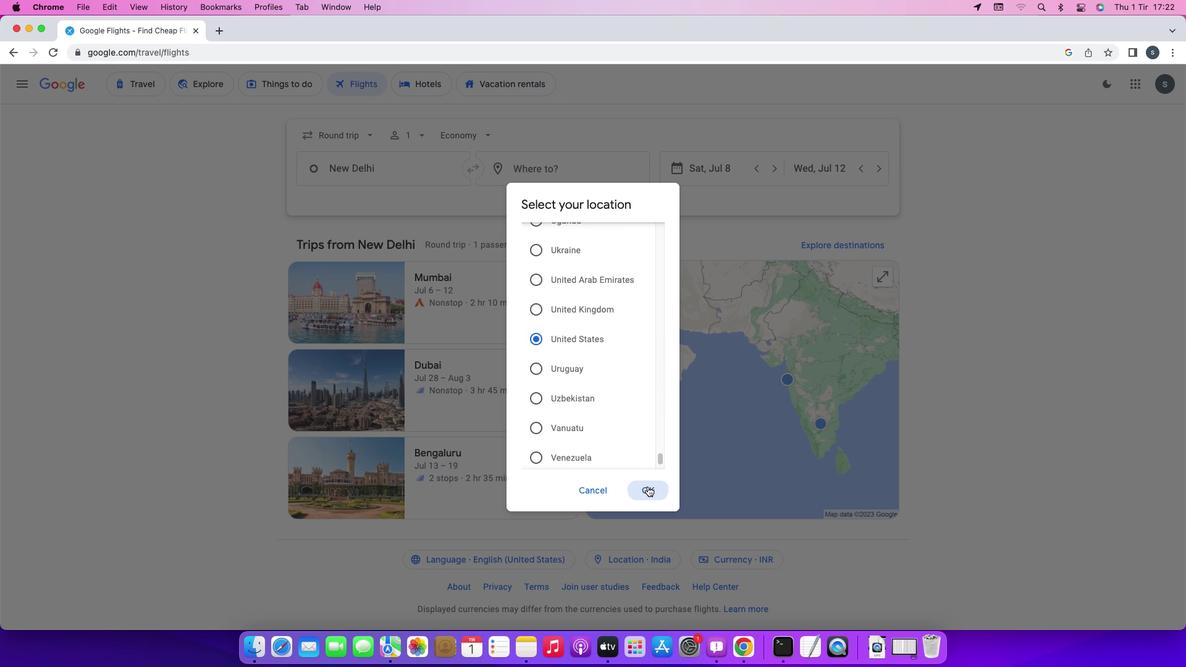 
Action: Mouse moved to (655, 203)
Screenshot: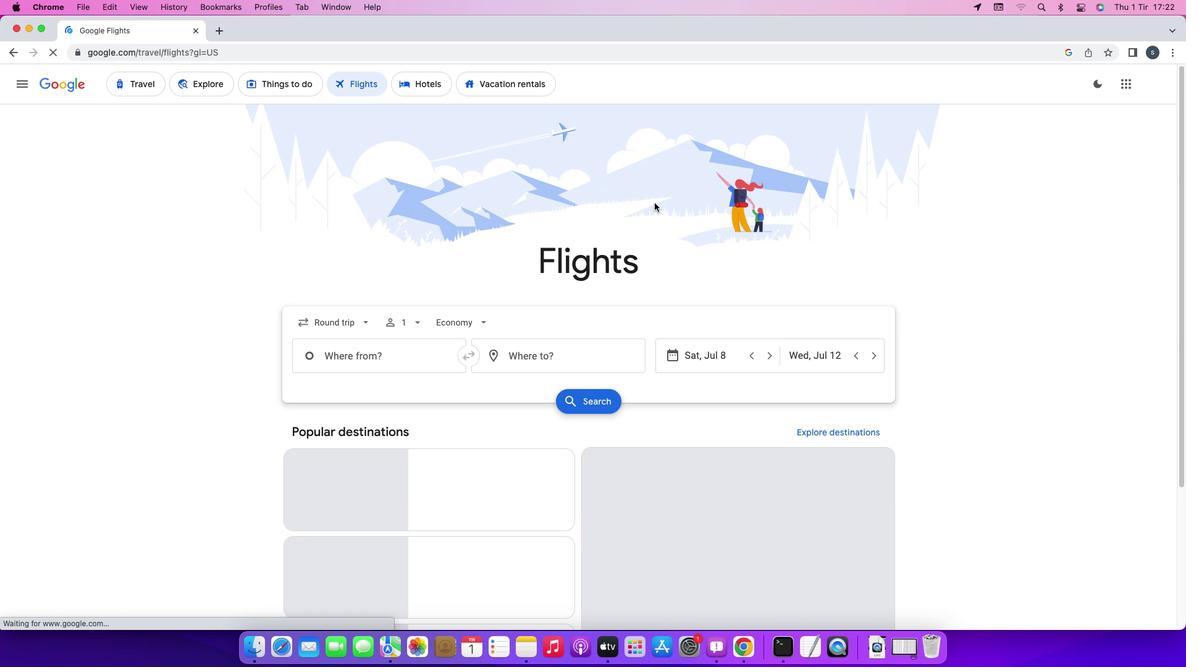 
